 Task: Find connections with filter location Teófilo Otoni with filter topic #Startupcompanywith filter profile language French with filter current company PD Consulting Engineers Pvt. Ltd. with filter school Thiagarajar College of Engineering with filter industry Physicians with filter service category Wealth Management with filter keywords title Market Development Manager
Action: Mouse scrolled (759, 728) with delta (0, 1)
Screenshot: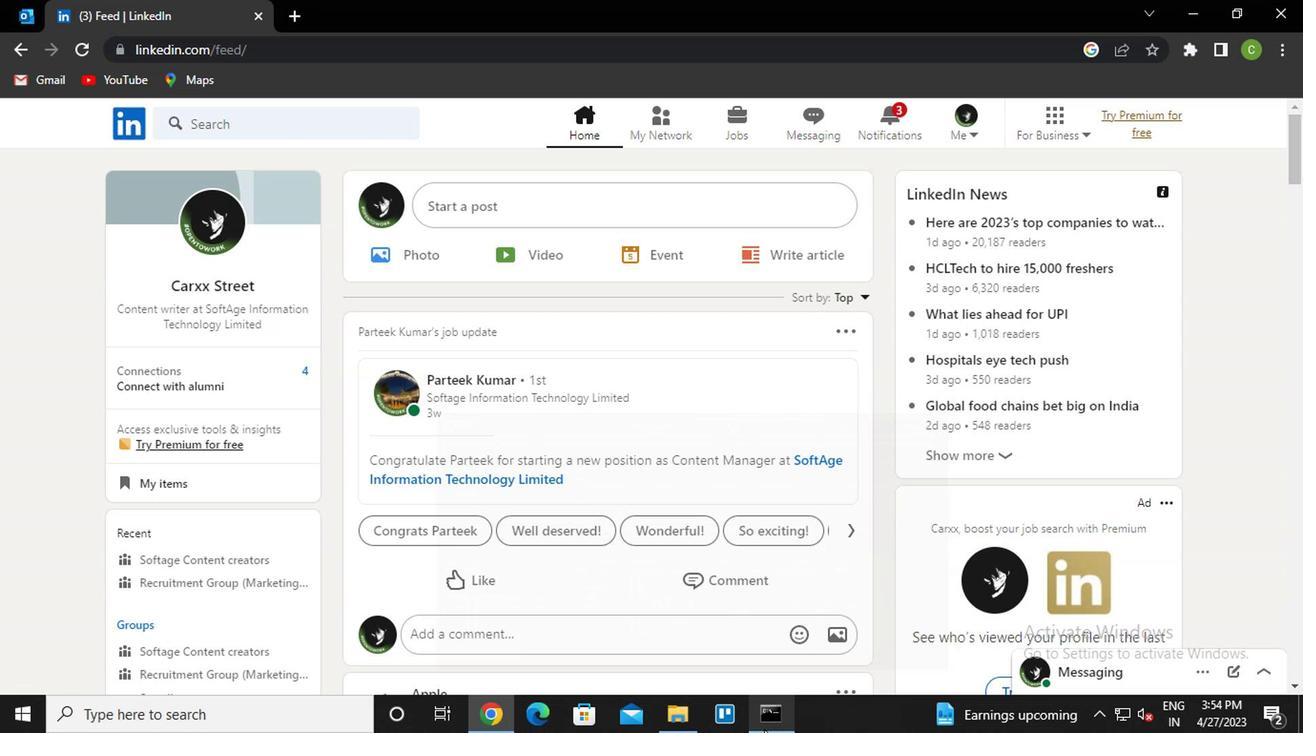 
Action: Mouse scrolled (759, 728) with delta (0, 1)
Screenshot: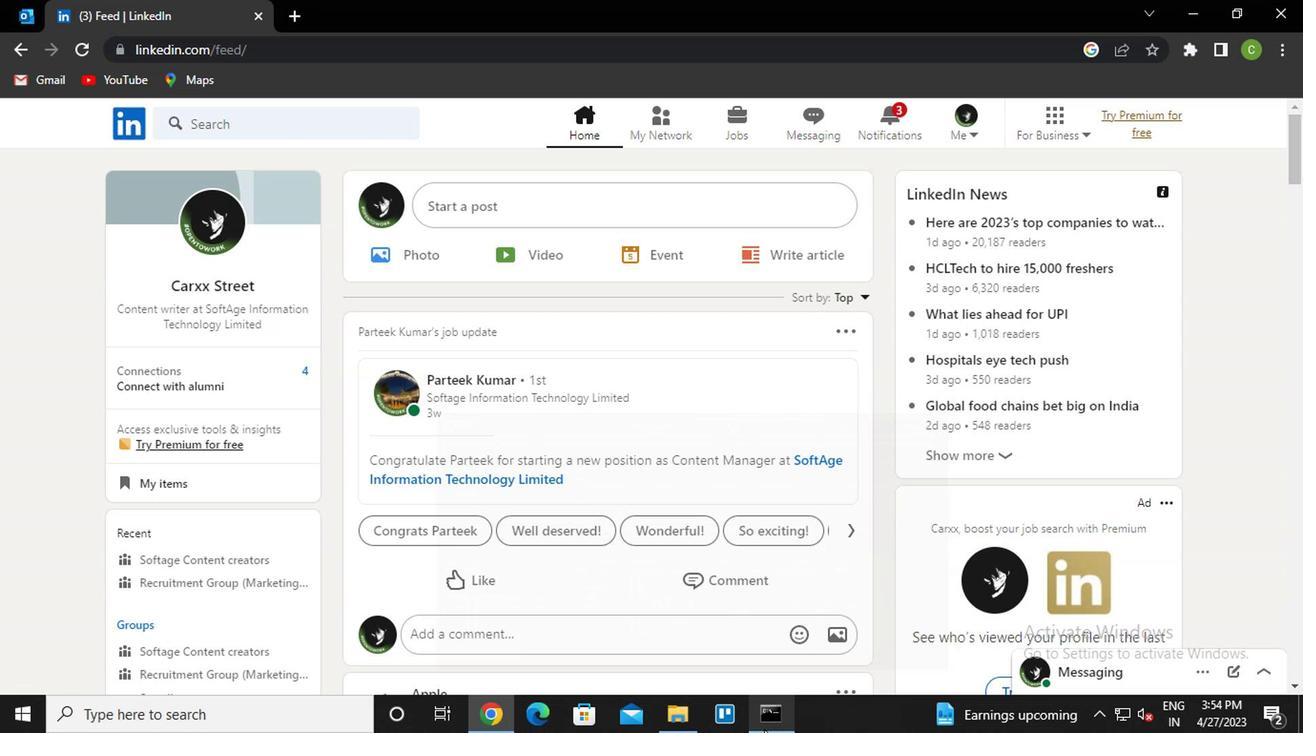 
Action: Mouse moved to (662, 135)
Screenshot: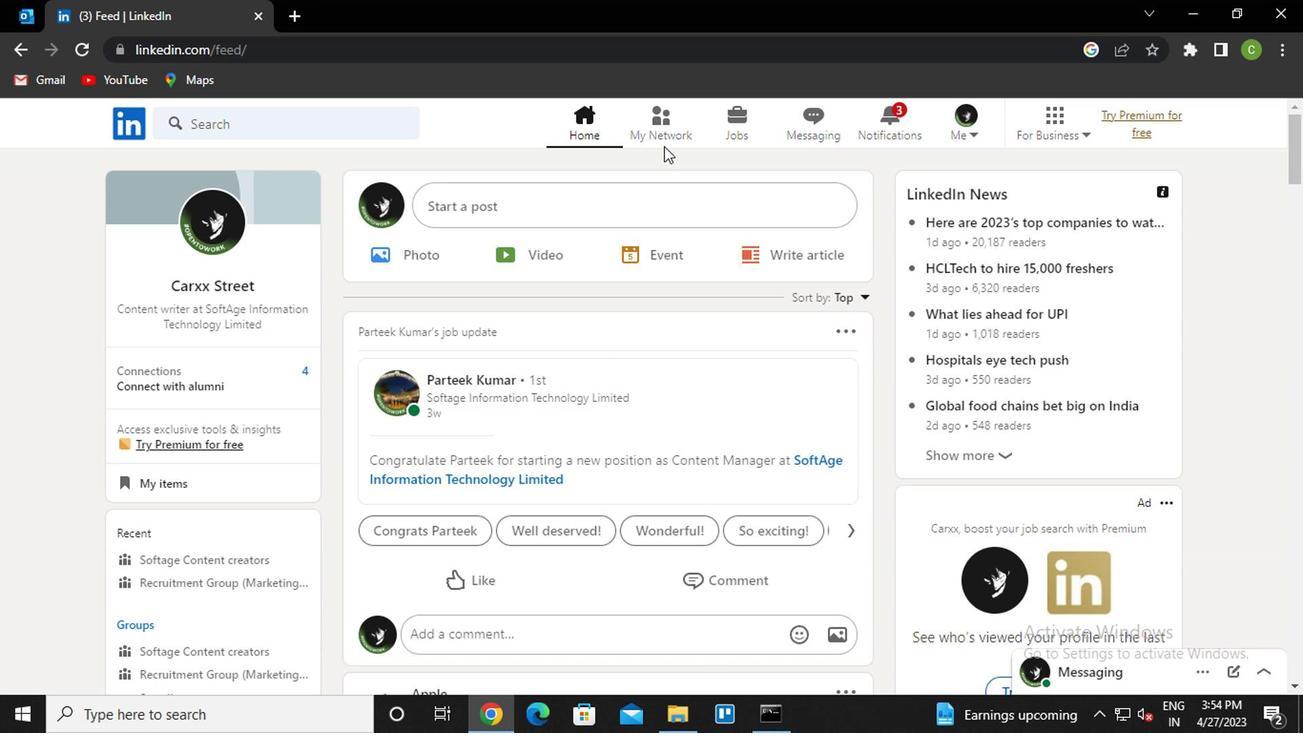 
Action: Mouse pressed left at (662, 135)
Screenshot: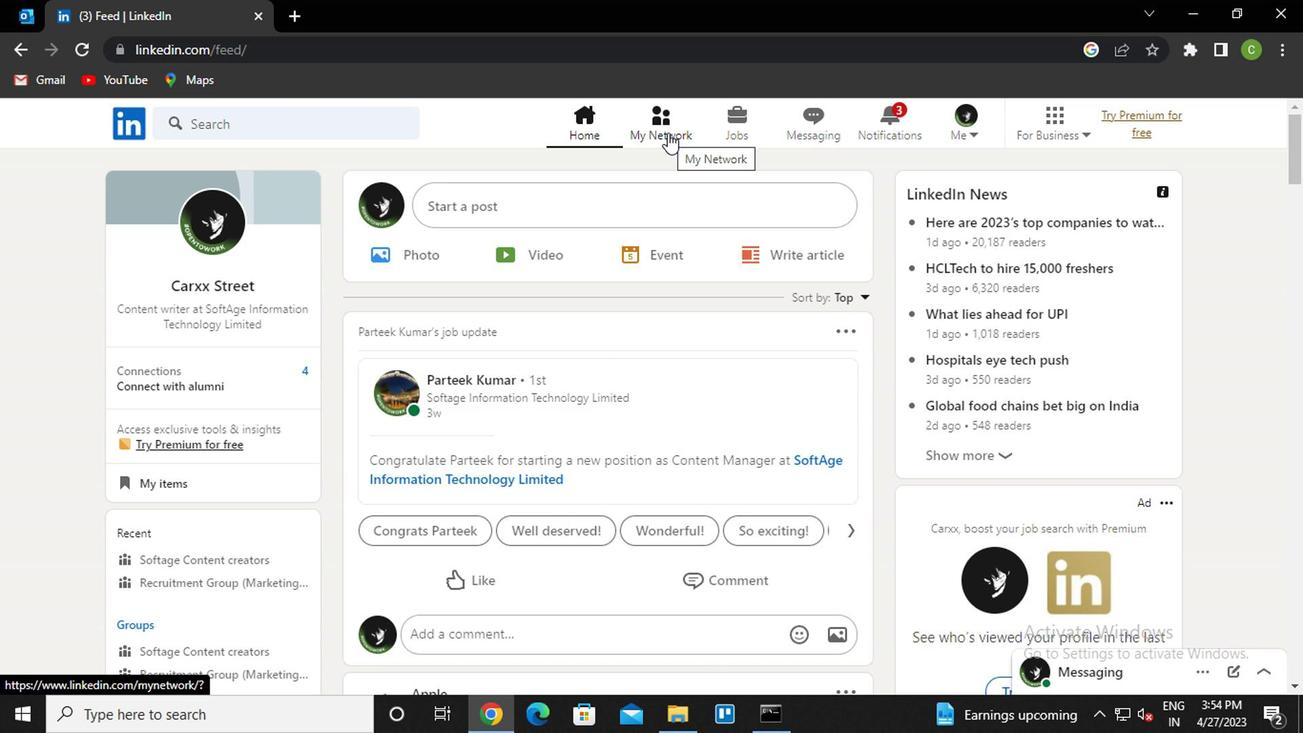 
Action: Mouse moved to (266, 248)
Screenshot: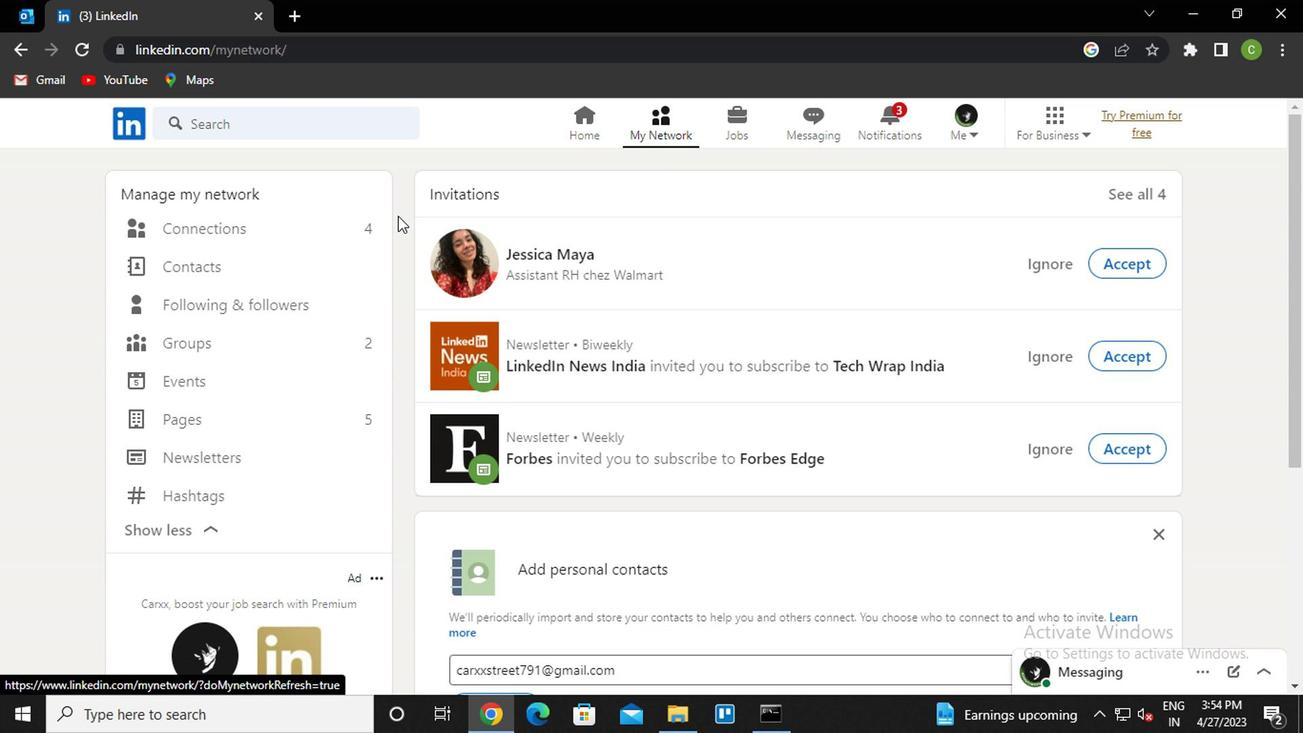 
Action: Mouse pressed left at (266, 248)
Screenshot: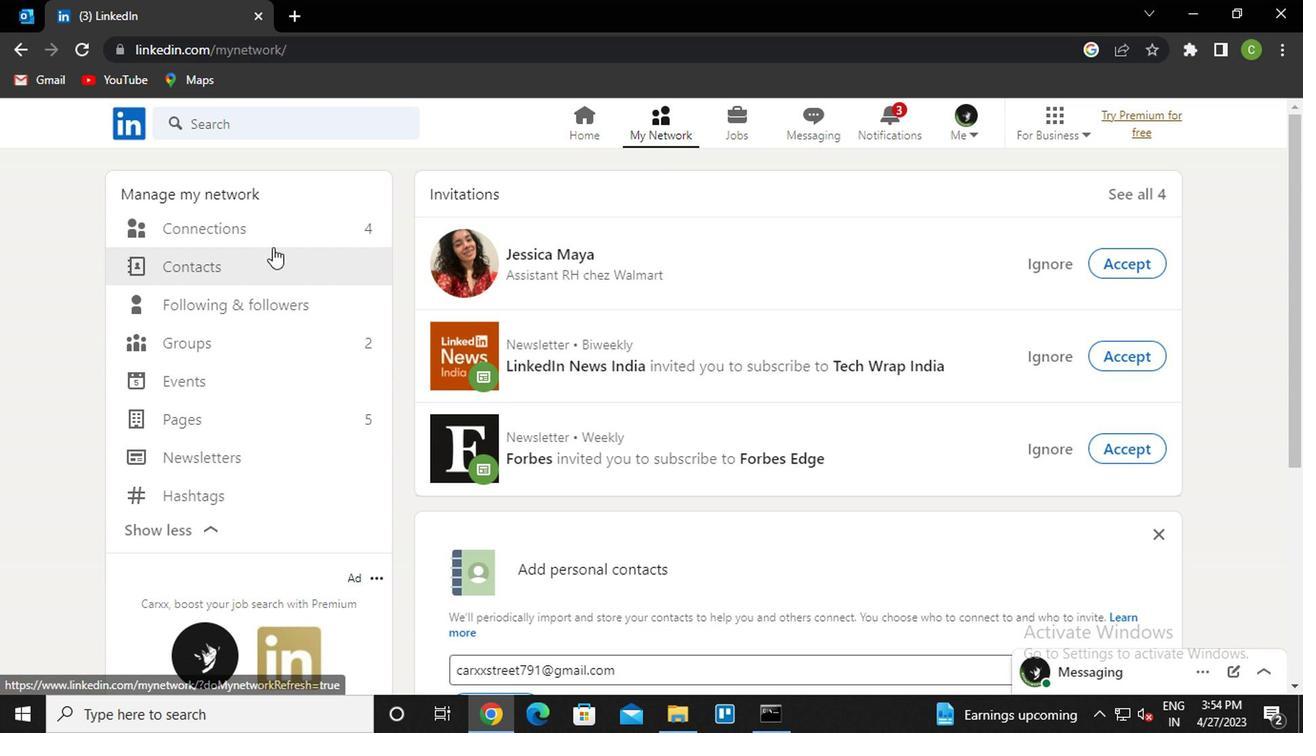 
Action: Mouse moved to (276, 241)
Screenshot: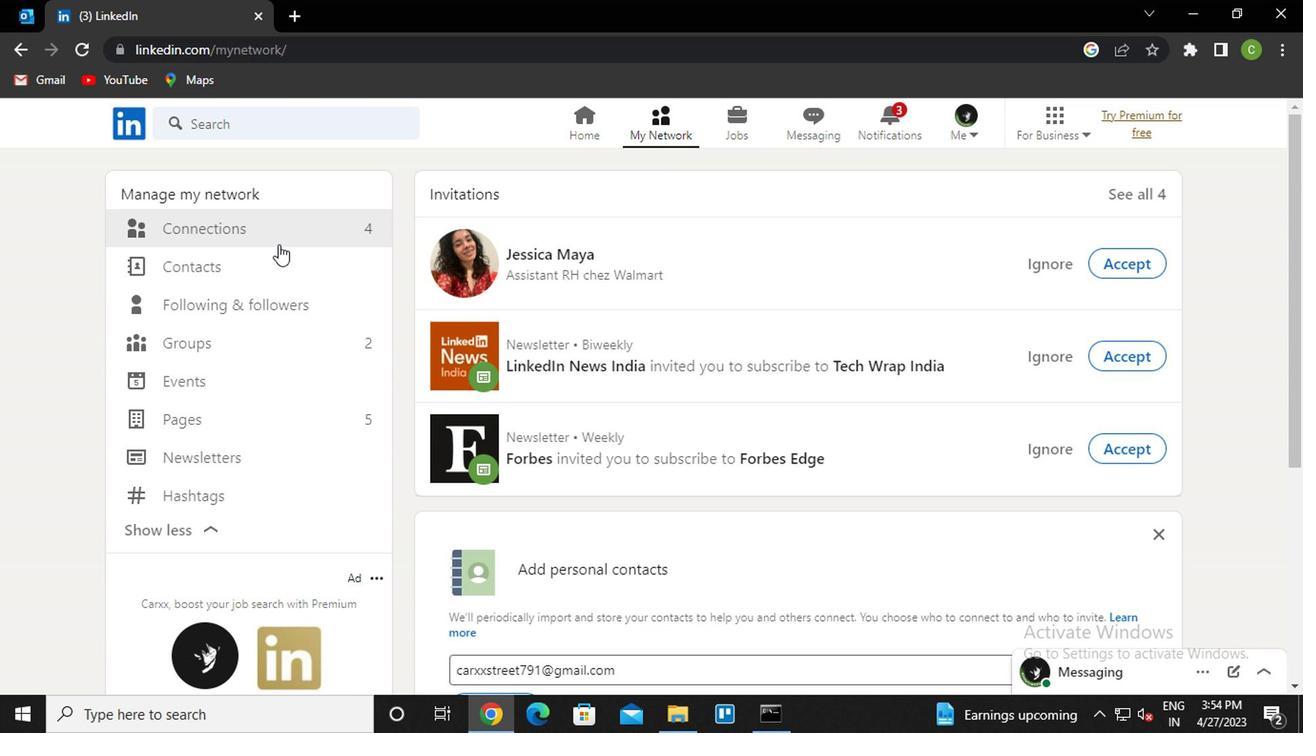 
Action: Mouse pressed left at (276, 241)
Screenshot: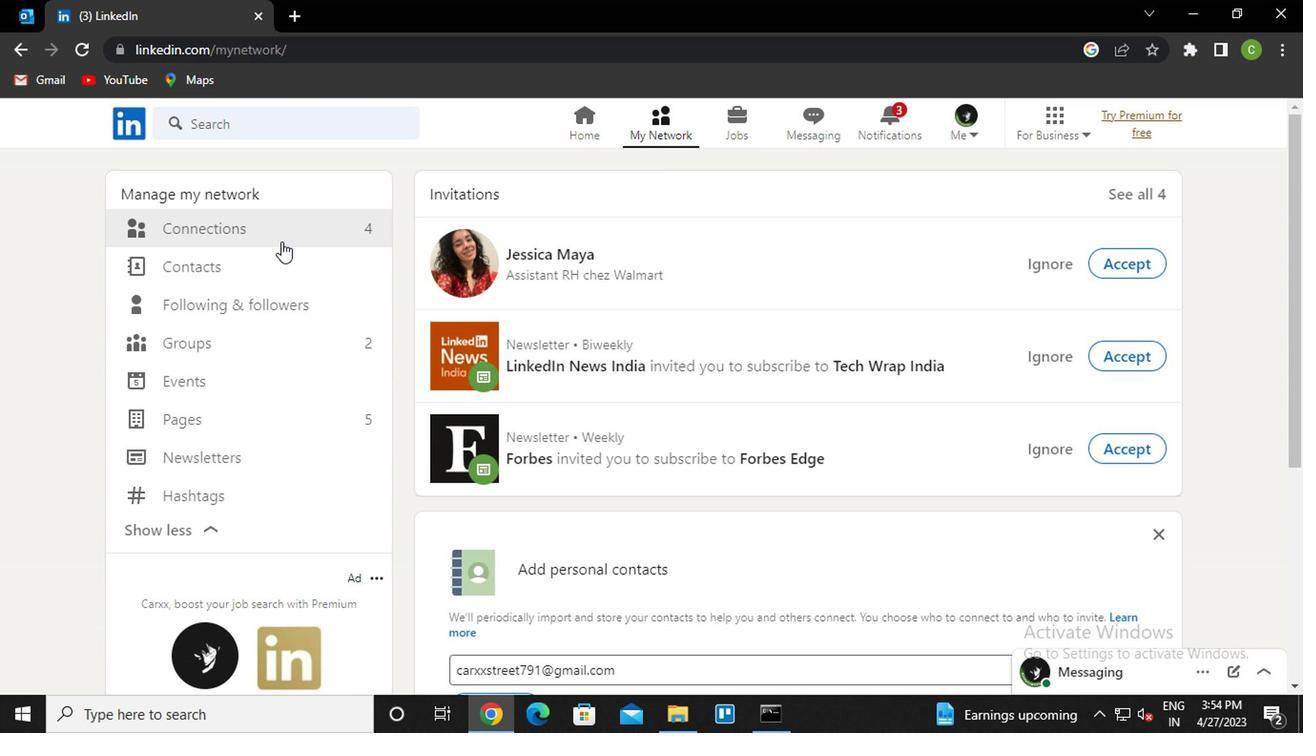 
Action: Mouse moved to (281, 220)
Screenshot: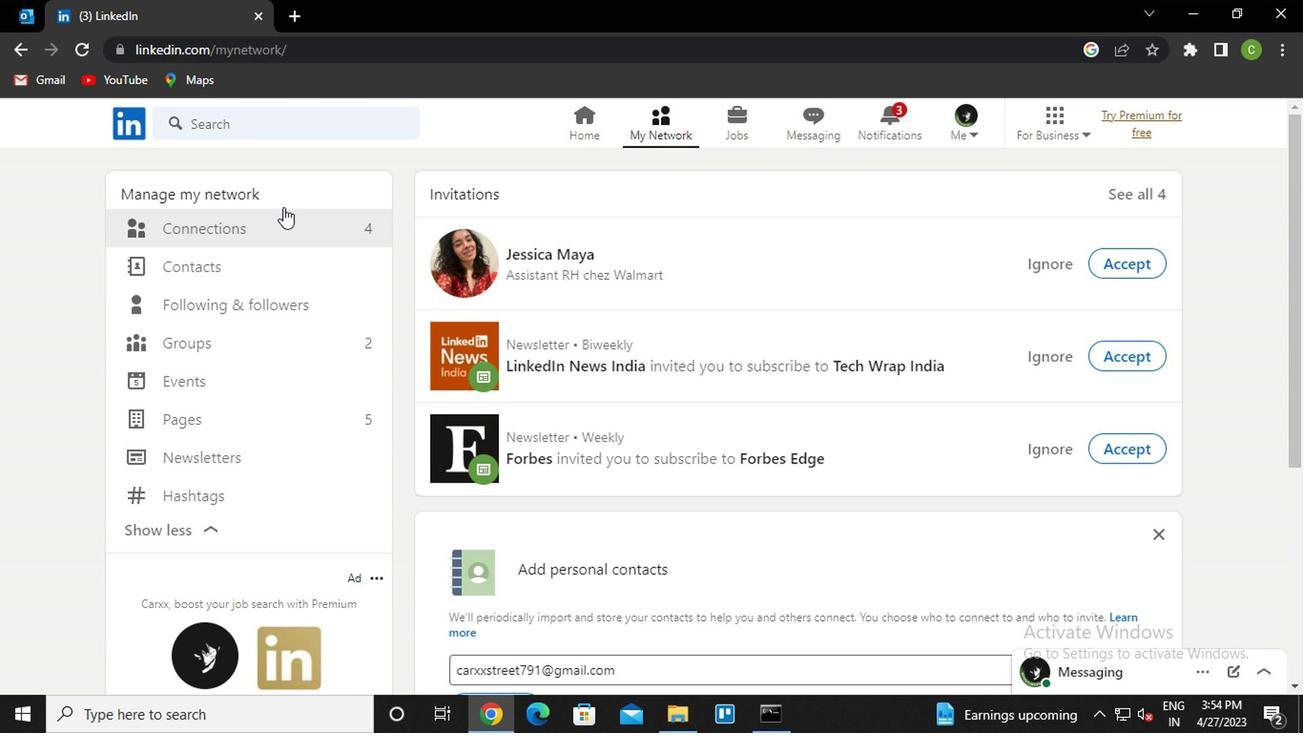 
Action: Mouse pressed left at (281, 220)
Screenshot: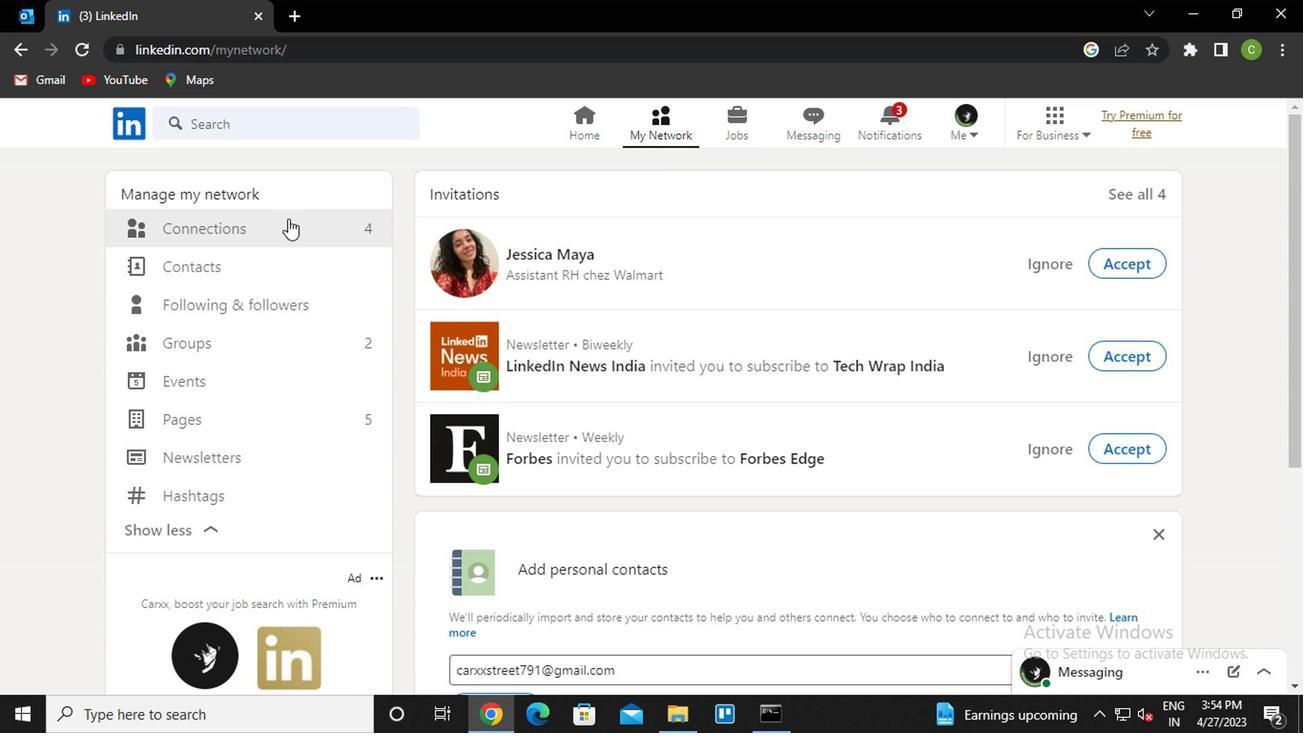 
Action: Mouse moved to (790, 224)
Screenshot: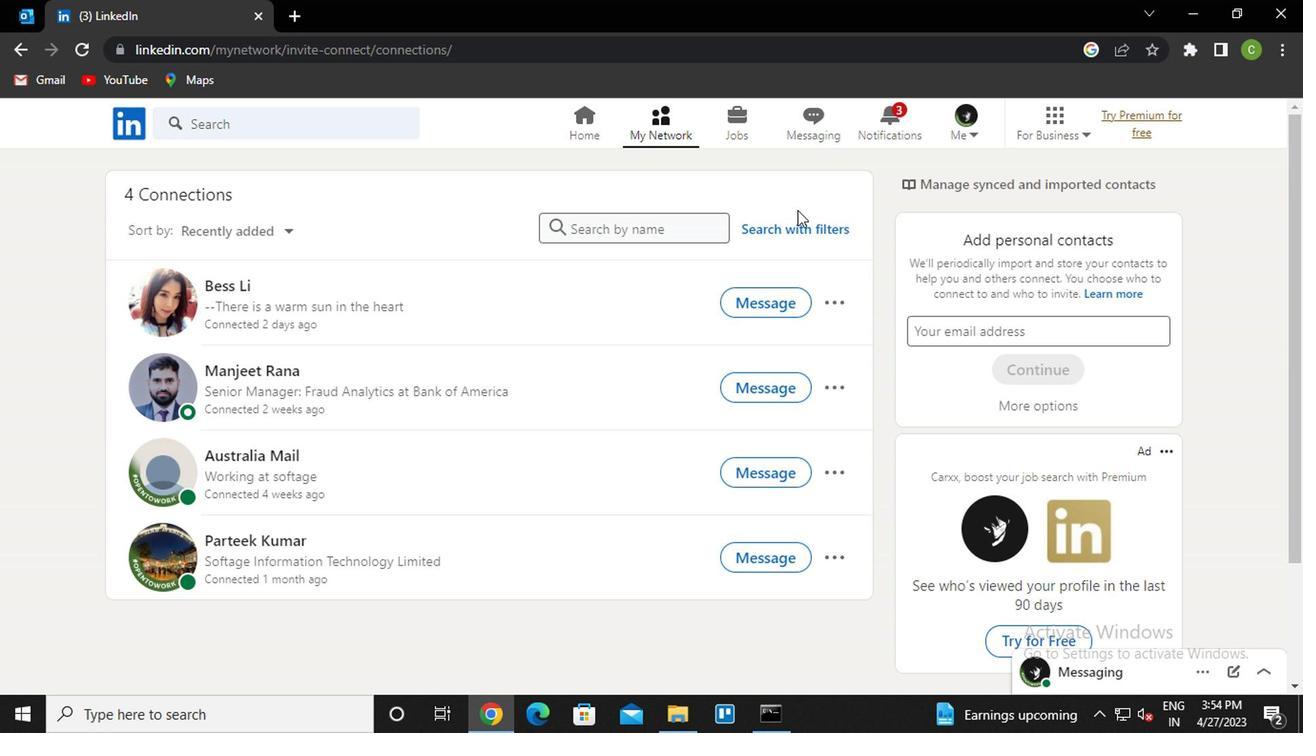 
Action: Mouse pressed left at (790, 224)
Screenshot: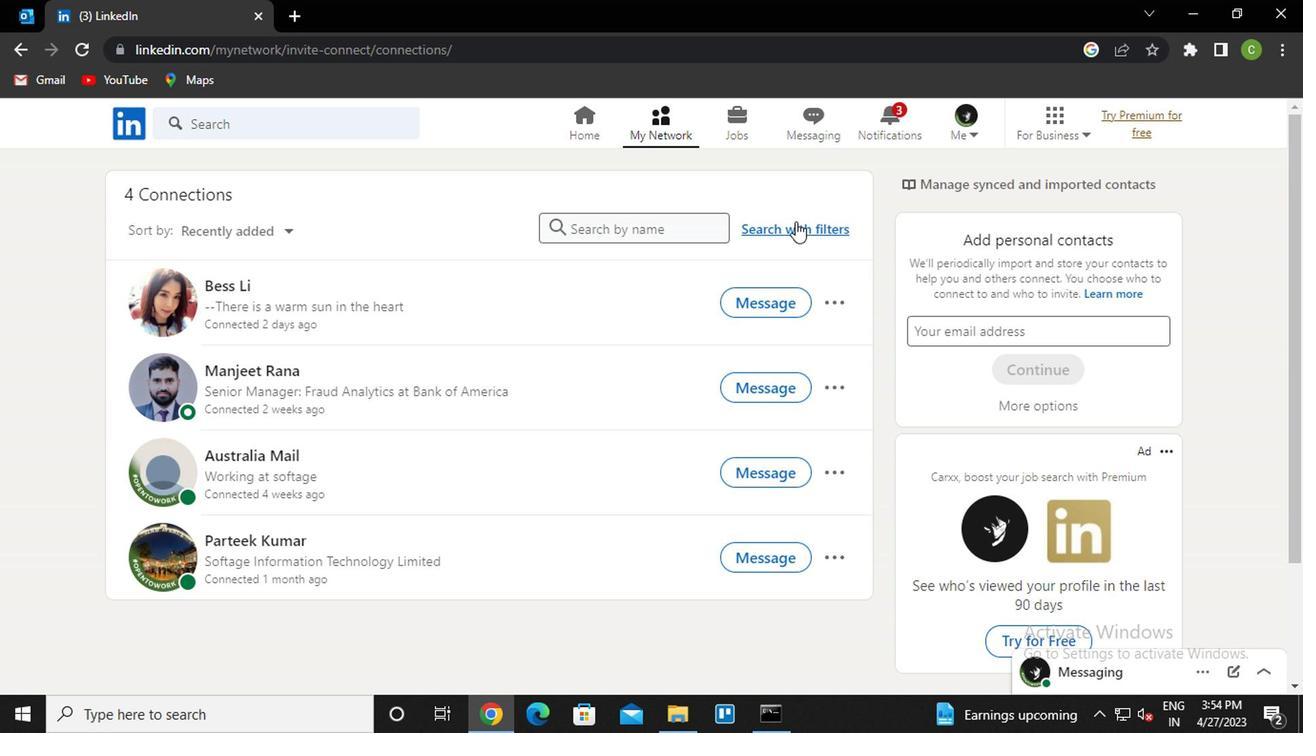 
Action: Mouse moved to (717, 172)
Screenshot: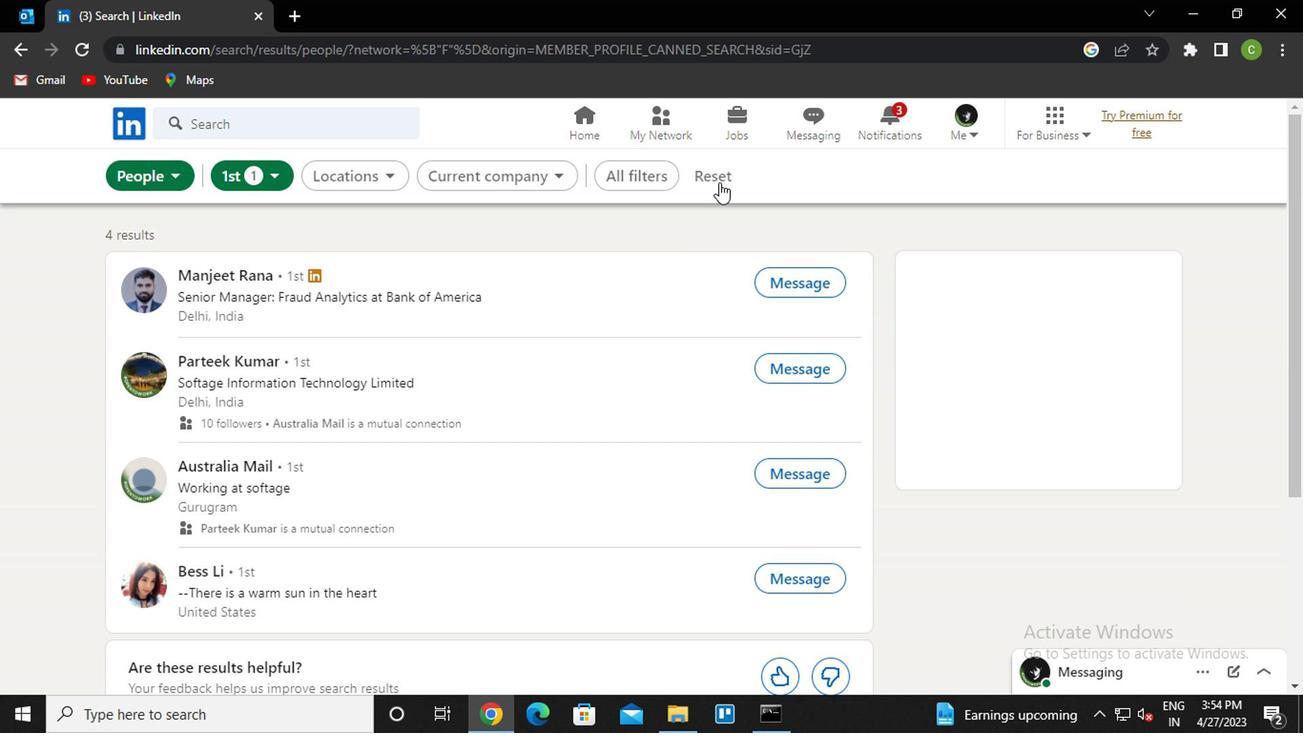 
Action: Mouse pressed left at (717, 172)
Screenshot: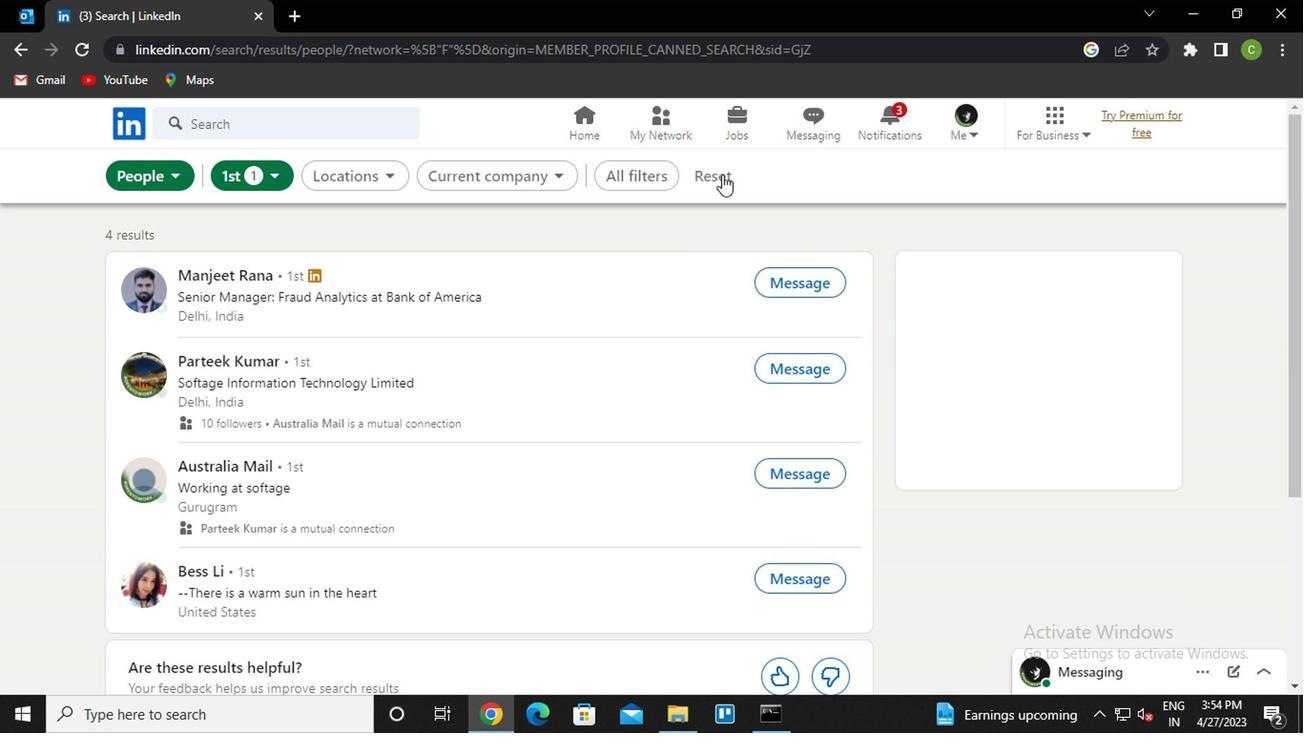 
Action: Mouse moved to (698, 188)
Screenshot: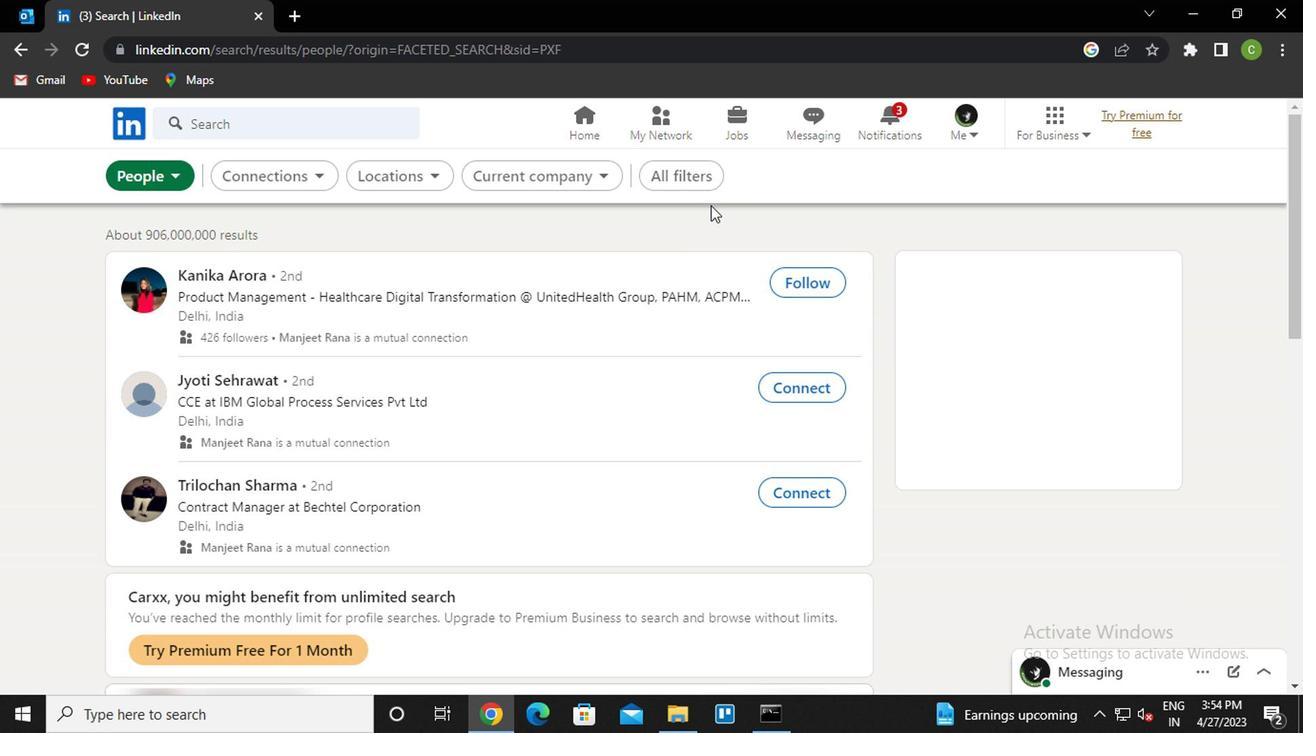 
Action: Mouse pressed left at (698, 188)
Screenshot: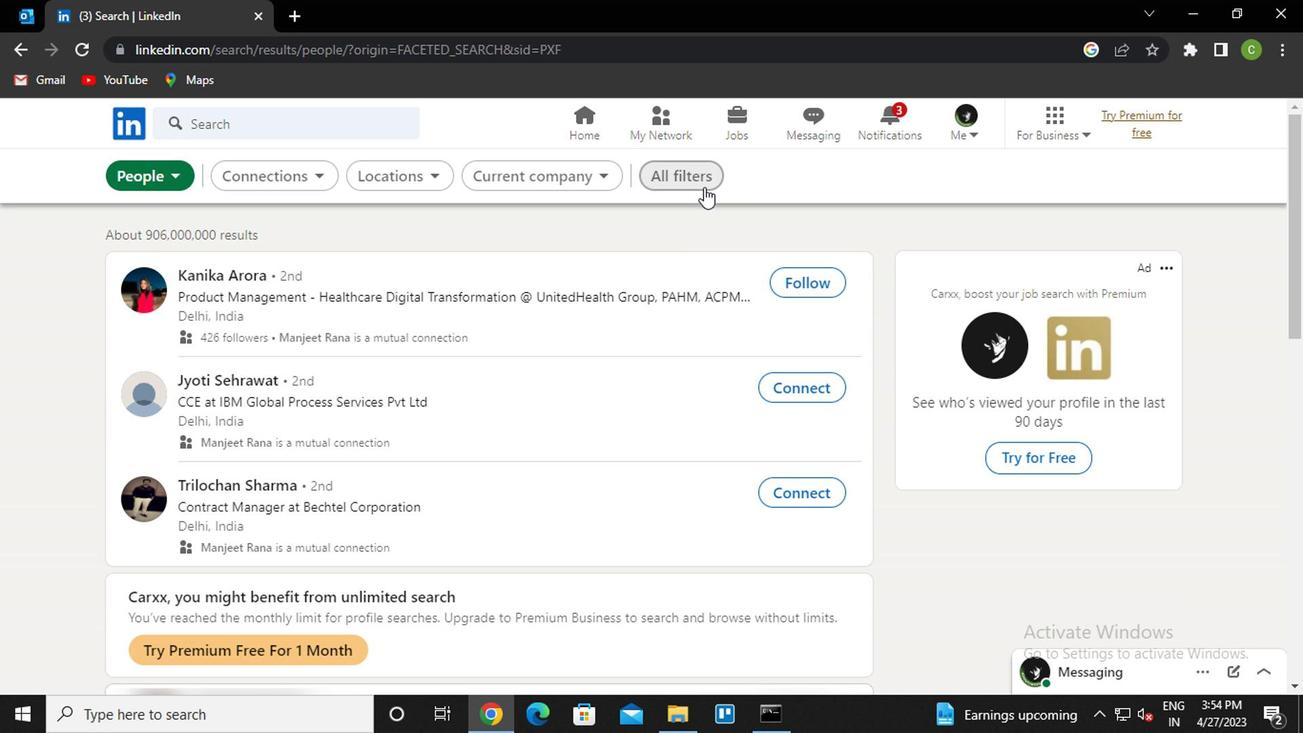 
Action: Mouse moved to (1003, 430)
Screenshot: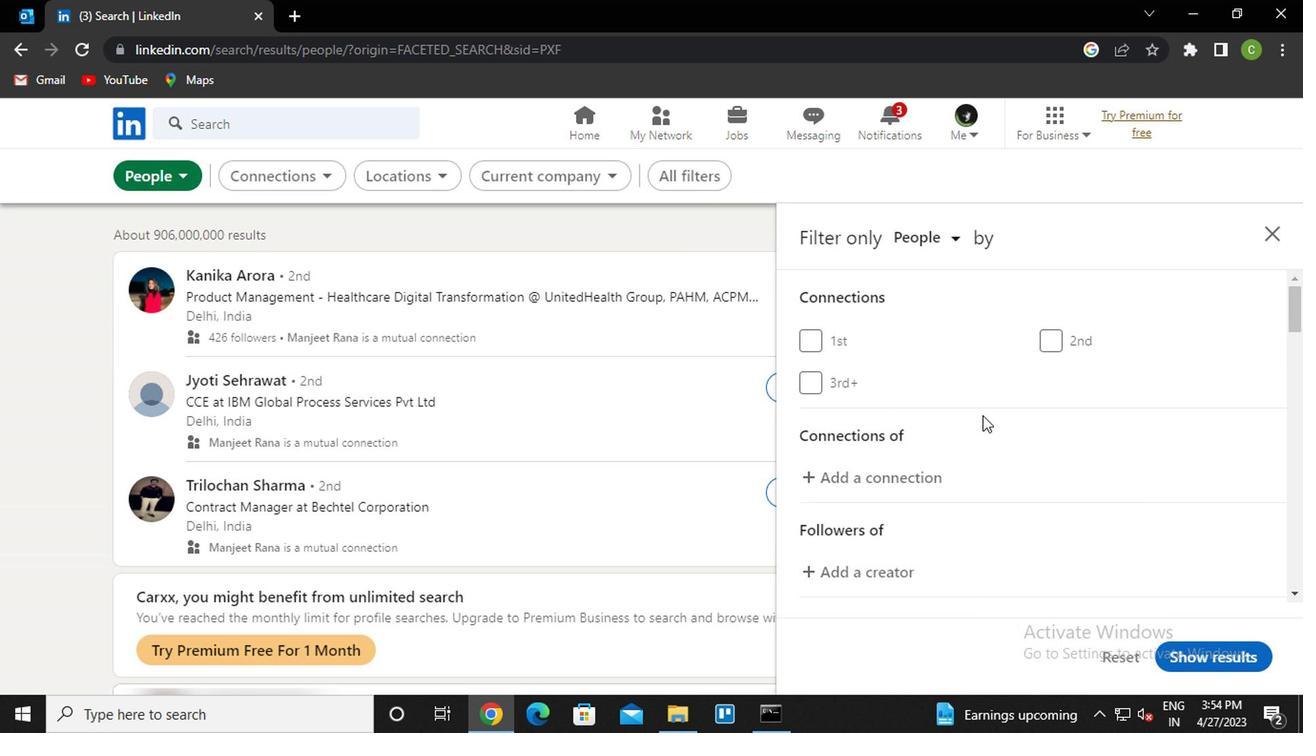 
Action: Mouse scrolled (1003, 429) with delta (0, 0)
Screenshot: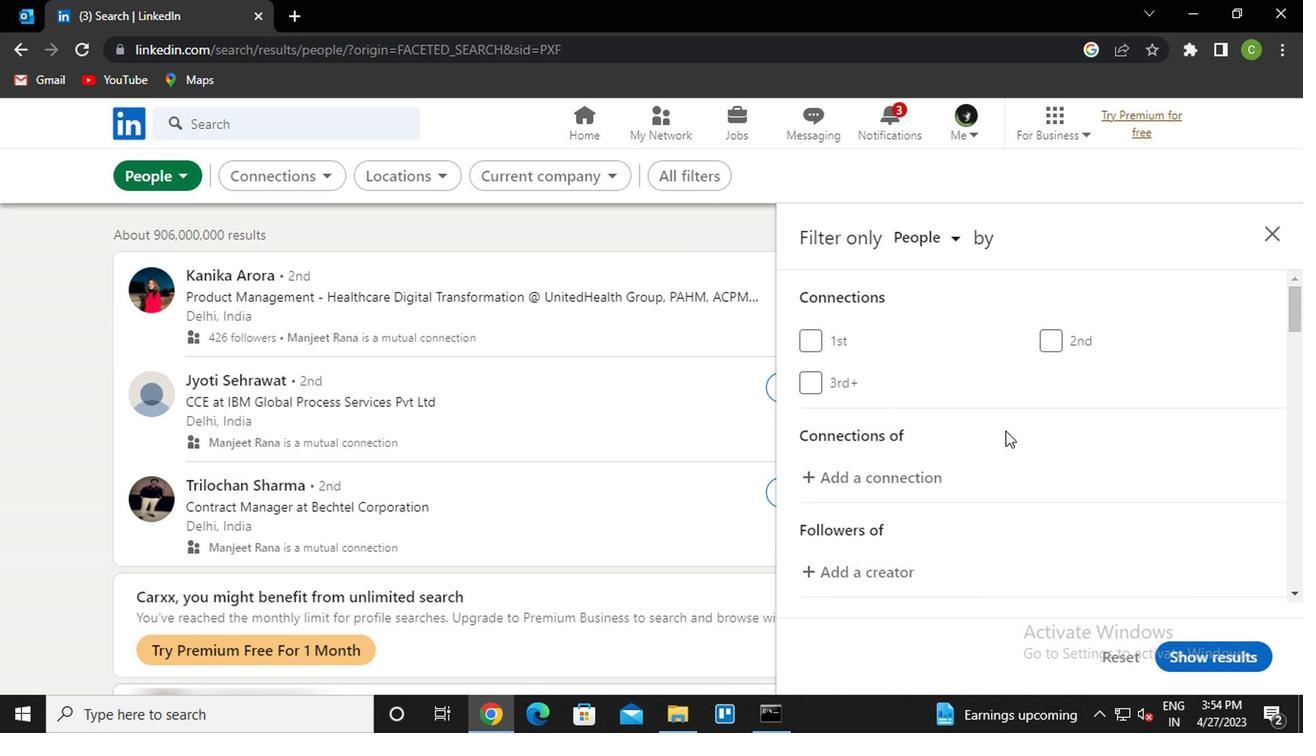 
Action: Mouse scrolled (1003, 429) with delta (0, 0)
Screenshot: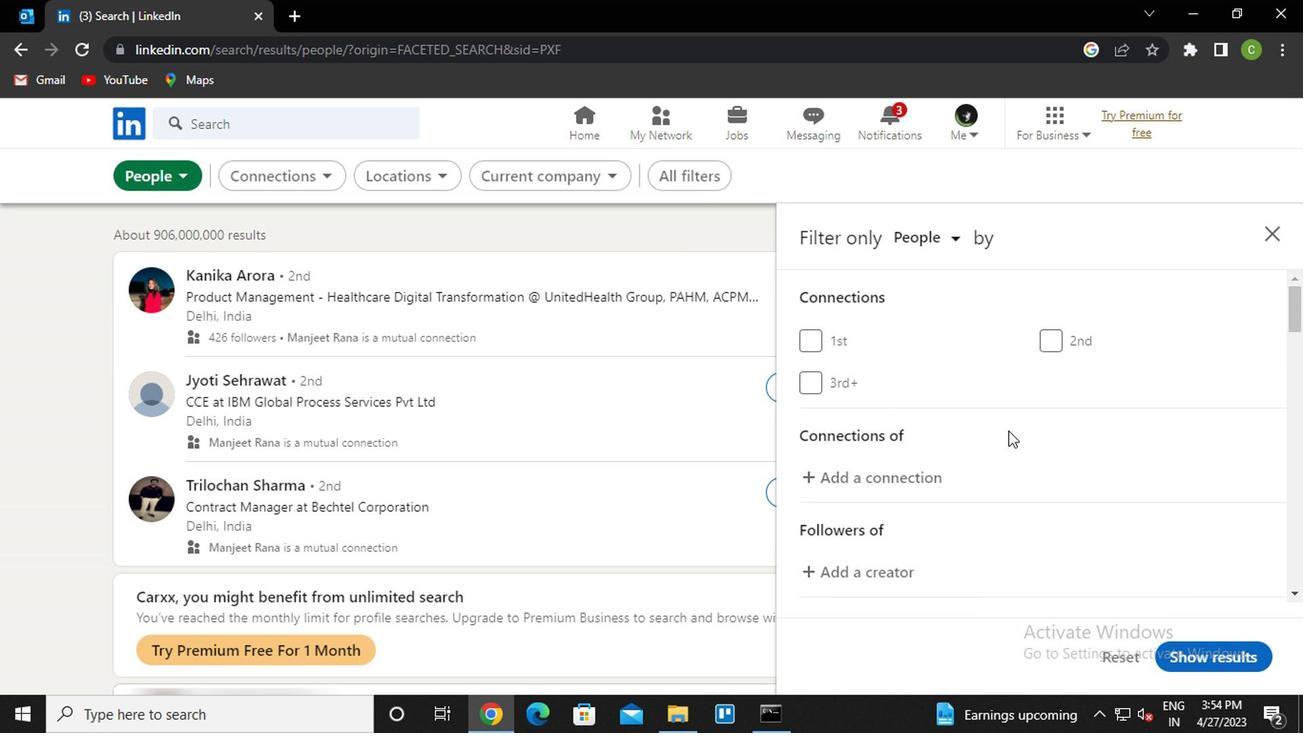 
Action: Mouse moved to (994, 436)
Screenshot: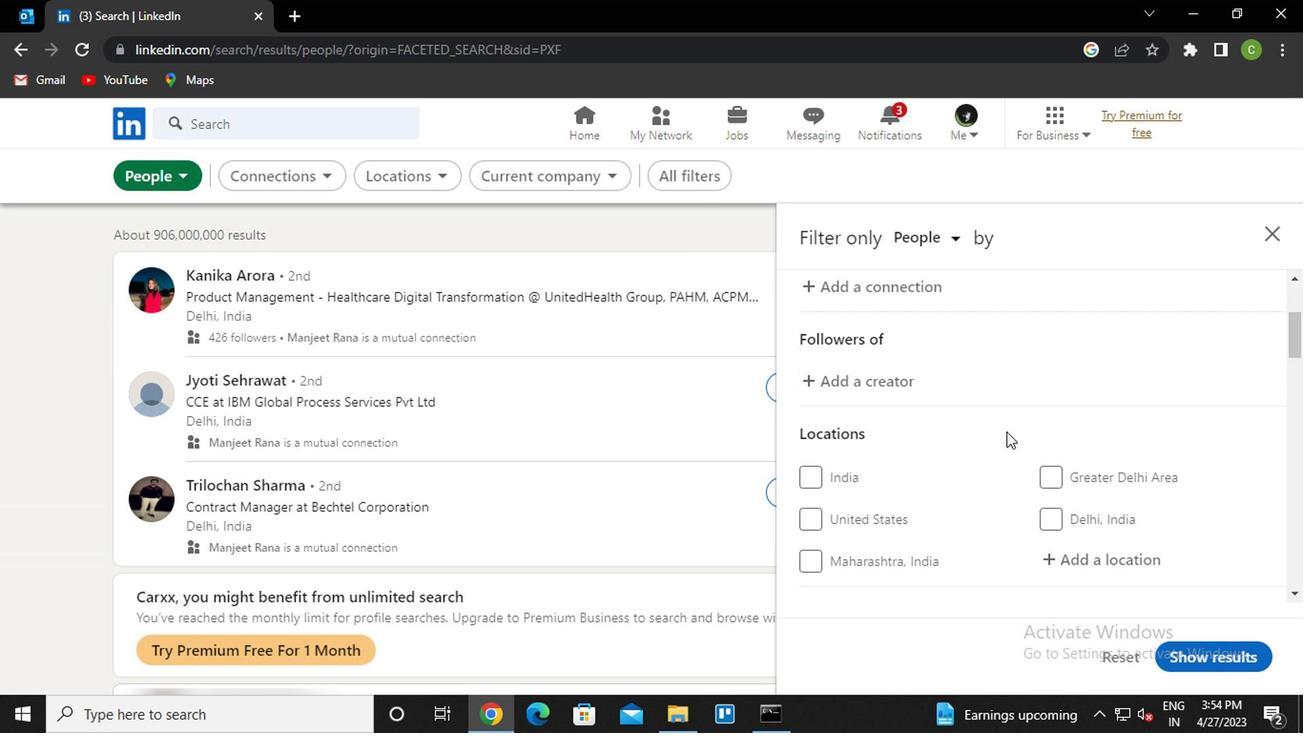 
Action: Mouse scrolled (994, 435) with delta (0, -1)
Screenshot: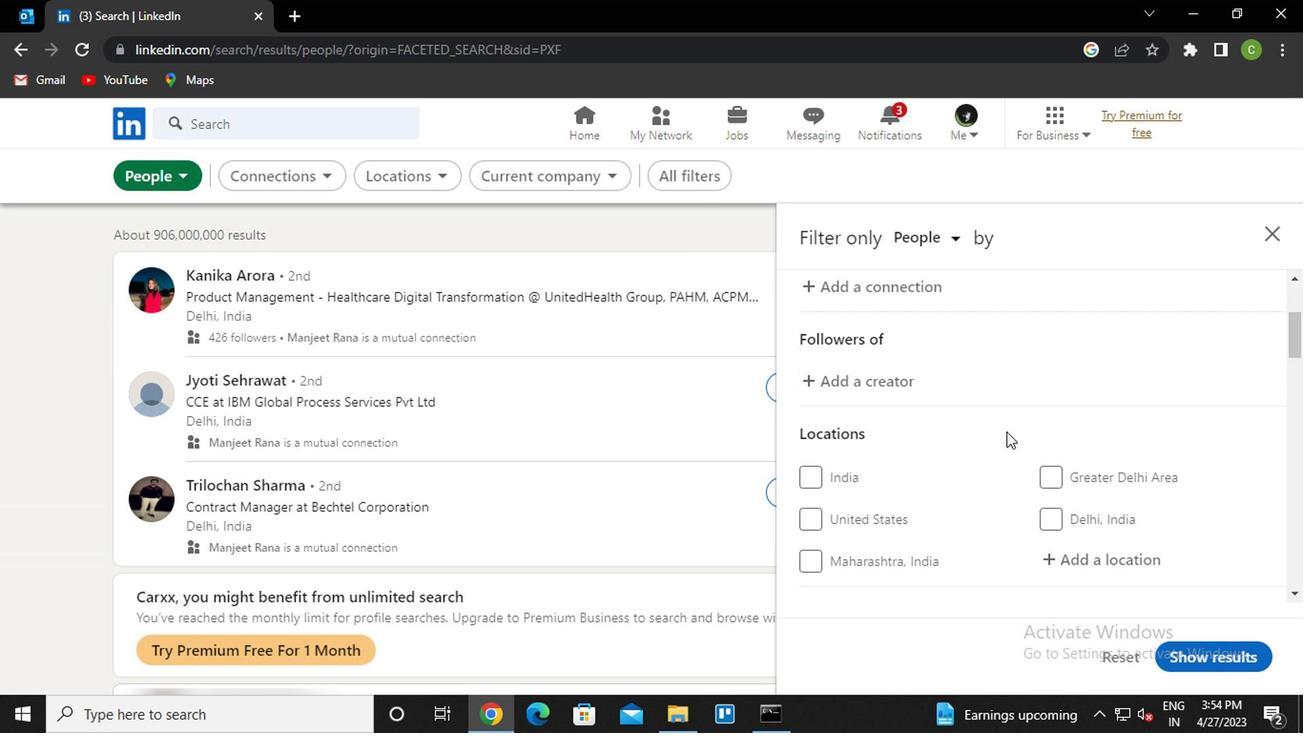 
Action: Mouse moved to (993, 438)
Screenshot: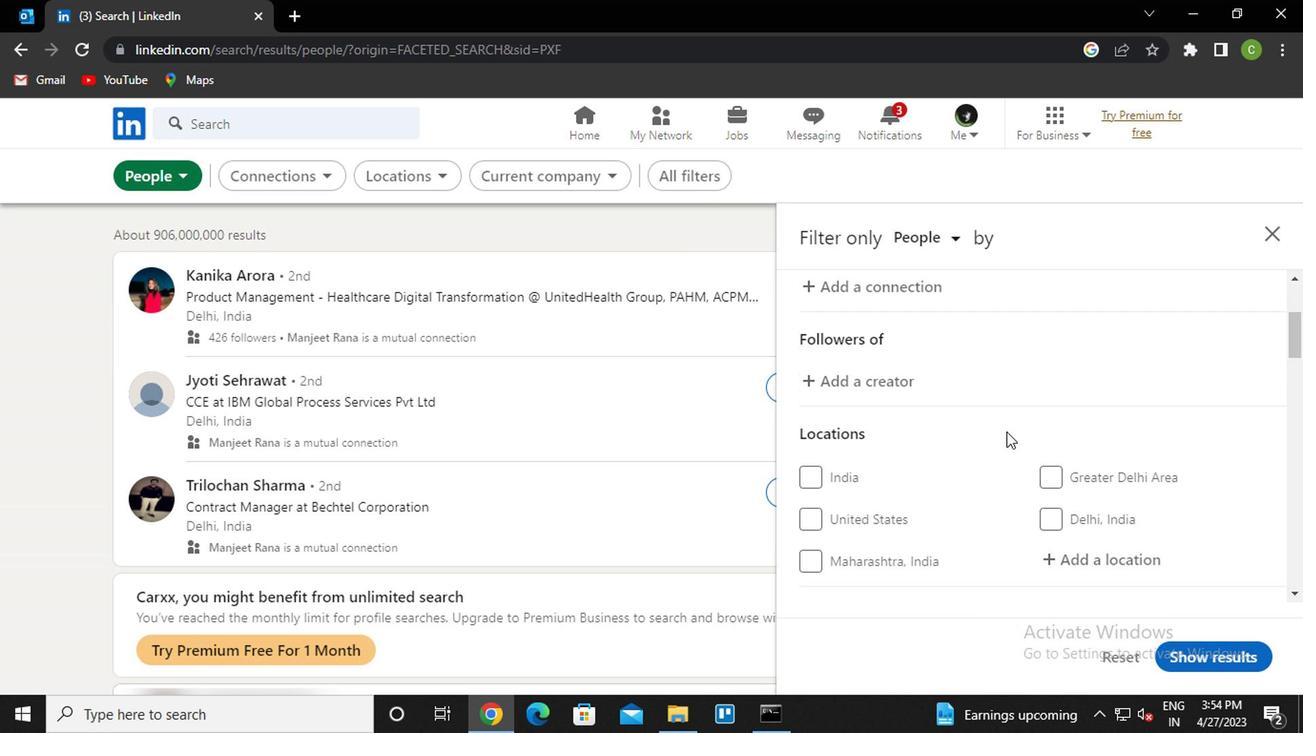 
Action: Mouse scrolled (993, 437) with delta (0, 0)
Screenshot: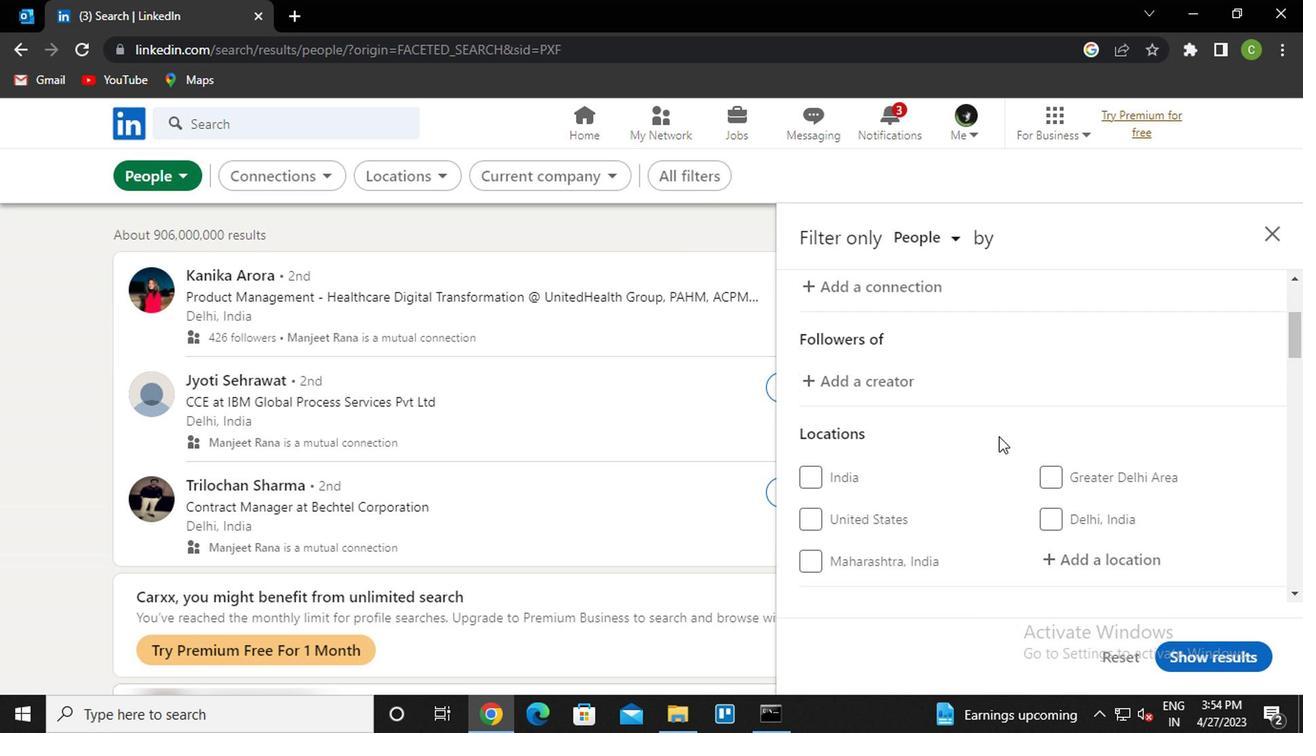 
Action: Mouse moved to (1118, 363)
Screenshot: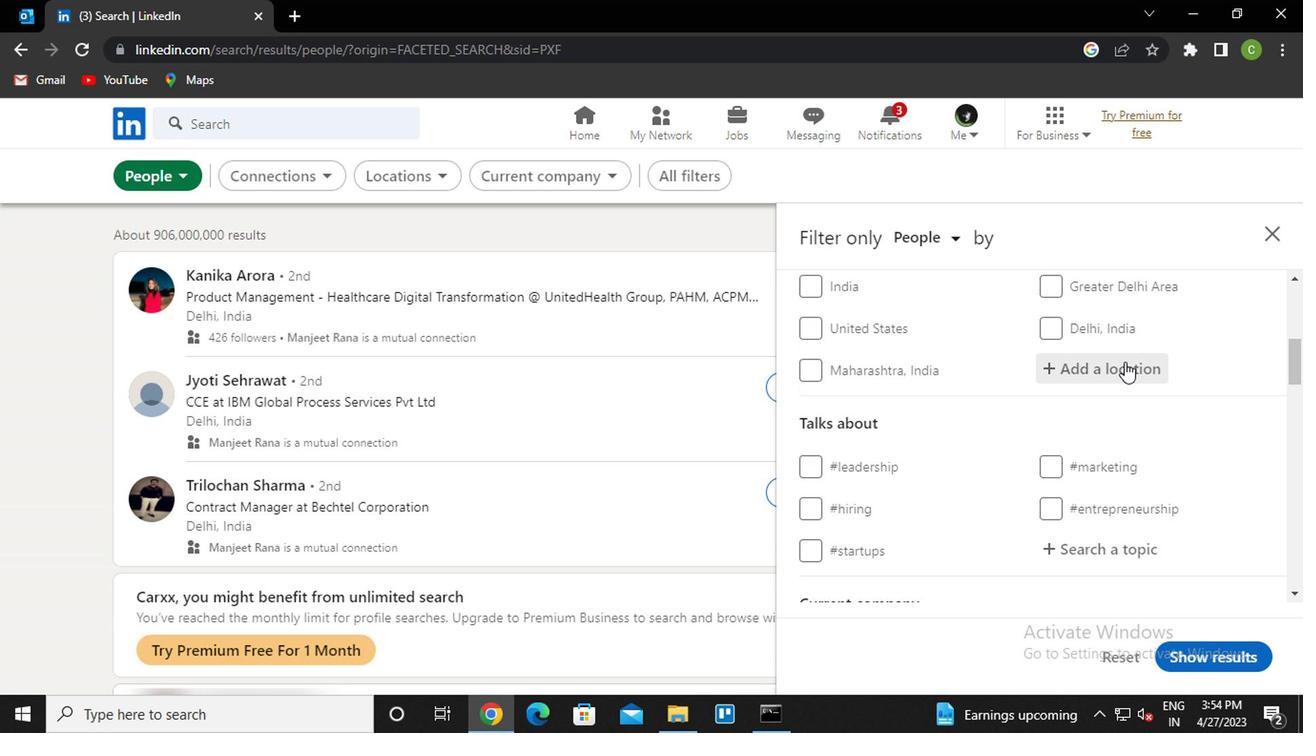 
Action: Mouse pressed left at (1118, 363)
Screenshot: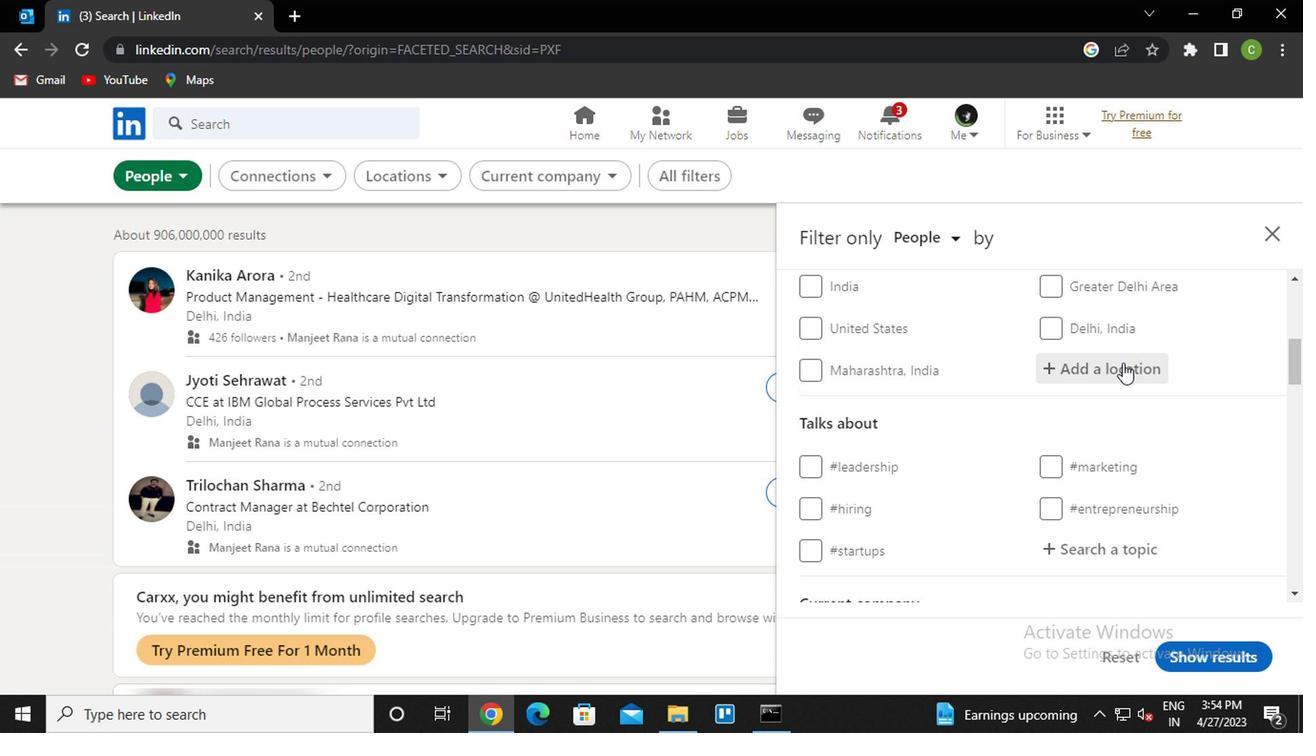 
Action: Key pressed <Key.caps_lock>t<Key.caps_lock>oefilo<Key.backspace><Key.backspace><Key.backspace><Key.backspace><Key.backspace><Key.backspace>eof<Key.down><Key.enter>
Screenshot: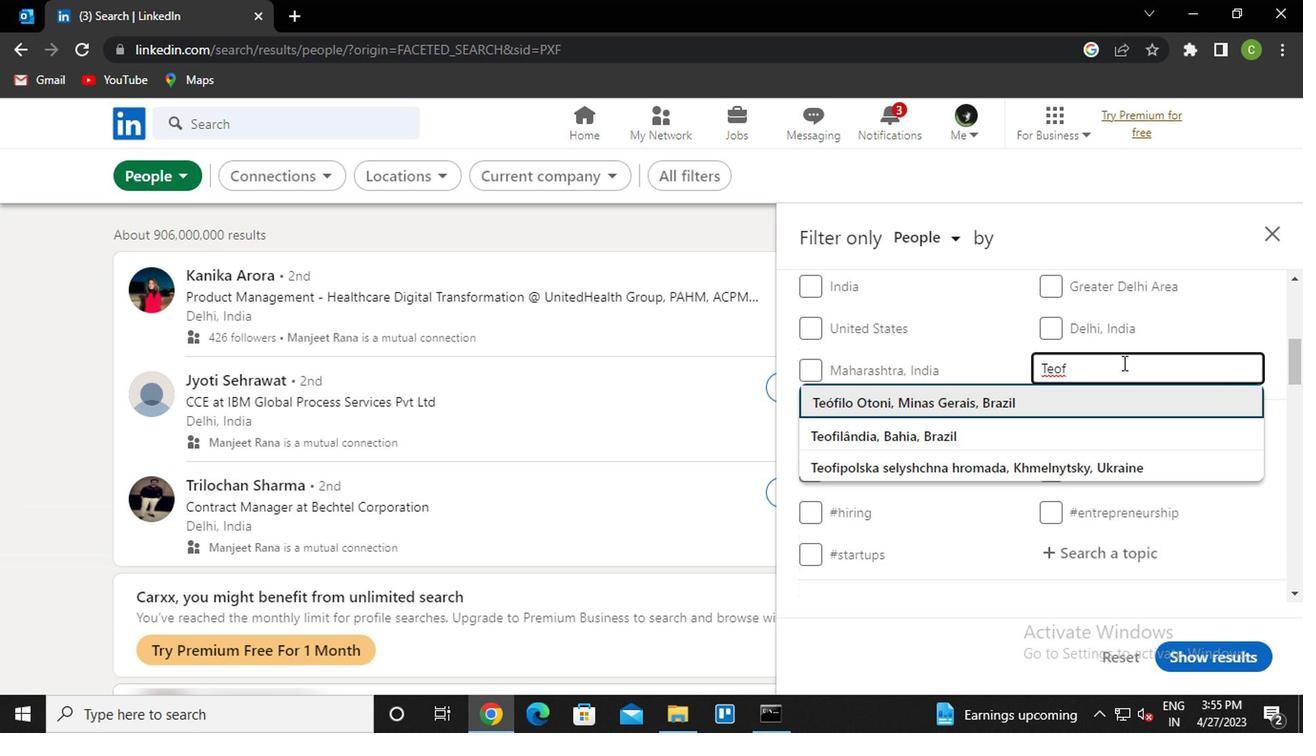
Action: Mouse moved to (1117, 363)
Screenshot: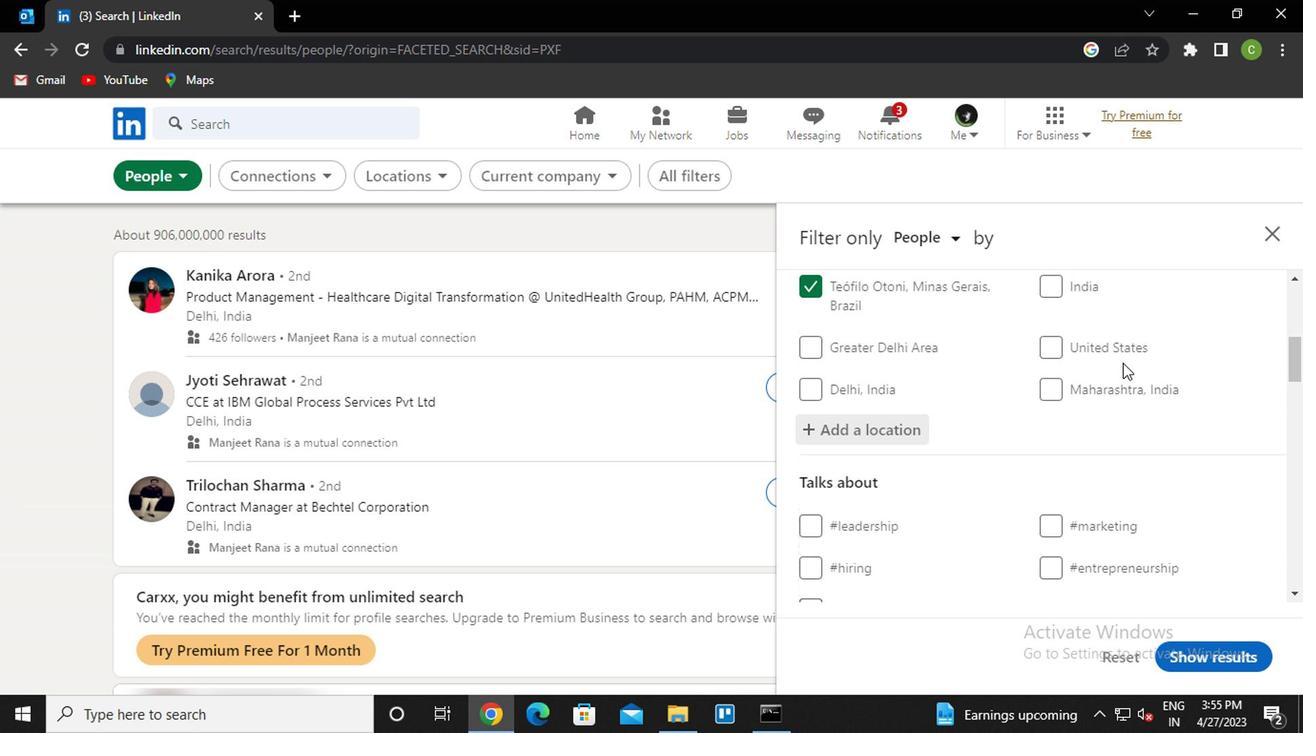 
Action: Mouse scrolled (1117, 362) with delta (0, 0)
Screenshot: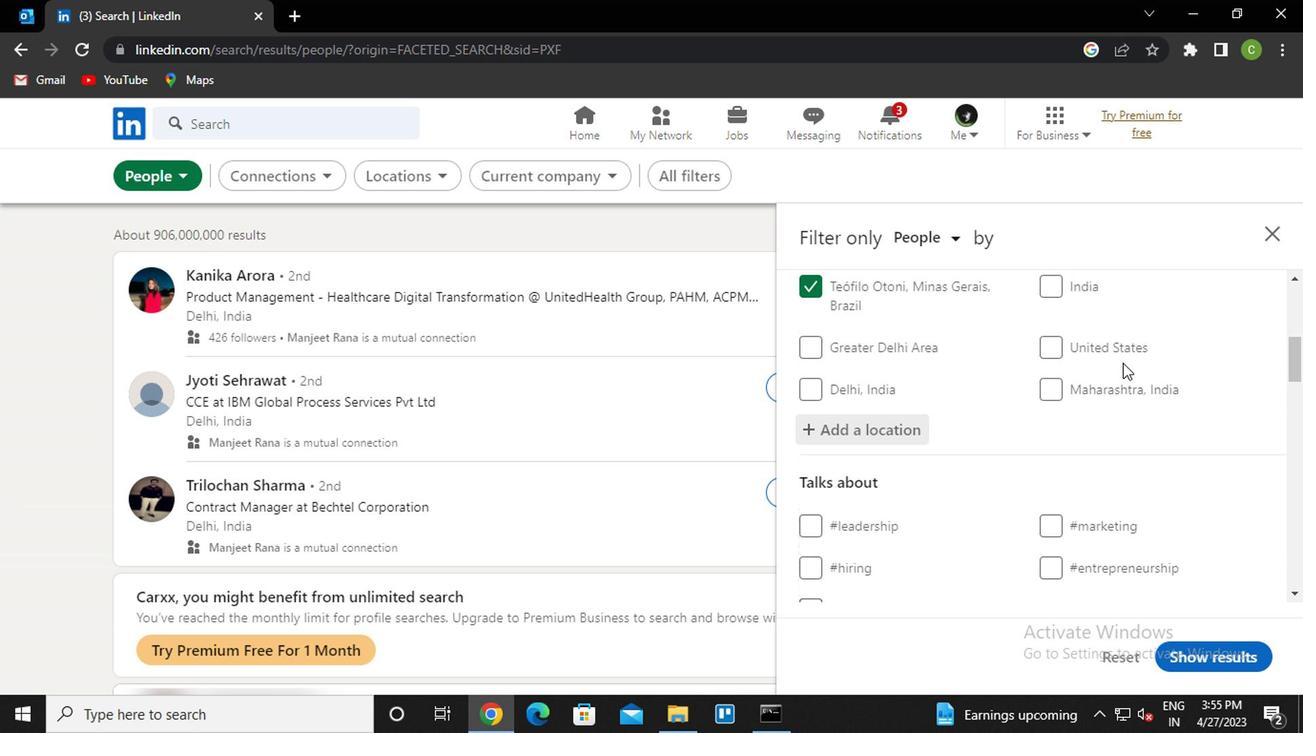 
Action: Mouse moved to (1113, 364)
Screenshot: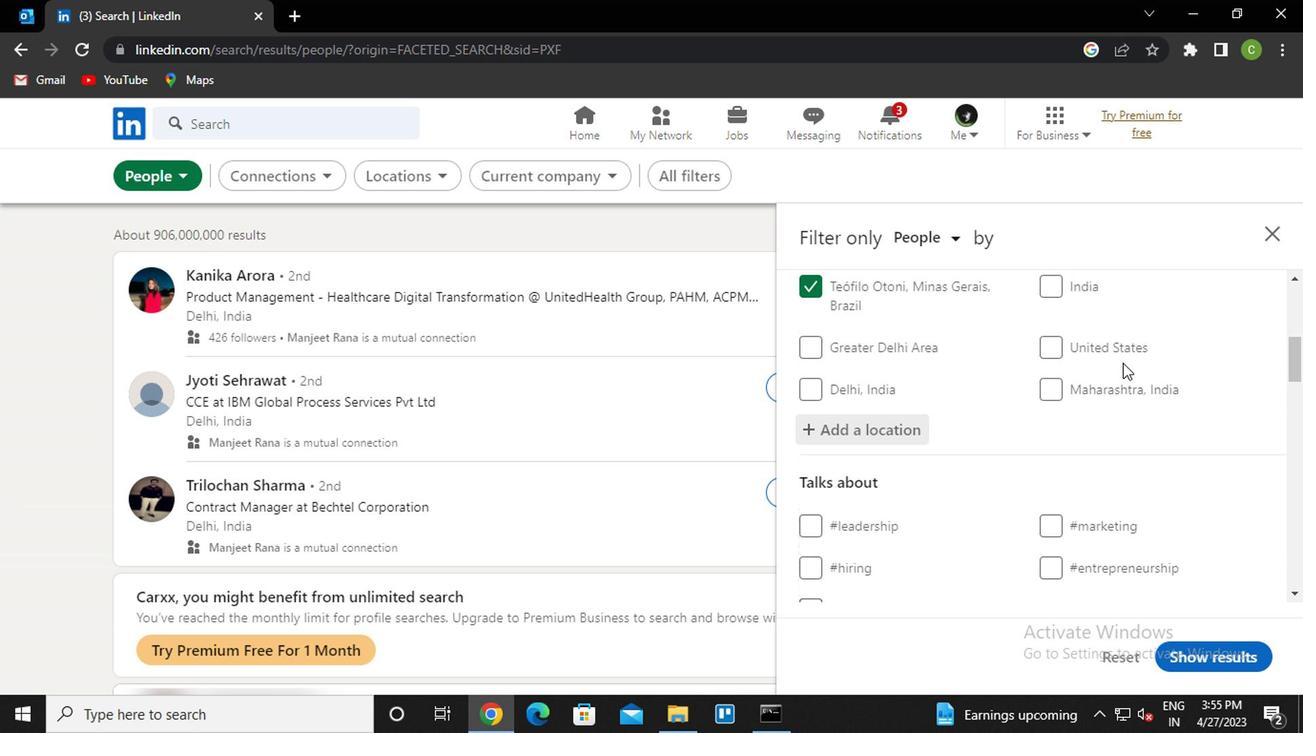 
Action: Mouse scrolled (1113, 363) with delta (0, -1)
Screenshot: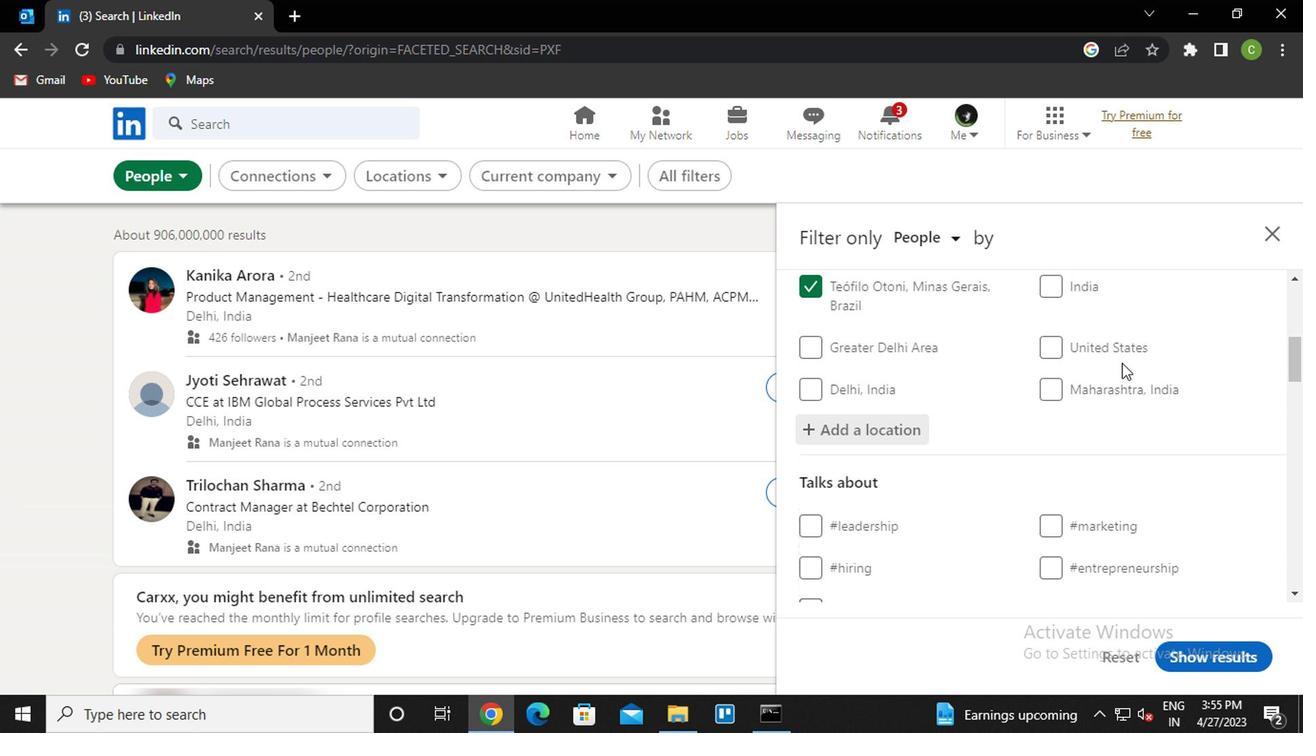 
Action: Mouse moved to (1096, 411)
Screenshot: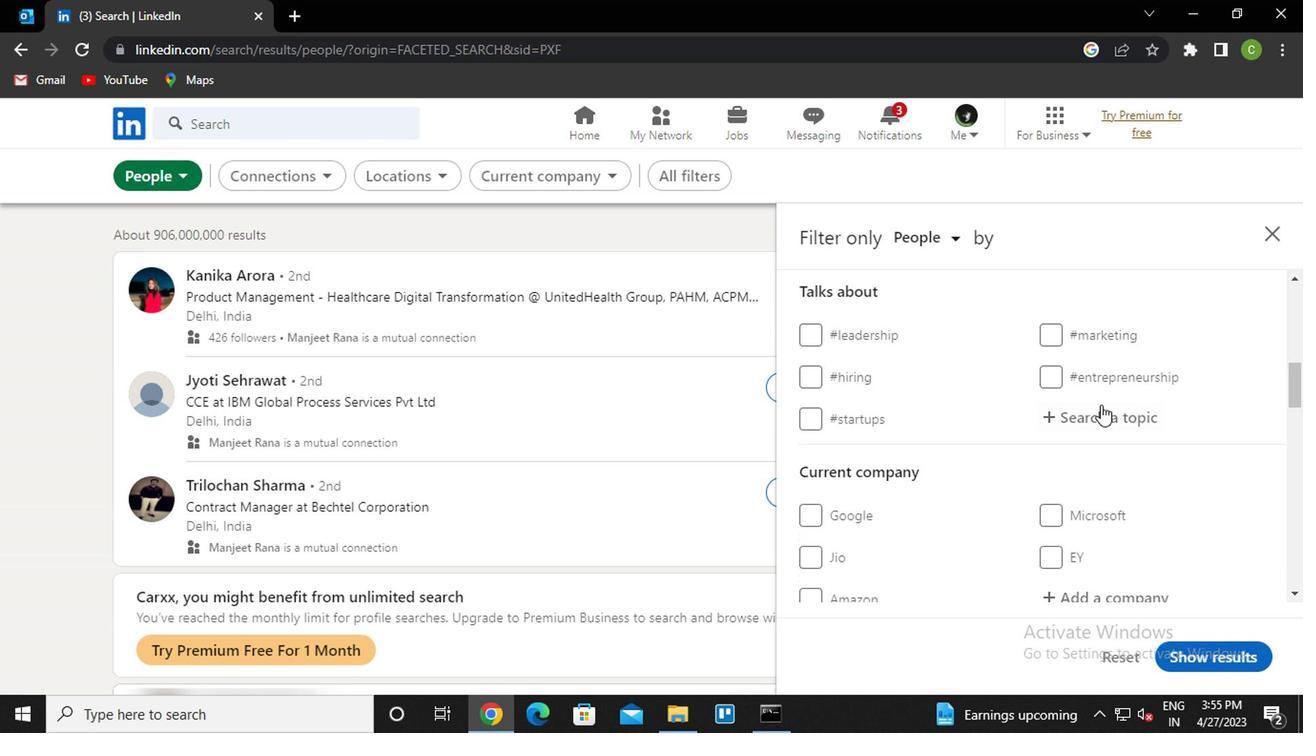 
Action: Mouse pressed left at (1096, 411)
Screenshot: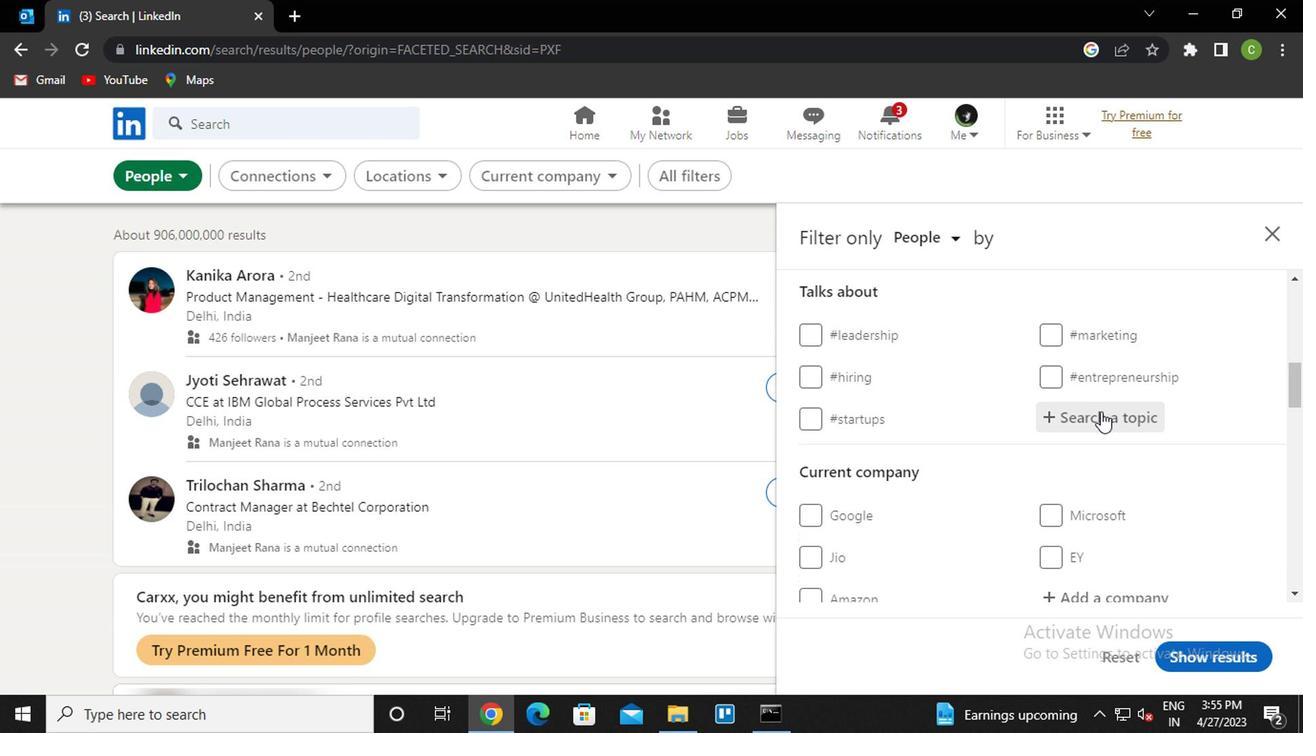 
Action: Key pressed <Key.caps_lock>s<Key.caps_lock>tartupcom<Key.down><Key.down><Key.enter>
Screenshot: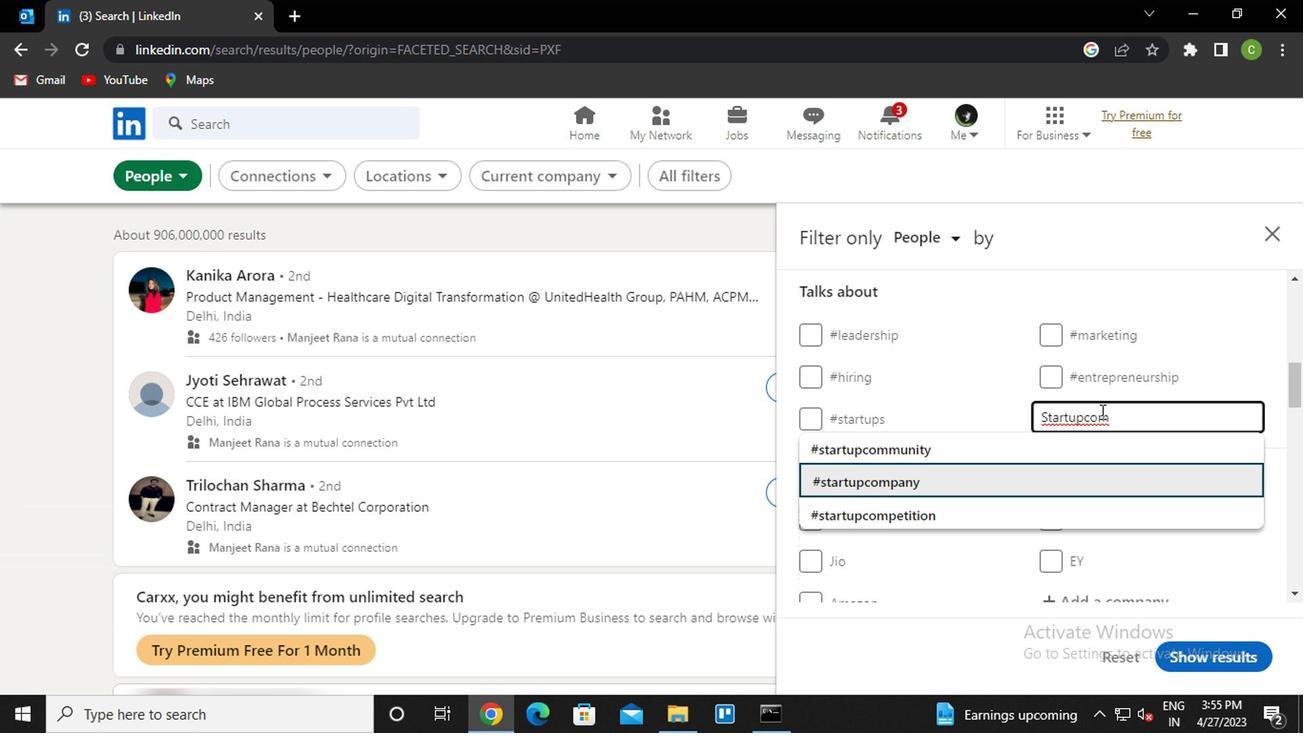 
Action: Mouse scrolled (1096, 410) with delta (0, 0)
Screenshot: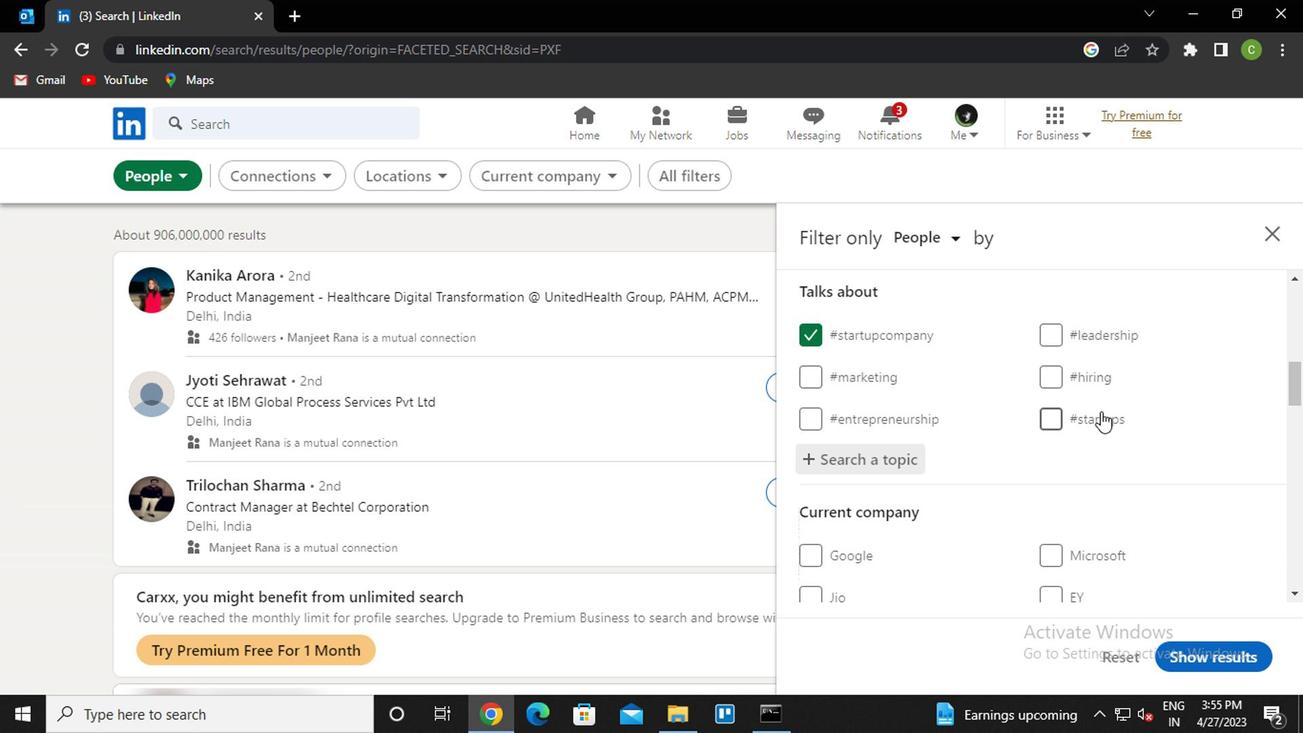 
Action: Mouse scrolled (1096, 410) with delta (0, 0)
Screenshot: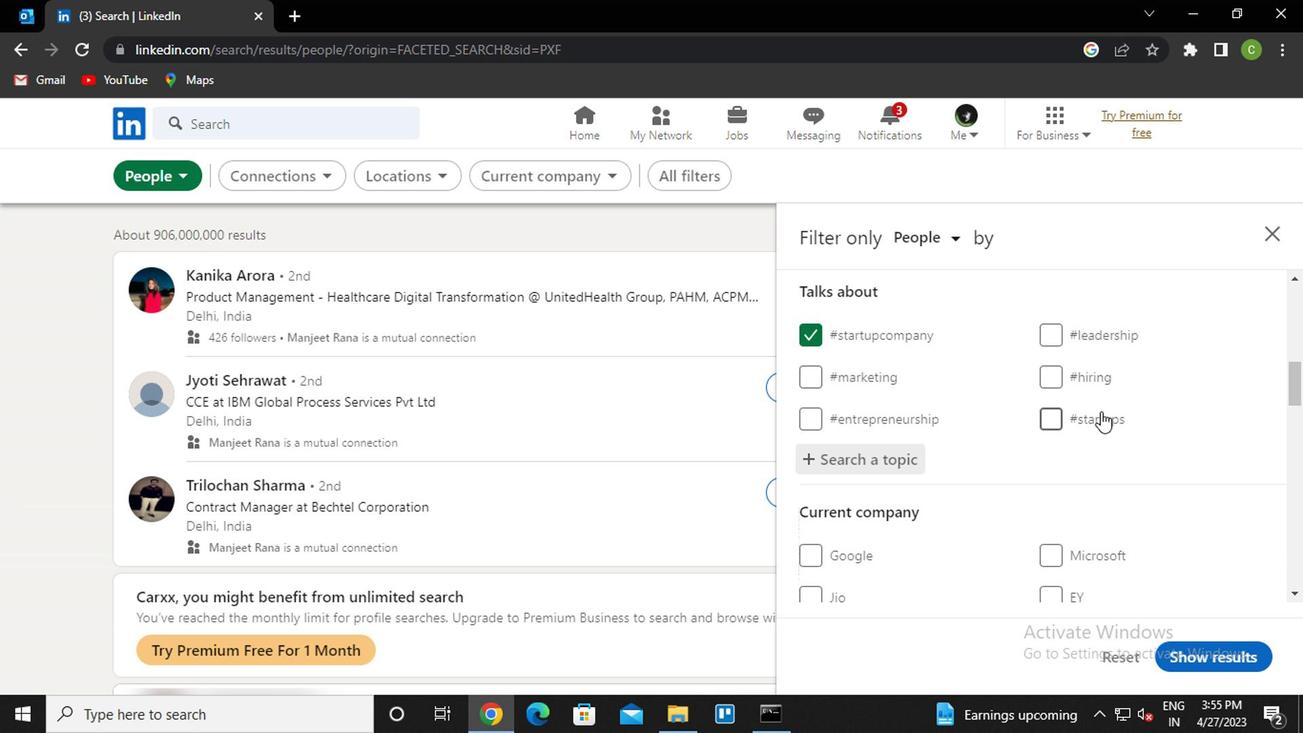 
Action: Mouse scrolled (1096, 410) with delta (0, 0)
Screenshot: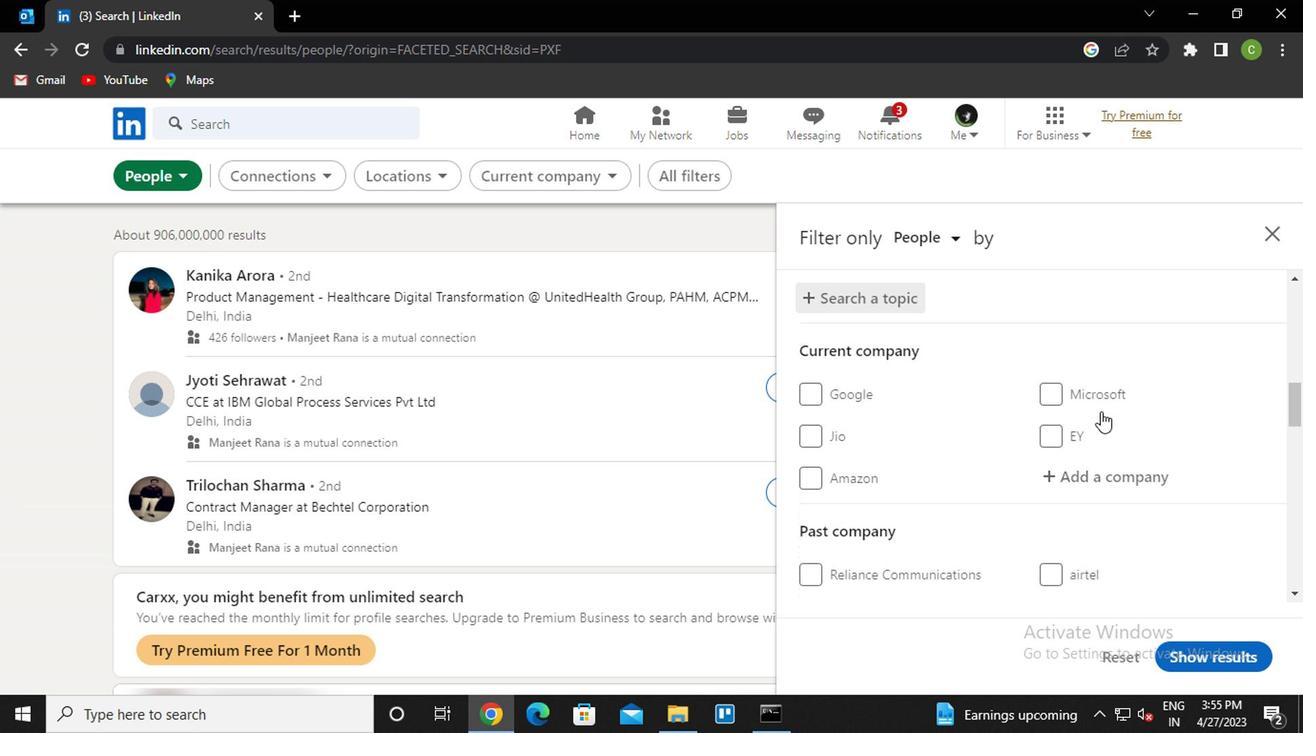 
Action: Mouse moved to (1010, 416)
Screenshot: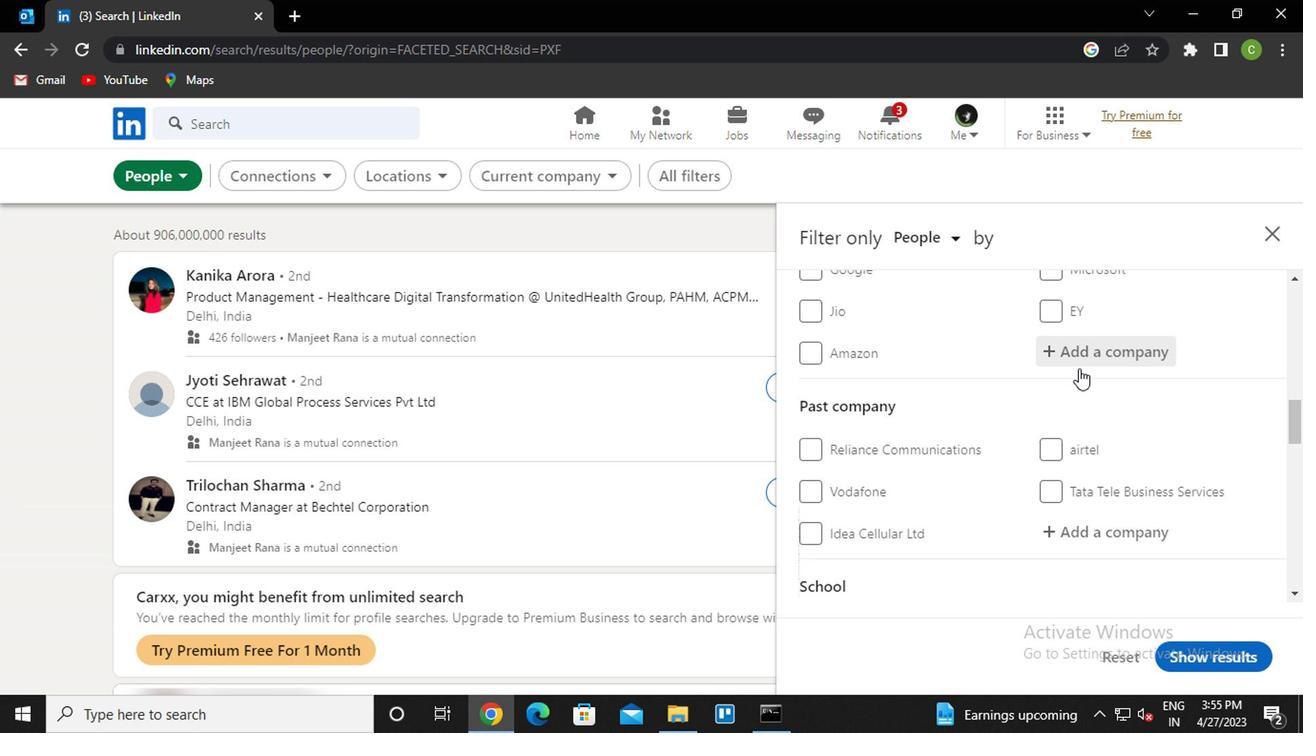 
Action: Mouse scrolled (1010, 415) with delta (0, 0)
Screenshot: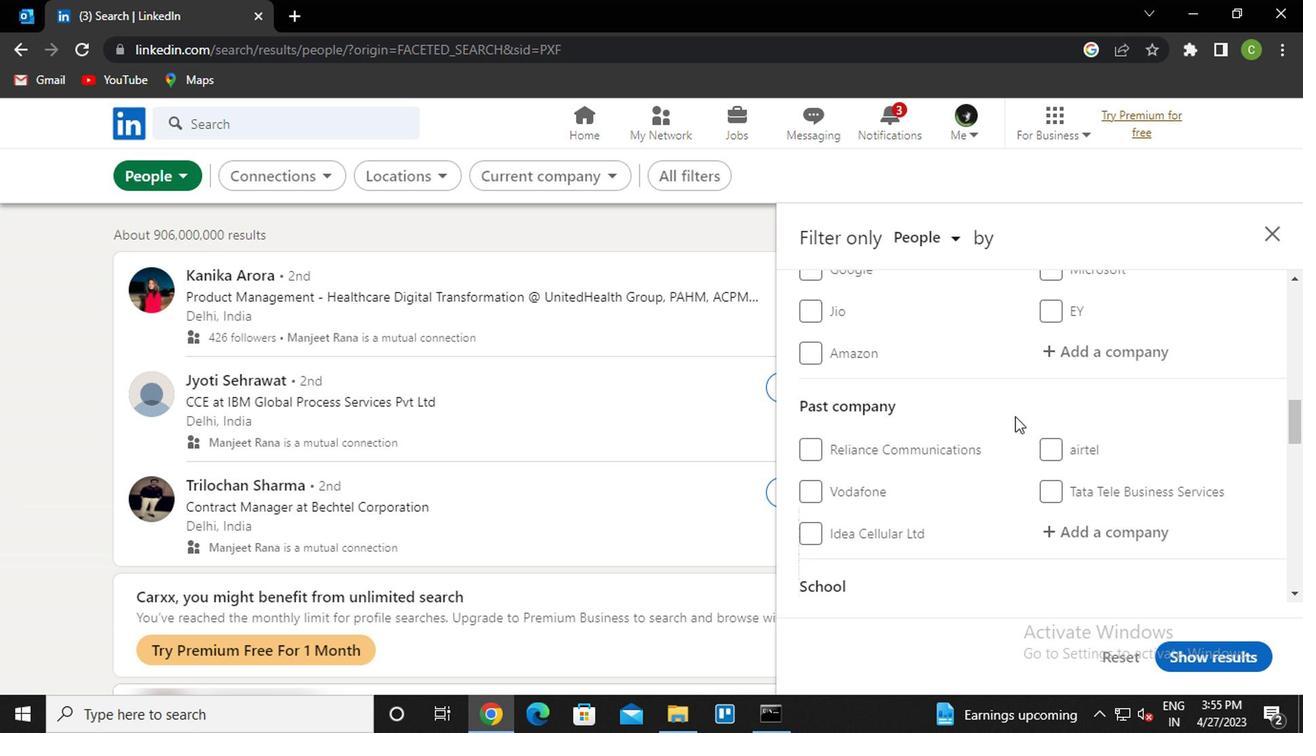 
Action: Mouse scrolled (1010, 415) with delta (0, 0)
Screenshot: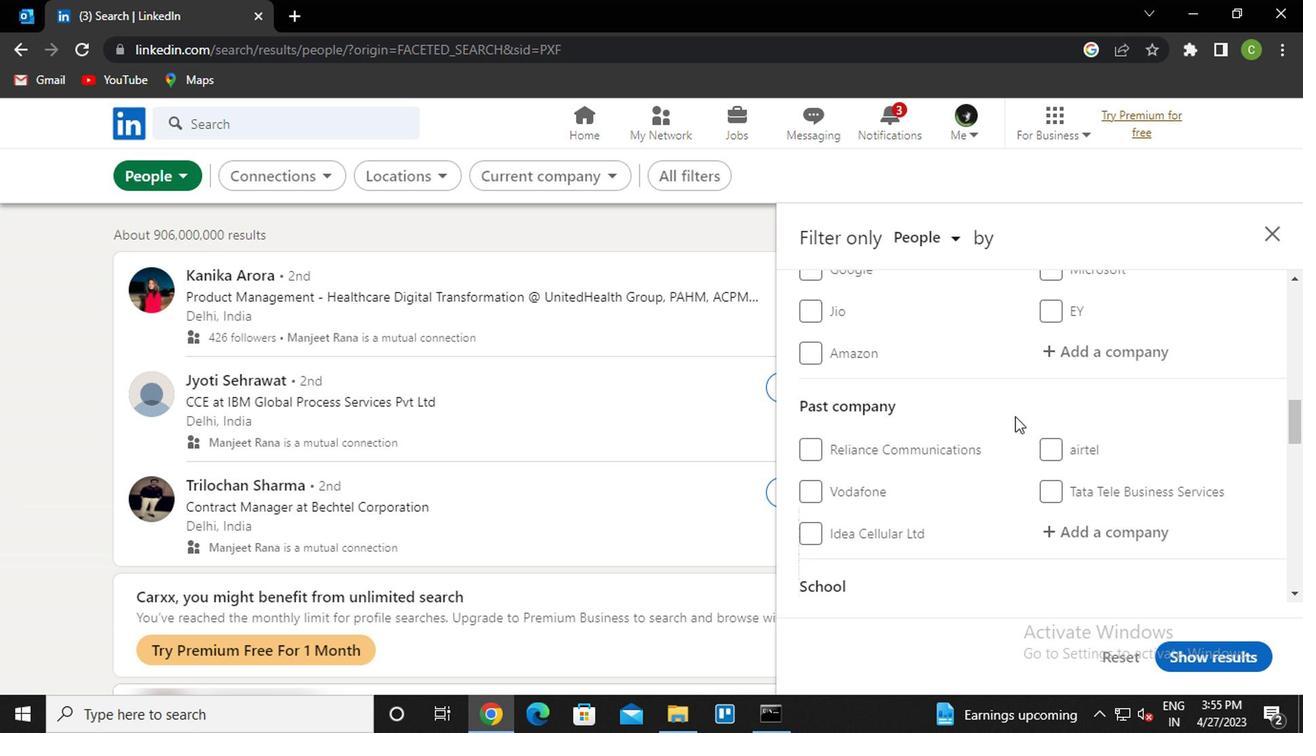 
Action: Mouse scrolled (1010, 415) with delta (0, 0)
Screenshot: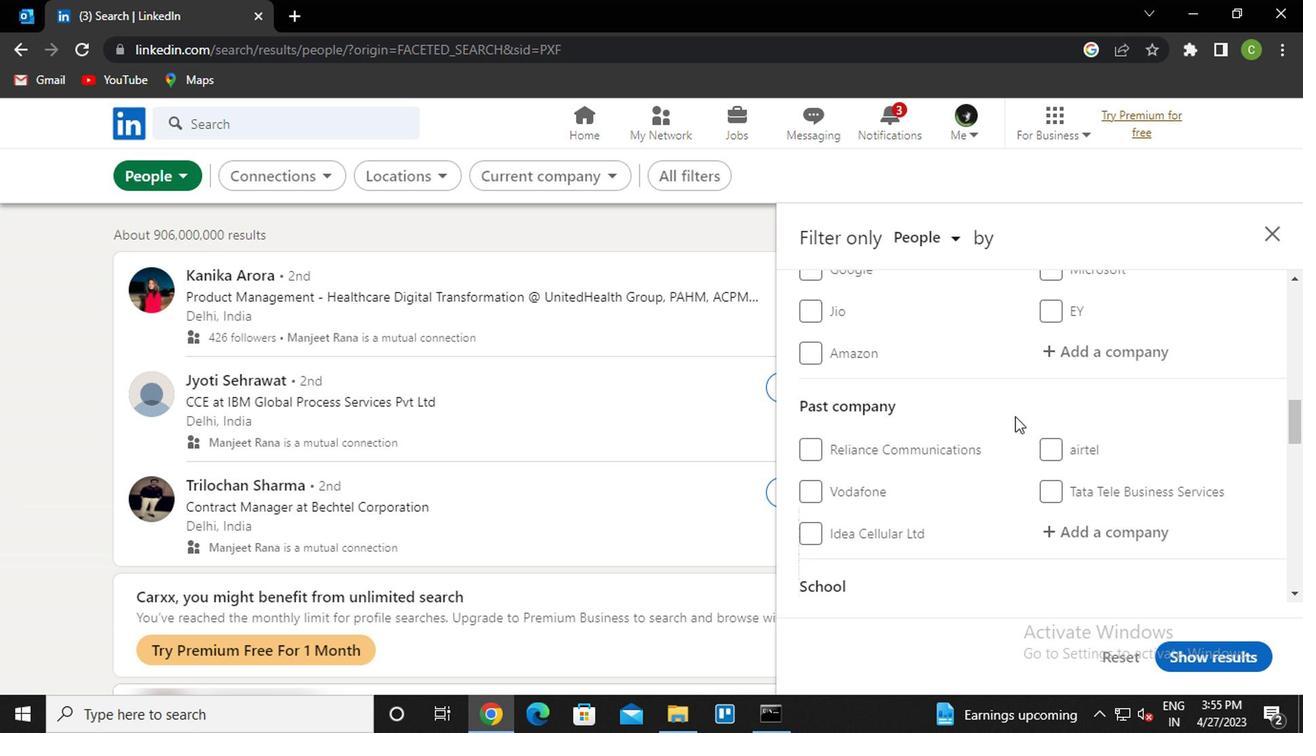 
Action: Mouse scrolled (1010, 415) with delta (0, 0)
Screenshot: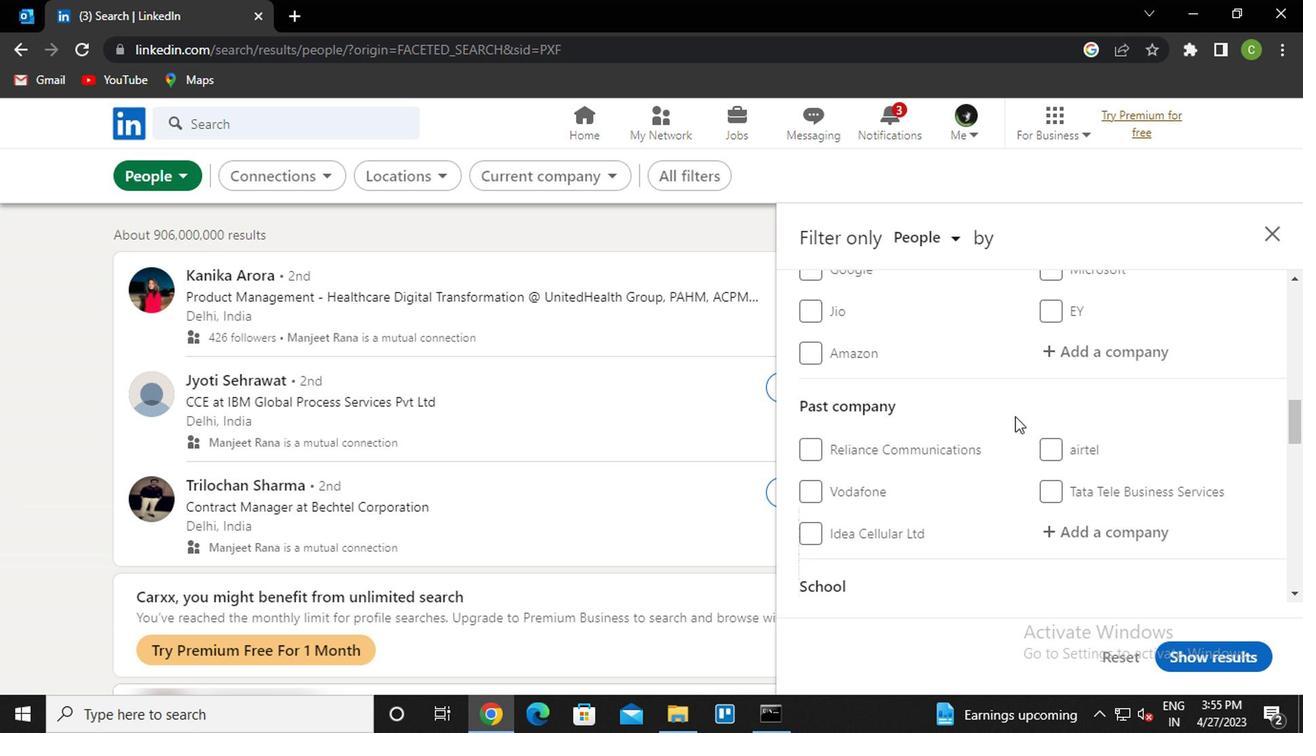 
Action: Mouse scrolled (1010, 415) with delta (0, 0)
Screenshot: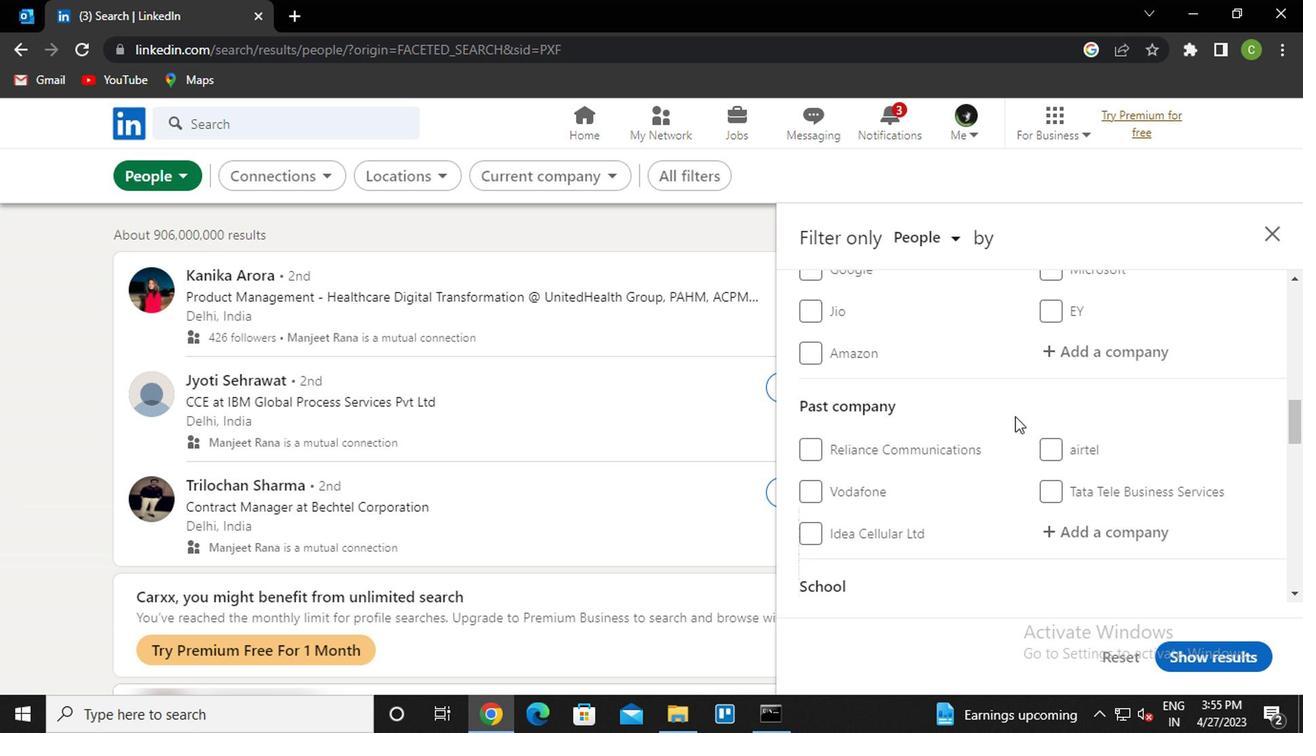 
Action: Mouse scrolled (1010, 415) with delta (0, 0)
Screenshot: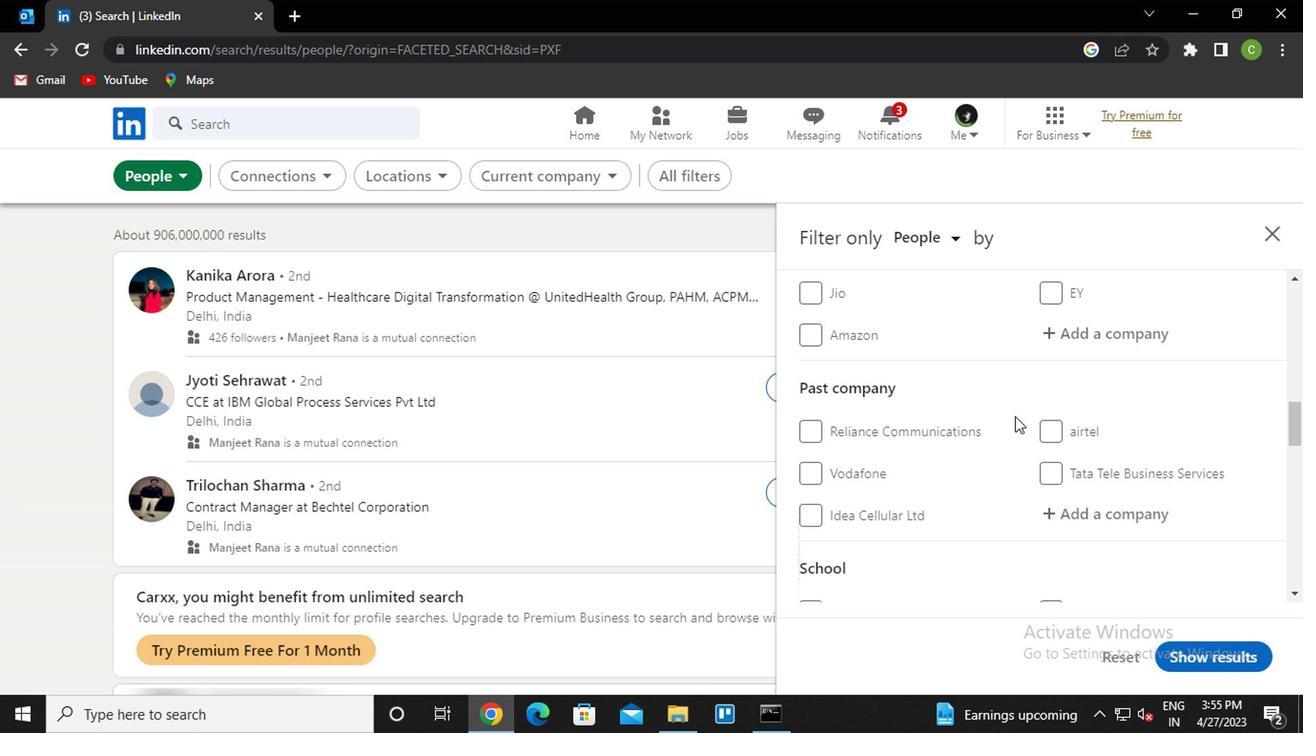 
Action: Mouse moved to (998, 442)
Screenshot: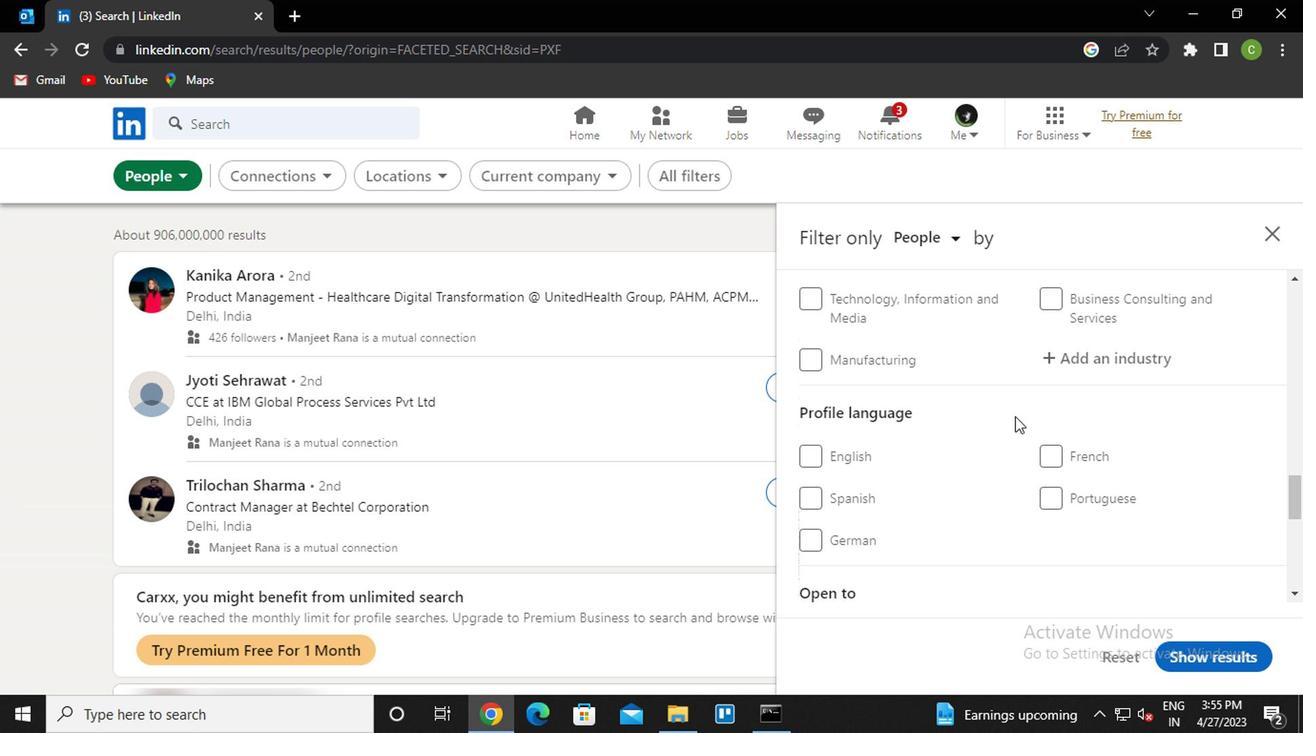 
Action: Mouse scrolled (998, 442) with delta (0, 0)
Screenshot: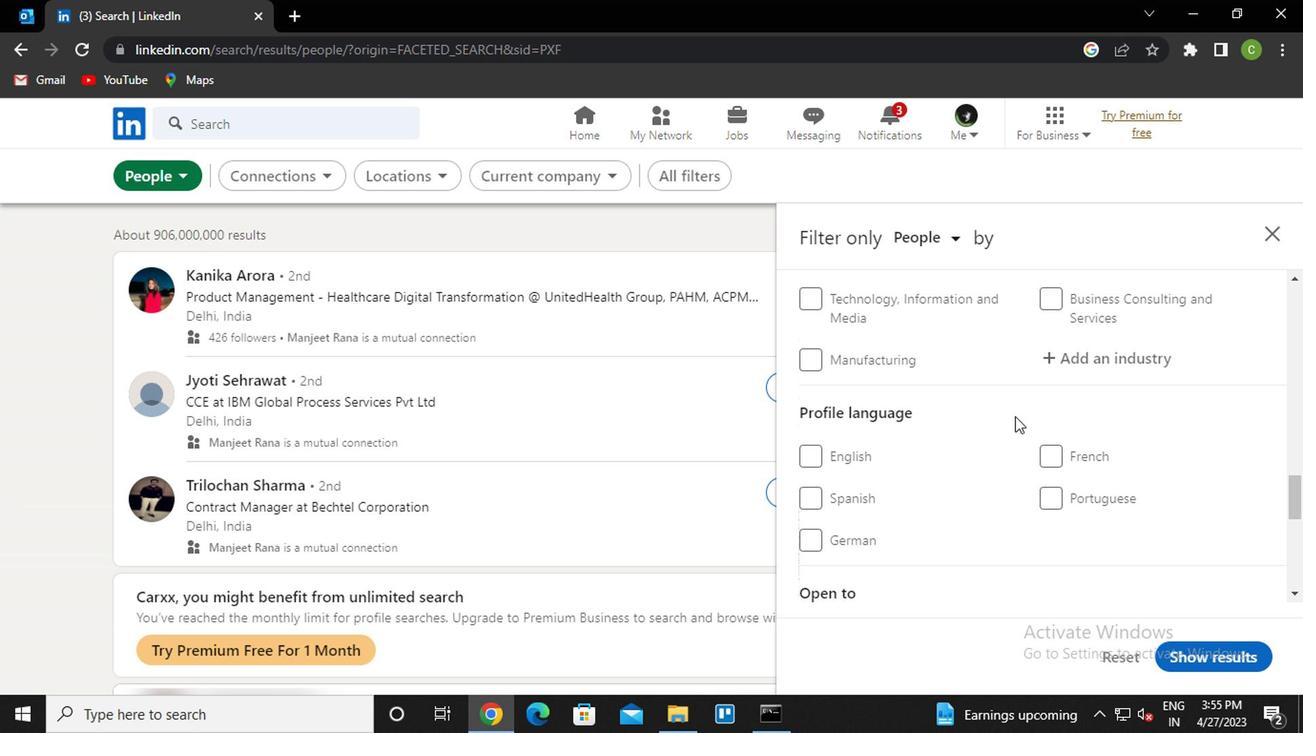 
Action: Mouse moved to (1061, 355)
Screenshot: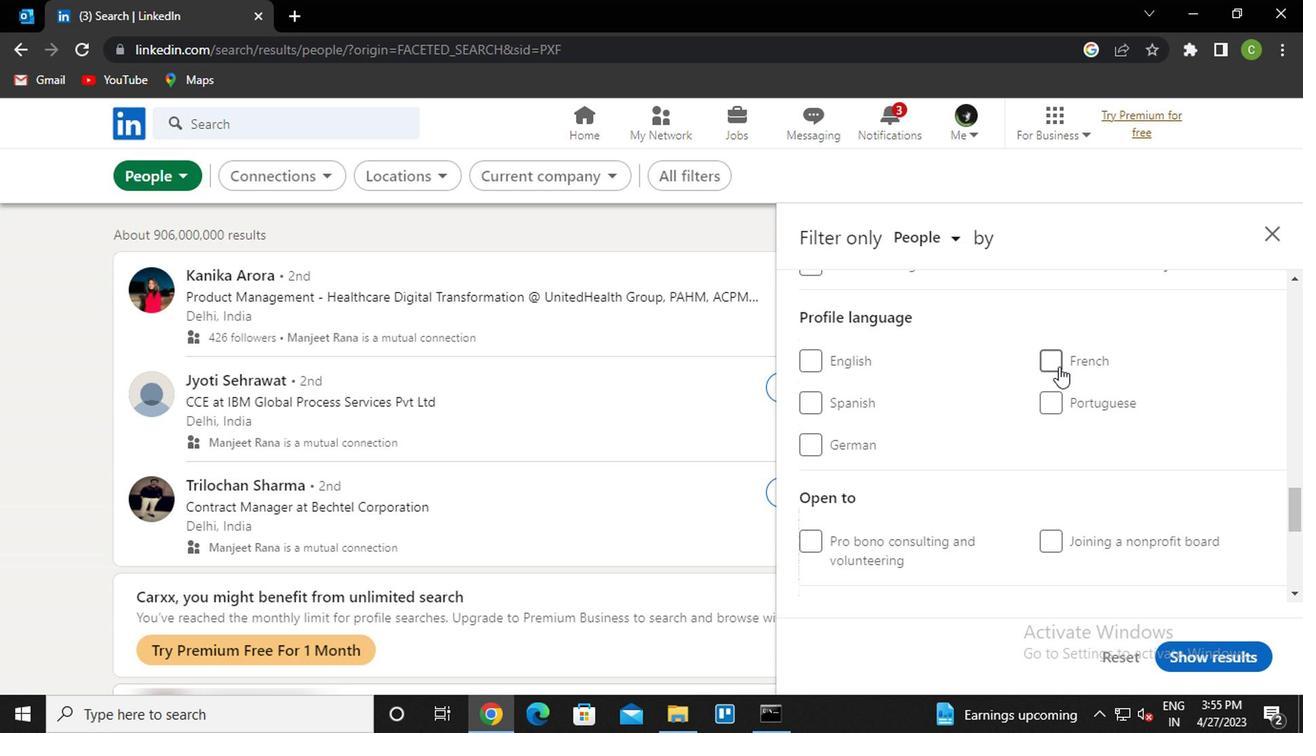 
Action: Mouse pressed left at (1061, 355)
Screenshot: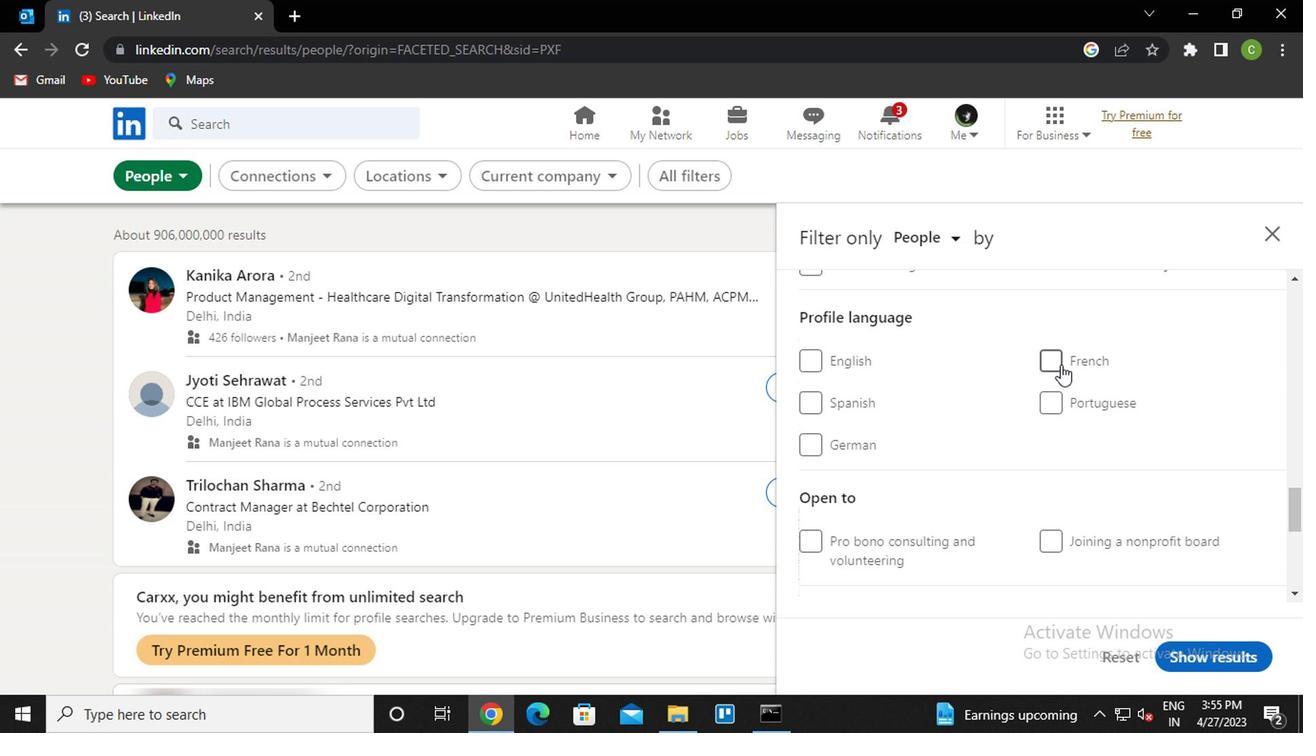 
Action: Mouse moved to (984, 421)
Screenshot: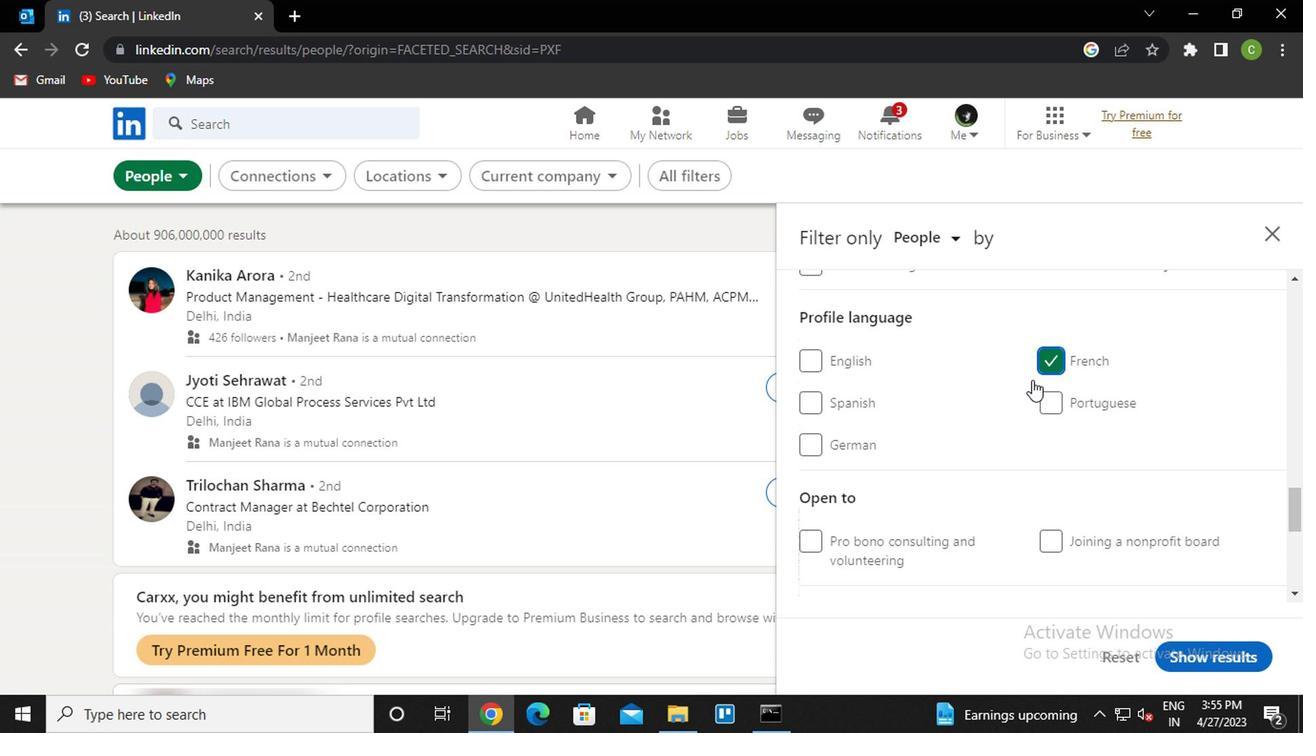 
Action: Mouse scrolled (984, 422) with delta (0, 1)
Screenshot: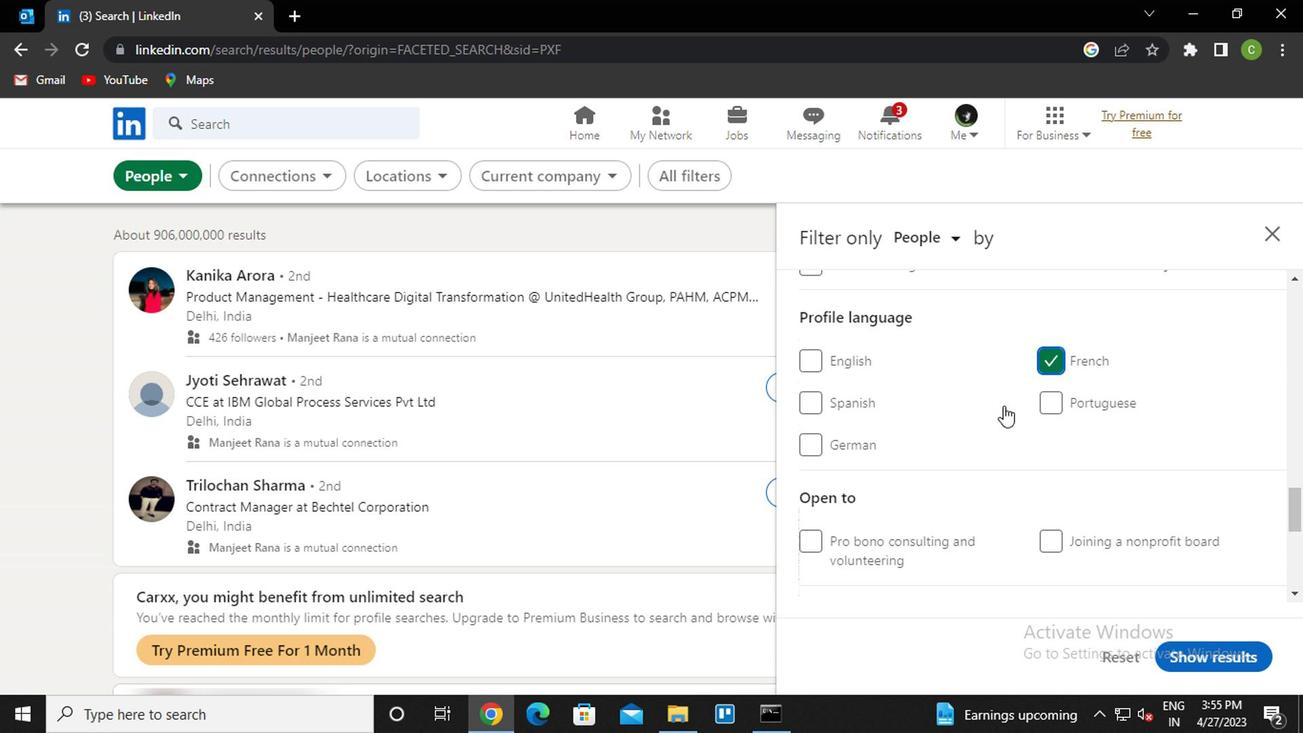 
Action: Mouse scrolled (984, 422) with delta (0, 1)
Screenshot: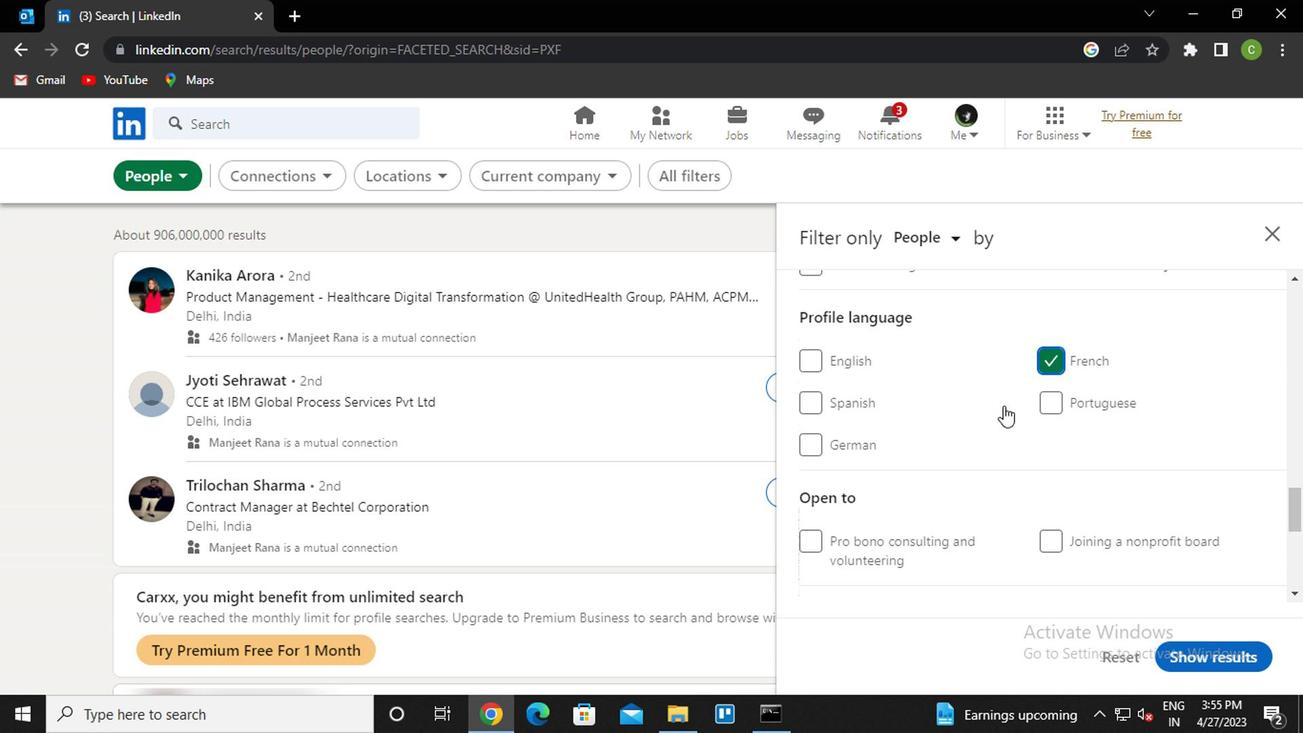 
Action: Mouse scrolled (984, 422) with delta (0, 1)
Screenshot: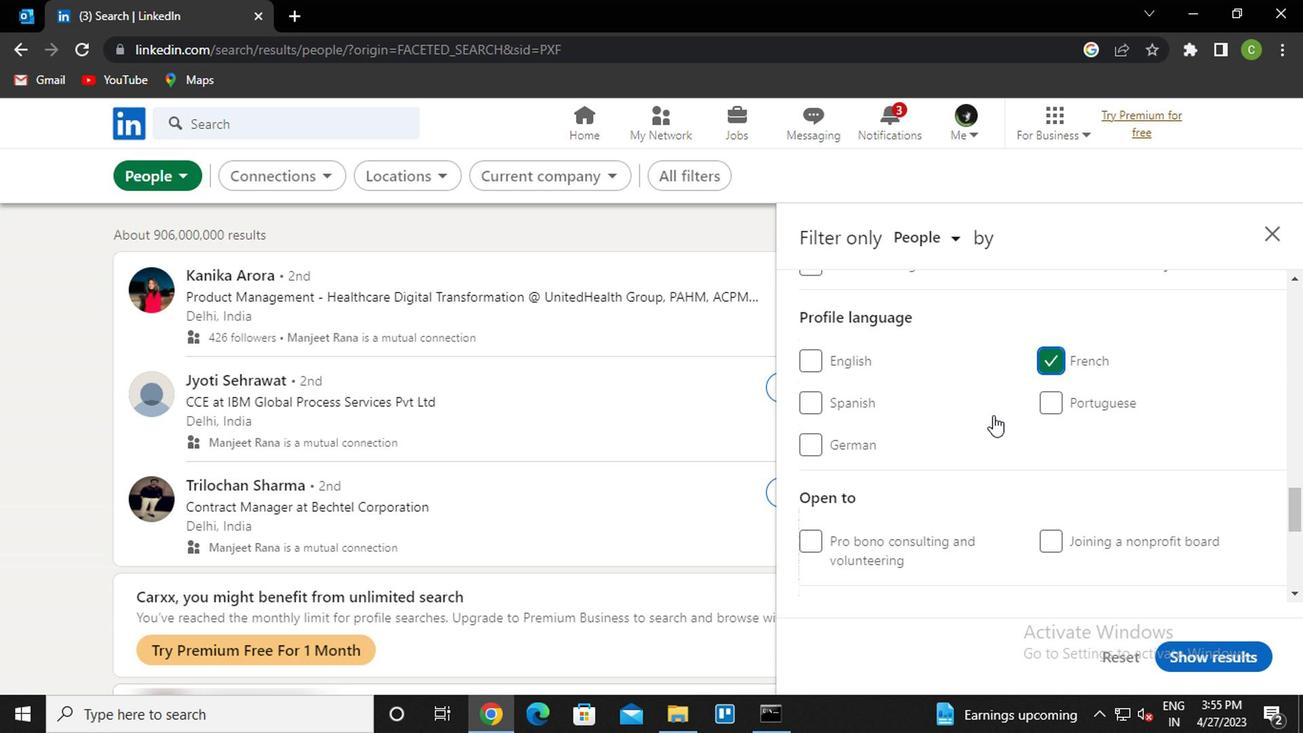 
Action: Mouse scrolled (984, 422) with delta (0, 1)
Screenshot: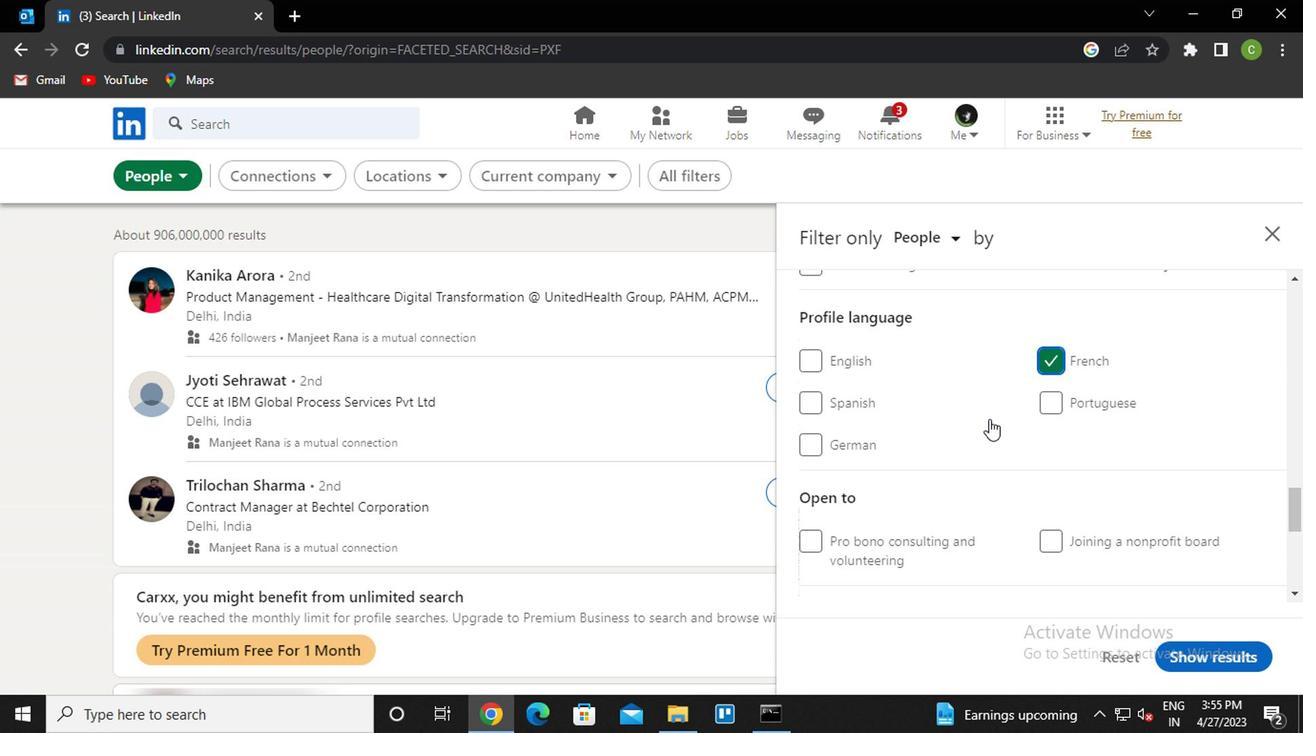 
Action: Mouse scrolled (984, 422) with delta (0, 1)
Screenshot: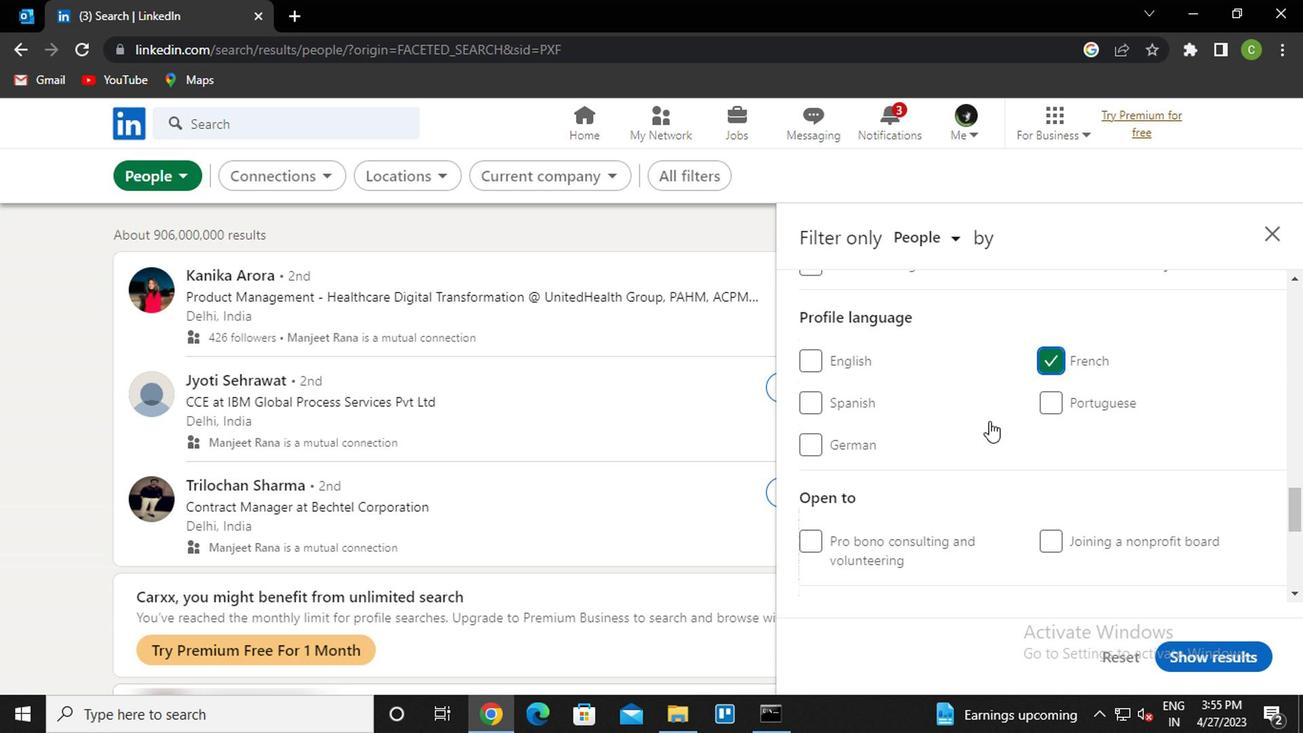 
Action: Mouse moved to (982, 422)
Screenshot: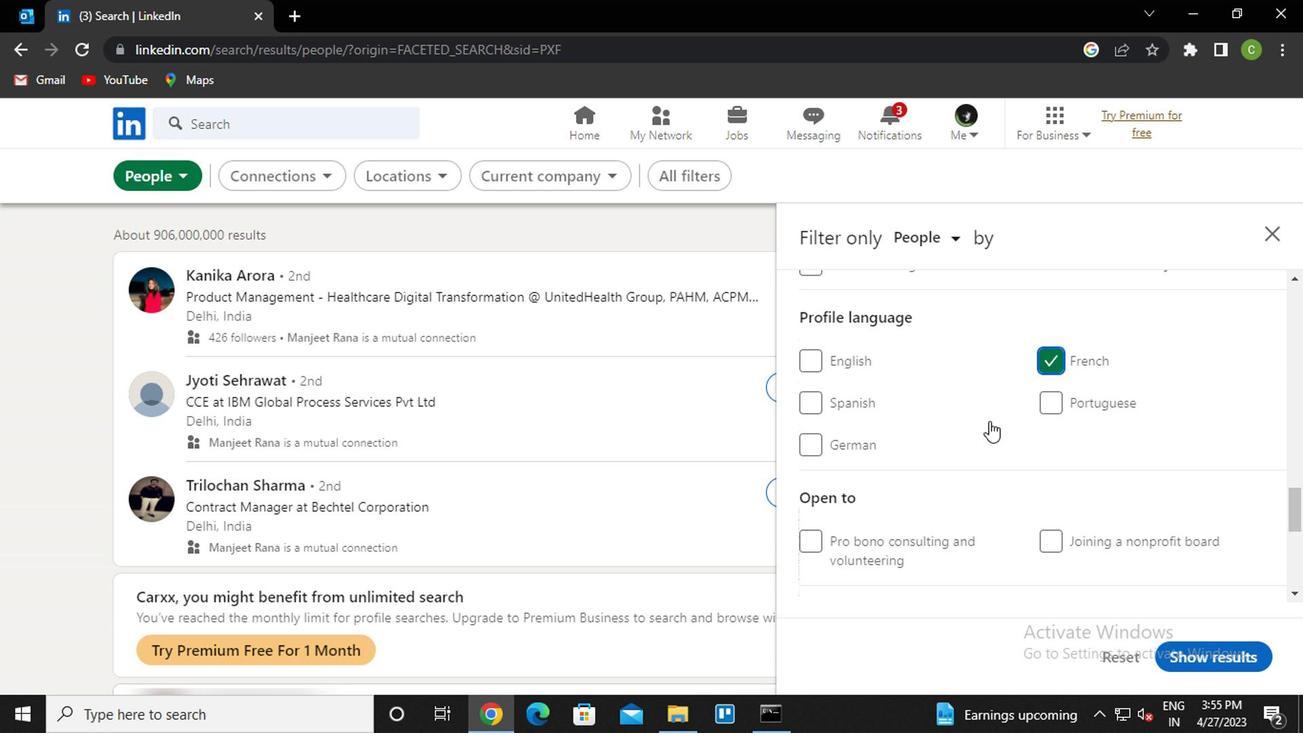 
Action: Mouse scrolled (982, 423) with delta (0, 0)
Screenshot: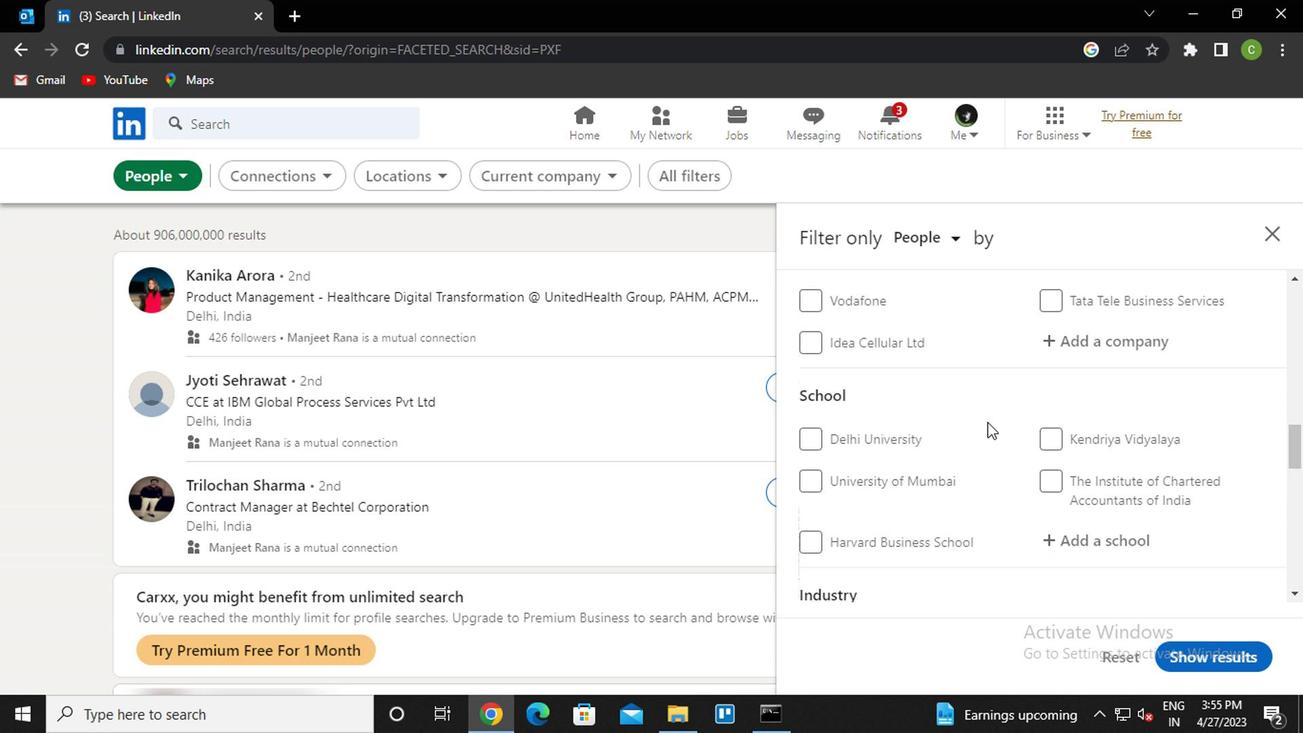 
Action: Mouse scrolled (982, 423) with delta (0, 0)
Screenshot: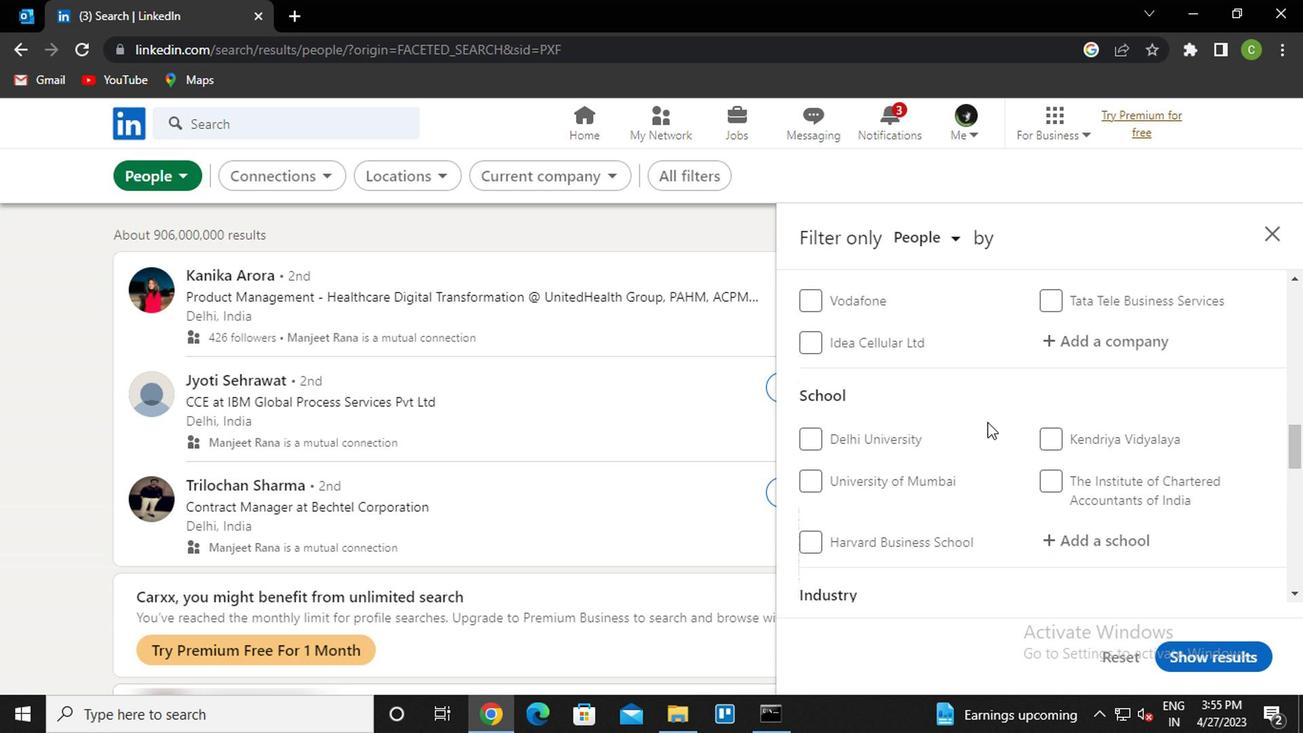 
Action: Mouse scrolled (982, 423) with delta (0, 0)
Screenshot: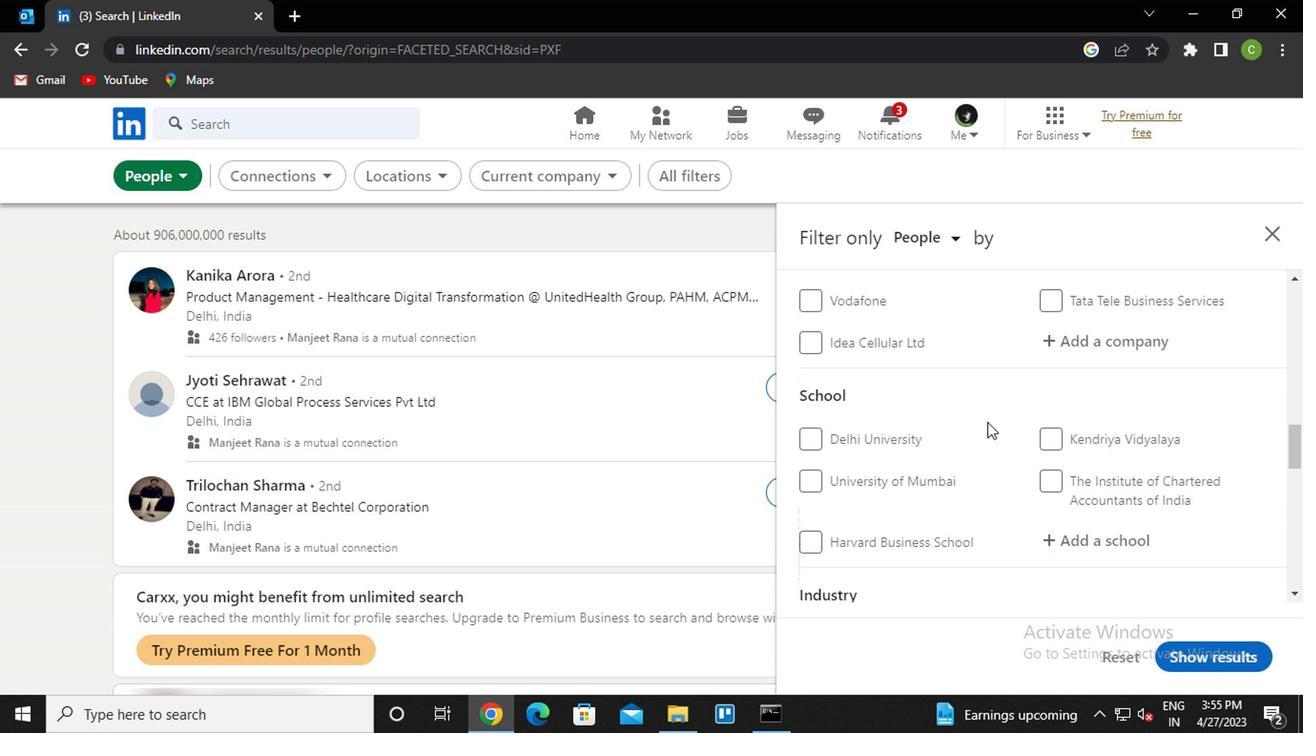 
Action: Mouse moved to (981, 442)
Screenshot: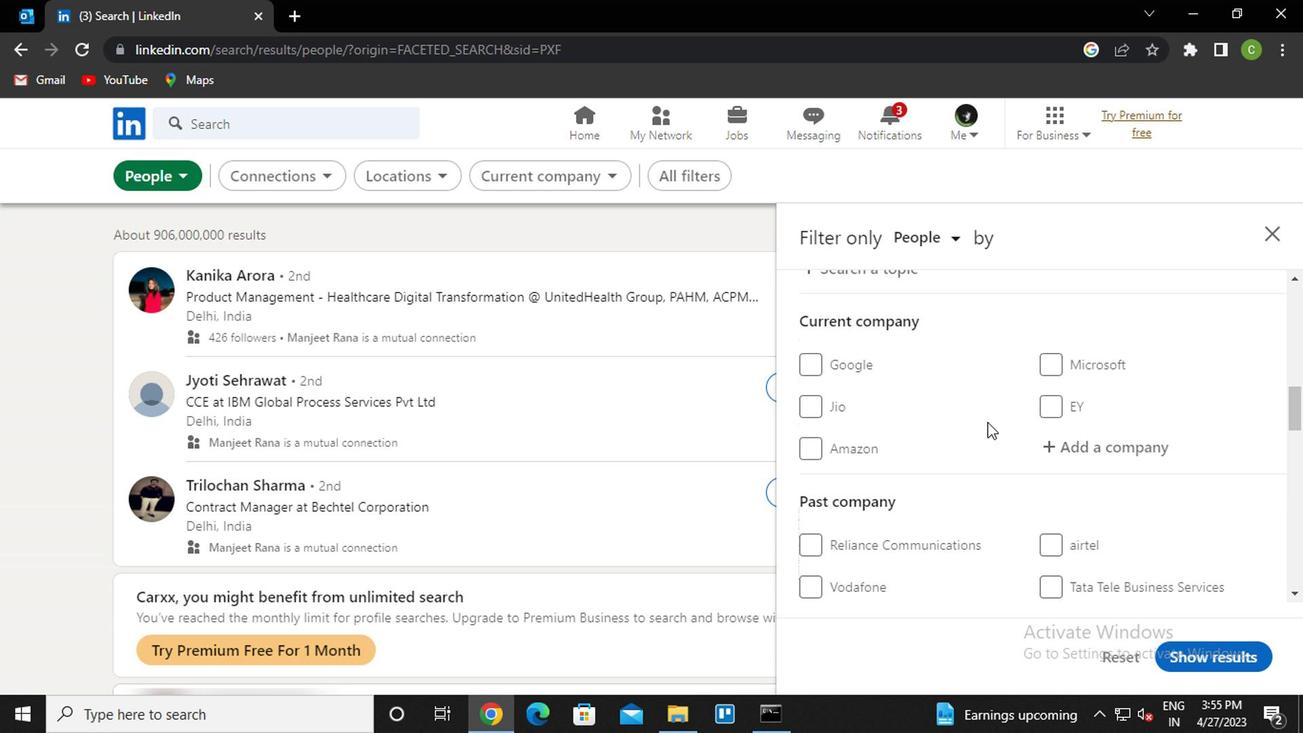 
Action: Mouse scrolled (981, 442) with delta (0, 0)
Screenshot: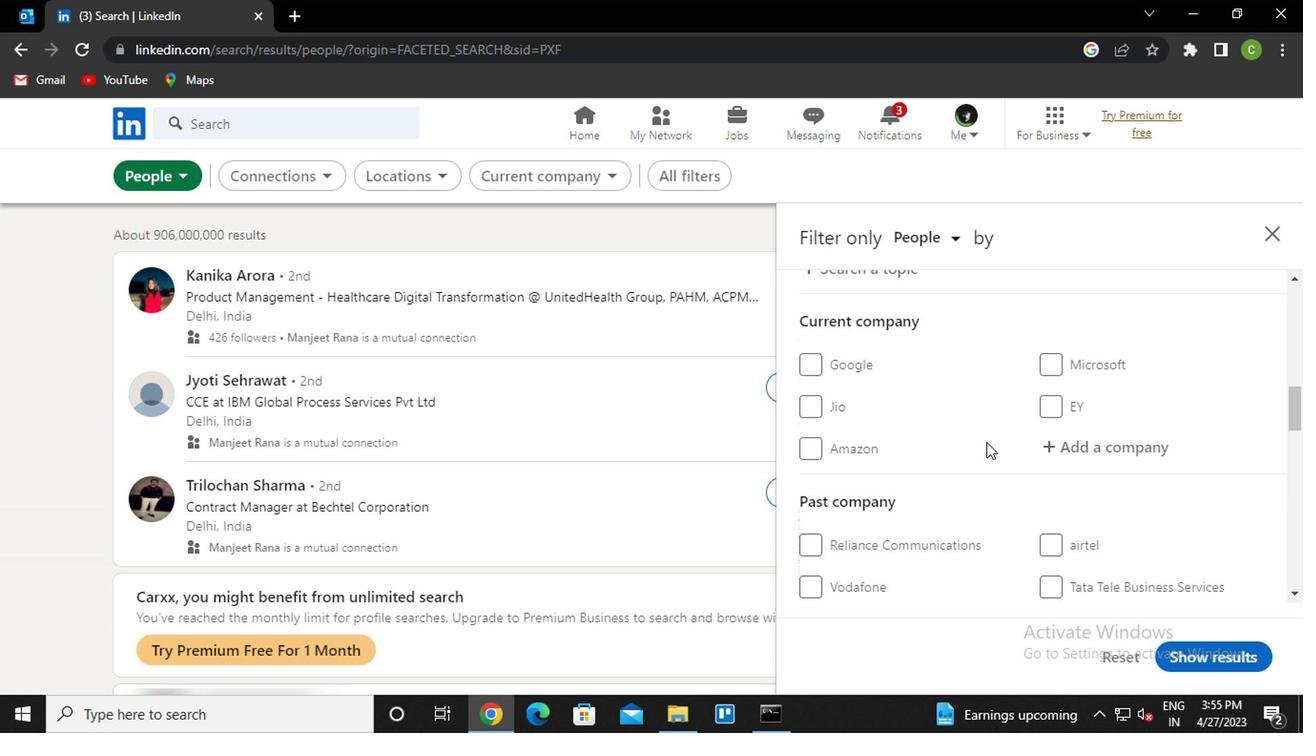 
Action: Mouse scrolled (981, 442) with delta (0, 0)
Screenshot: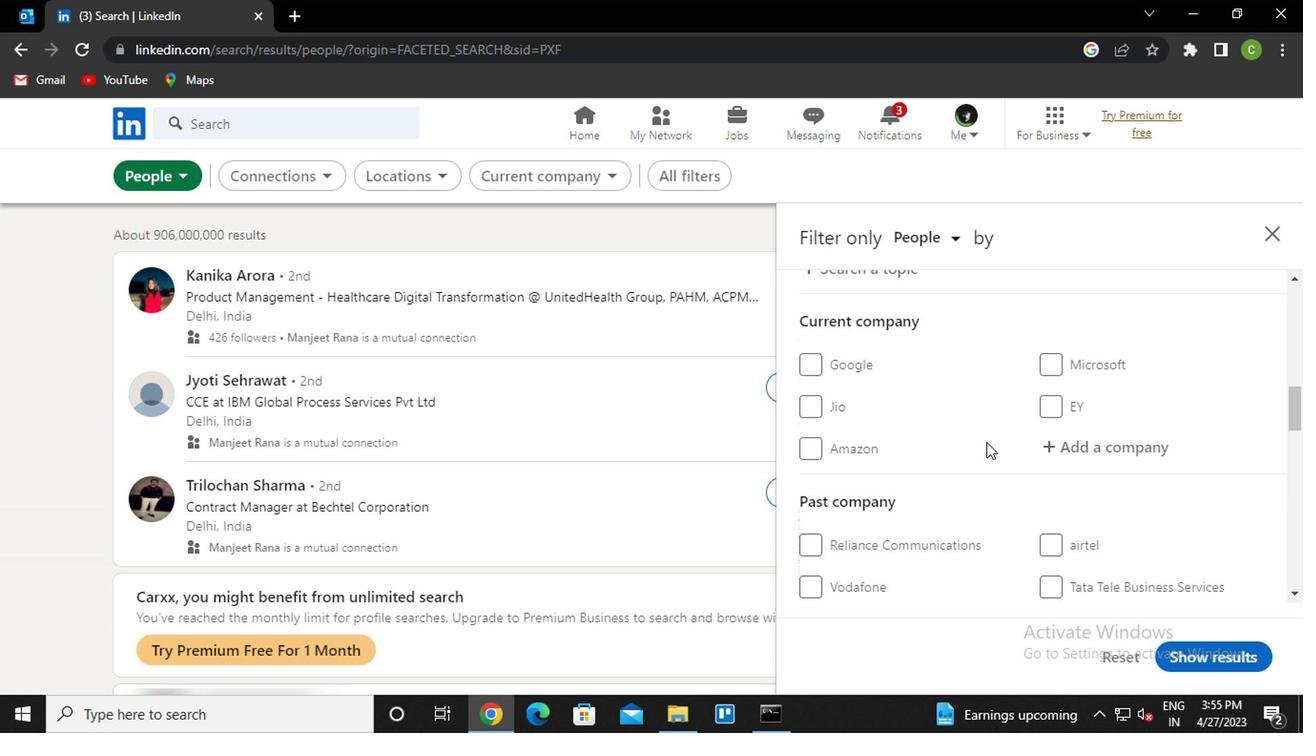 
Action: Mouse scrolled (981, 441) with delta (0, 0)
Screenshot: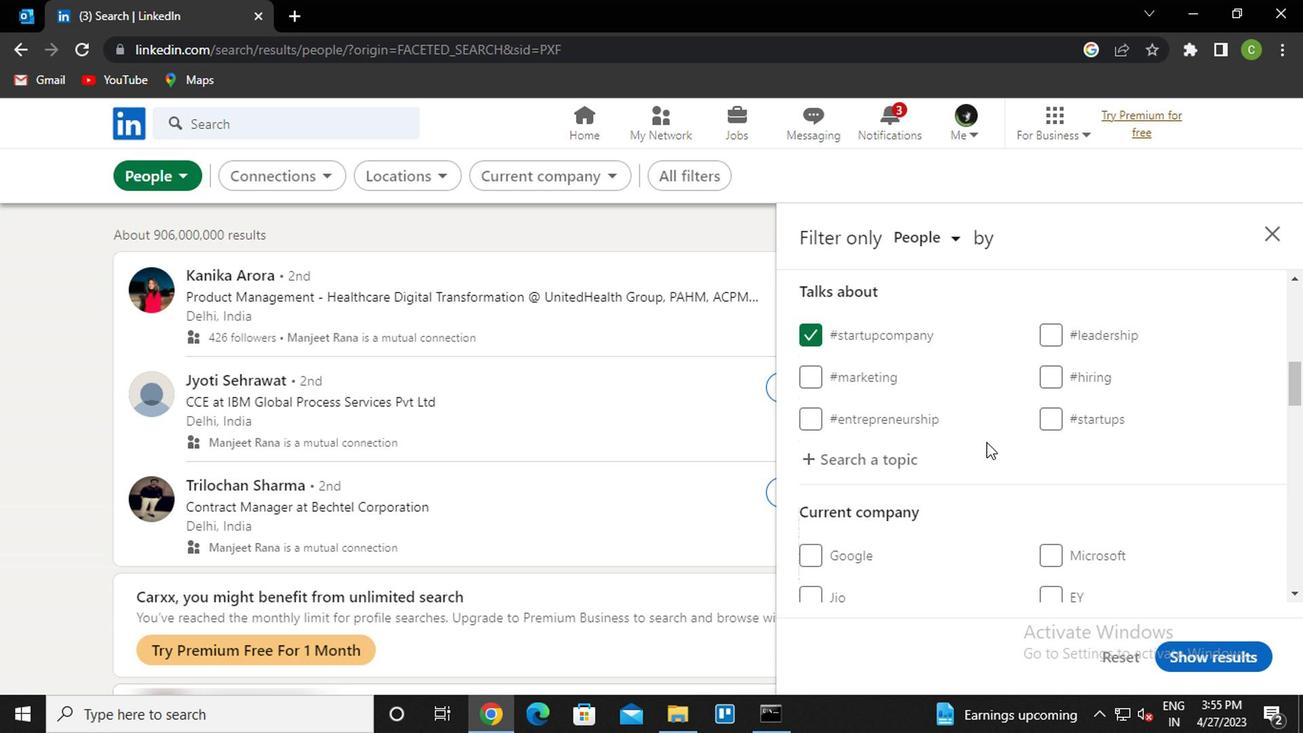 
Action: Mouse moved to (979, 444)
Screenshot: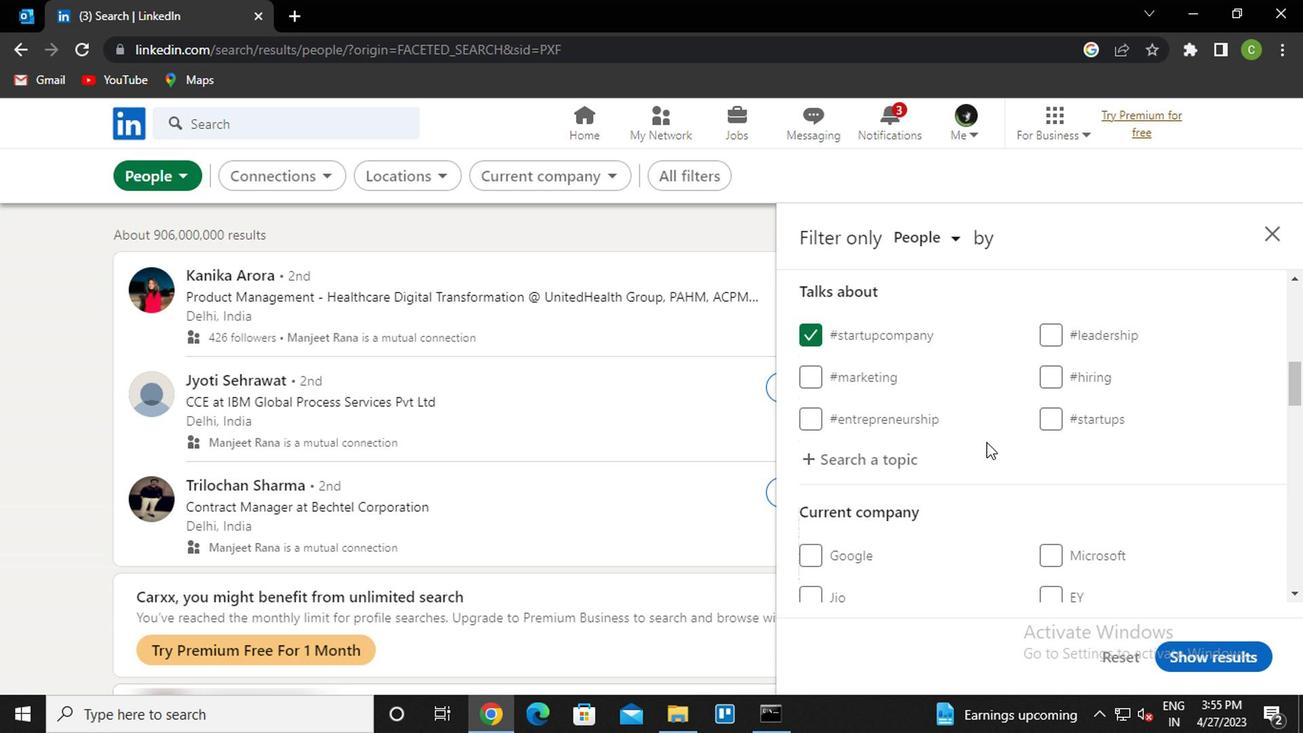 
Action: Mouse scrolled (979, 442) with delta (0, -1)
Screenshot: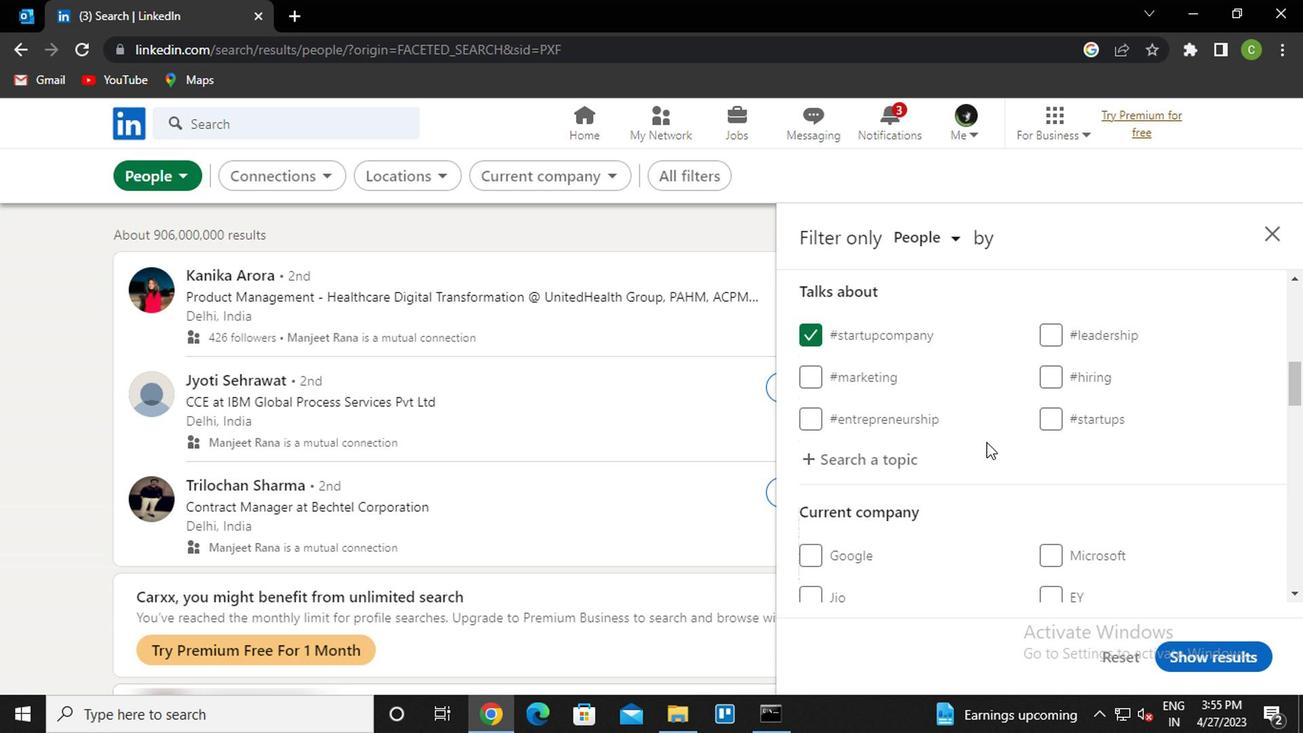 
Action: Mouse moved to (1087, 449)
Screenshot: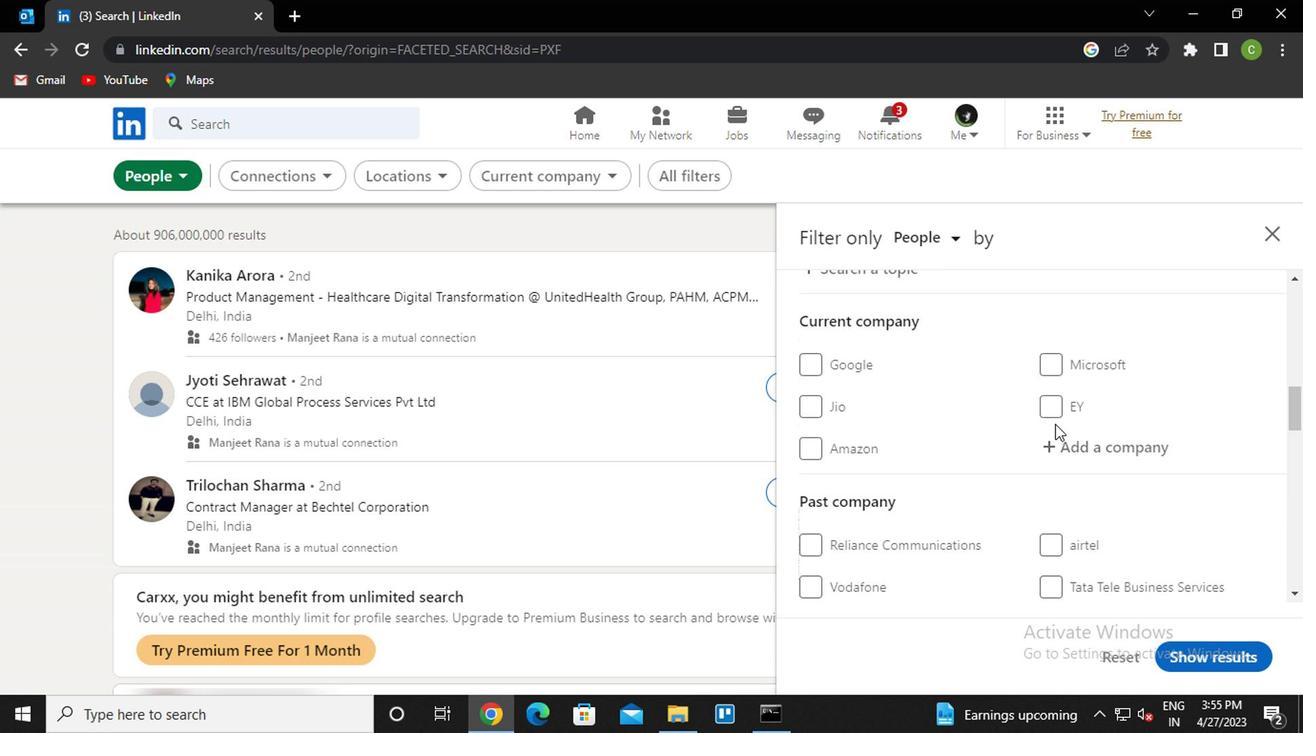 
Action: Mouse pressed left at (1087, 449)
Screenshot: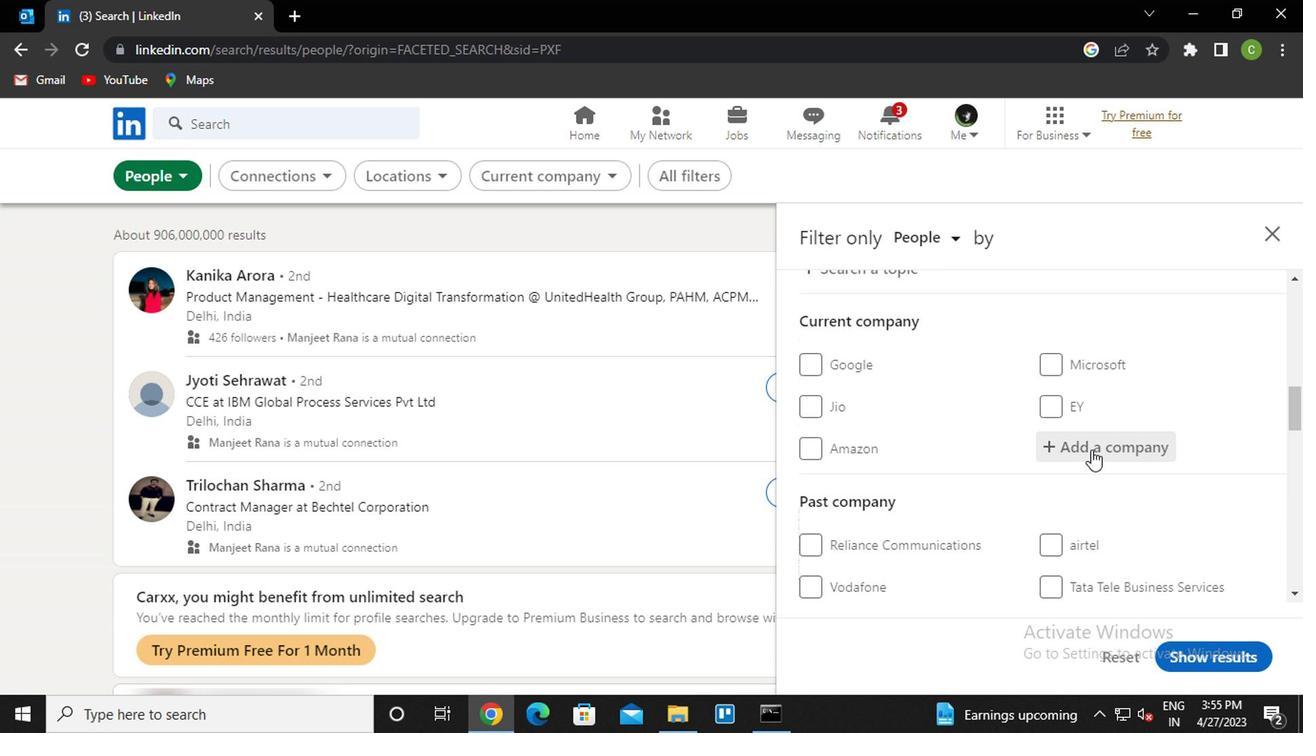 
Action: Key pressed <Key.caps_lock>pd<Key.space>c<Key.caps_lock>onsul<Key.down><Key.enter>
Screenshot: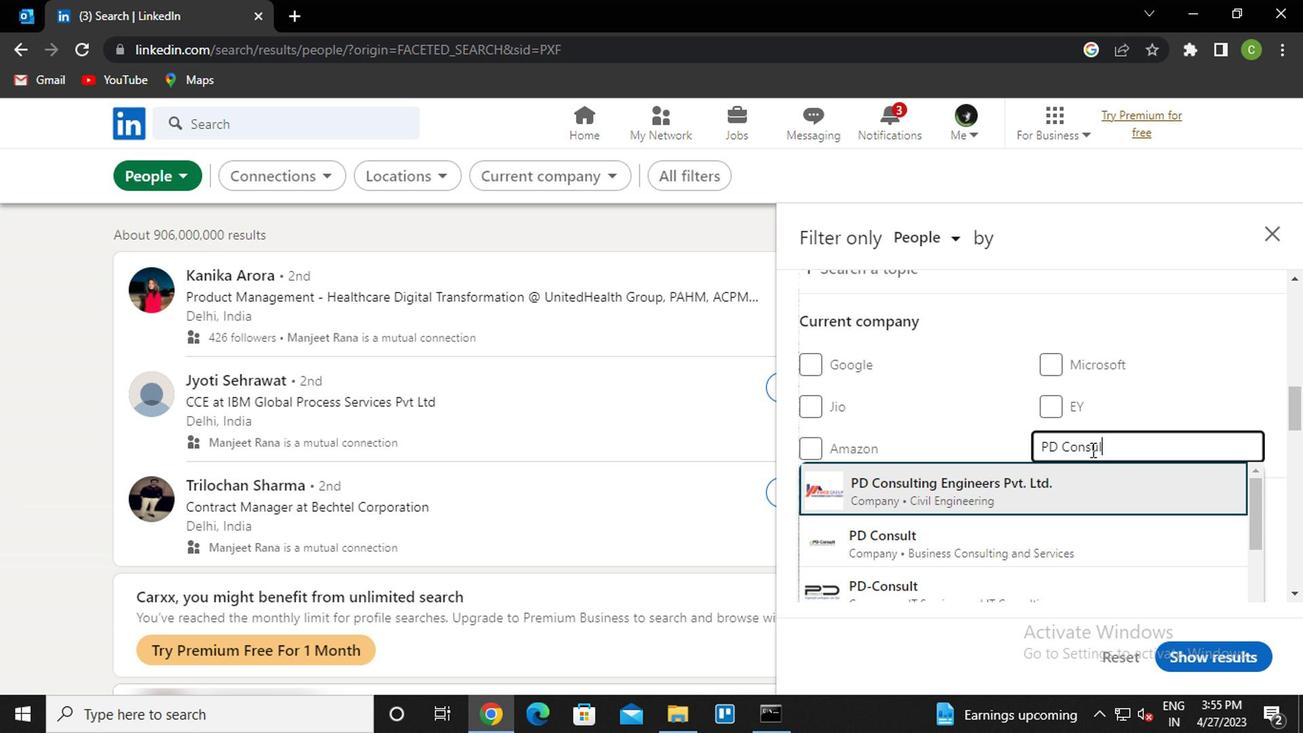 
Action: Mouse scrolled (1087, 448) with delta (0, 0)
Screenshot: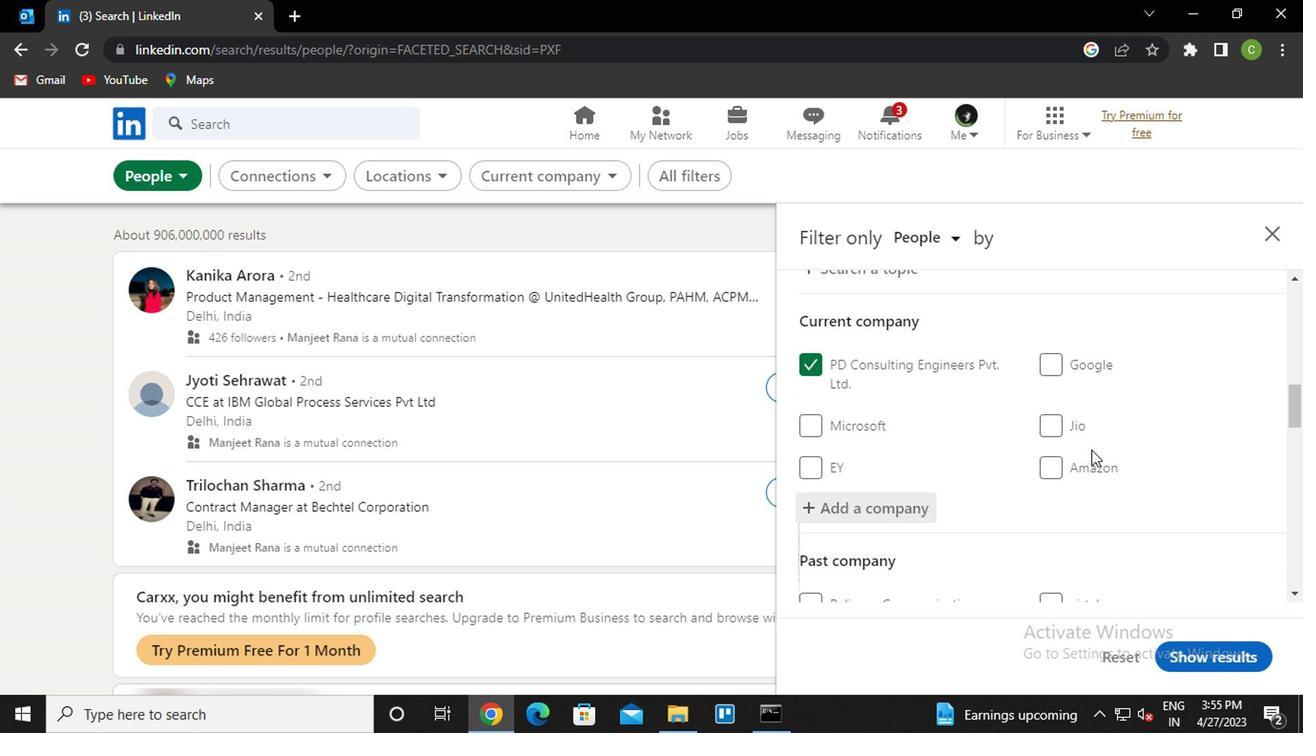 
Action: Mouse moved to (996, 436)
Screenshot: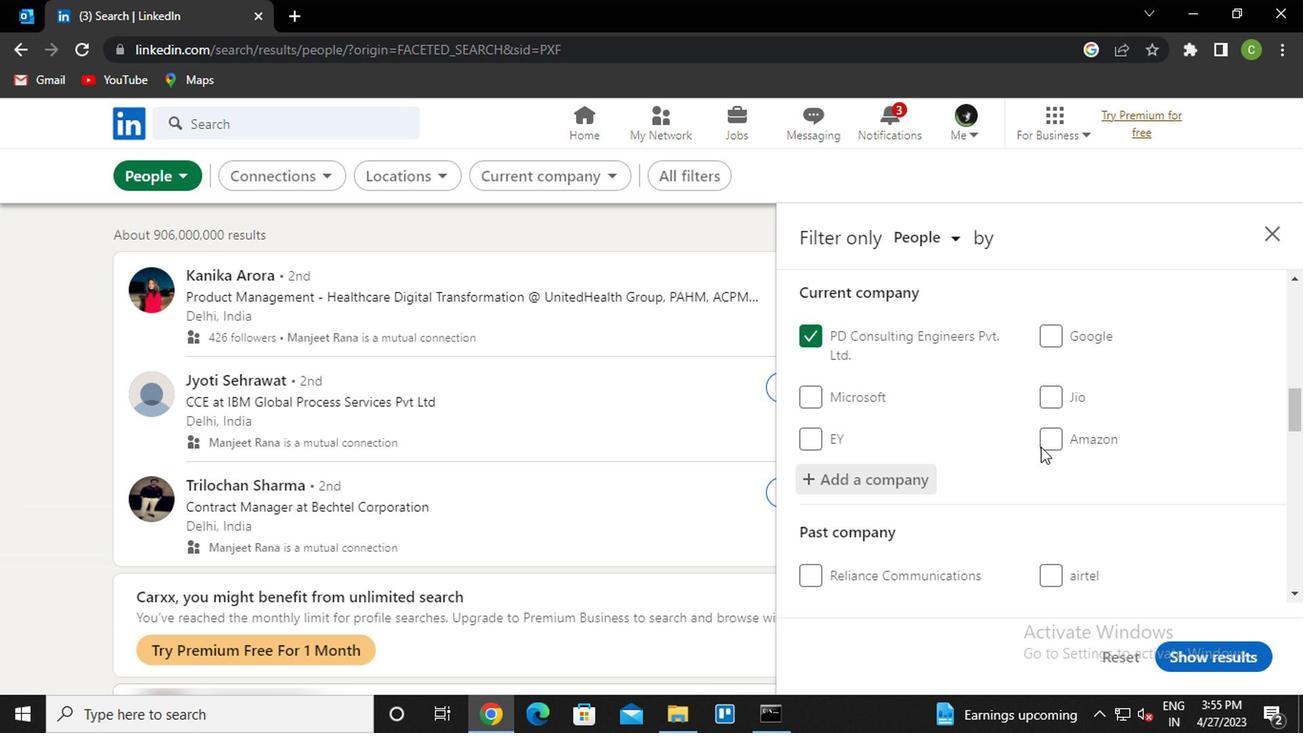 
Action: Mouse scrolled (996, 435) with delta (0, -1)
Screenshot: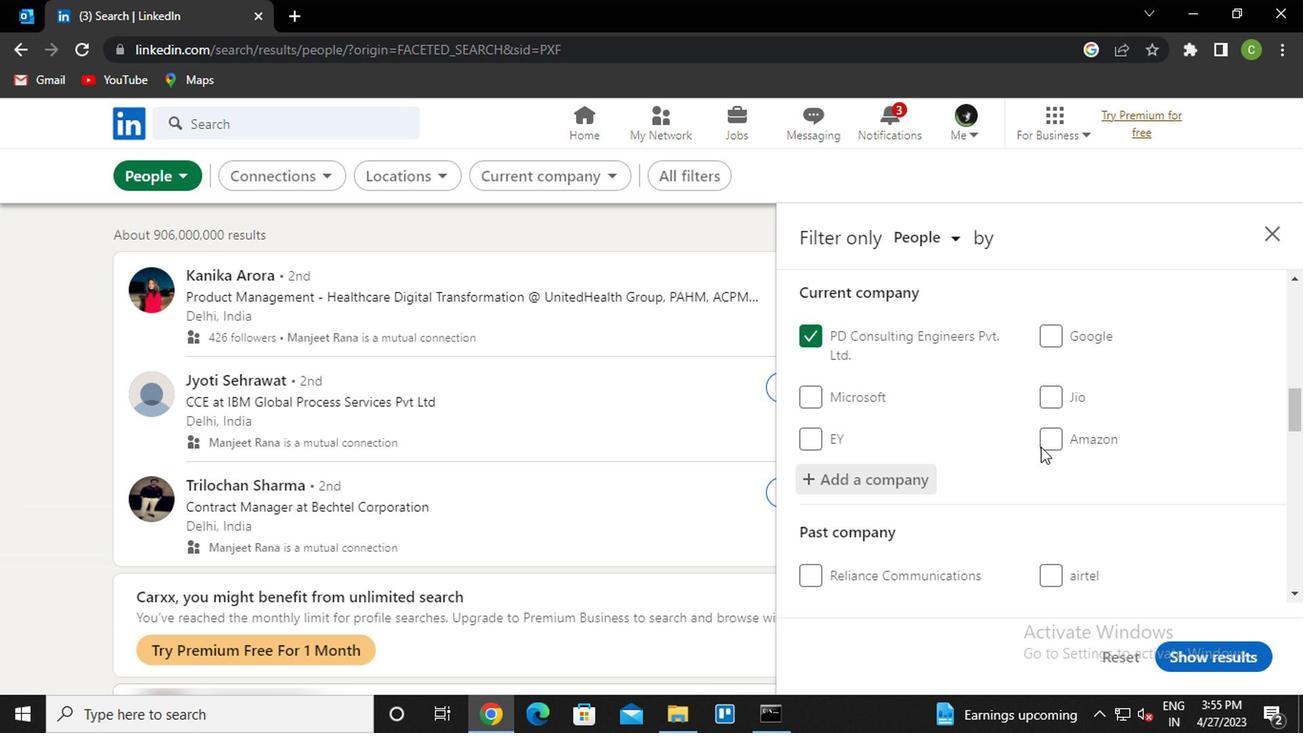 
Action: Mouse moved to (988, 435)
Screenshot: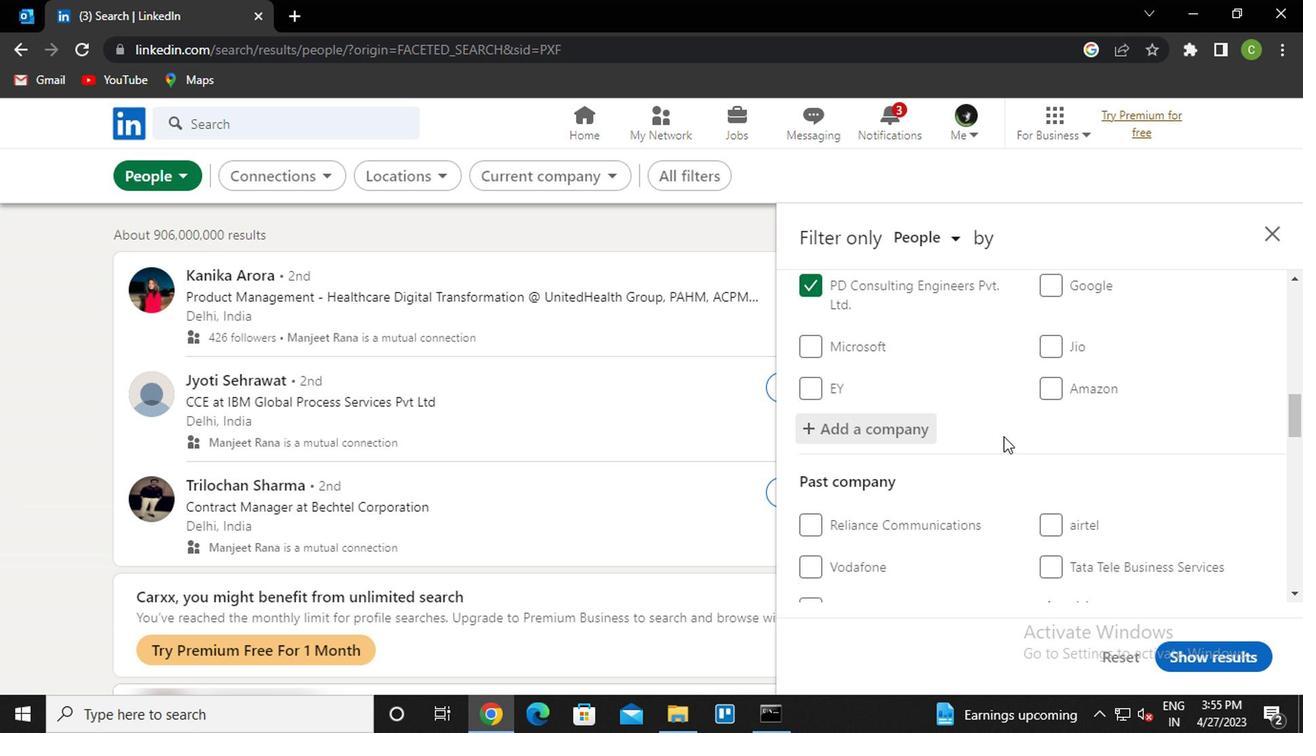 
Action: Mouse scrolled (988, 434) with delta (0, 0)
Screenshot: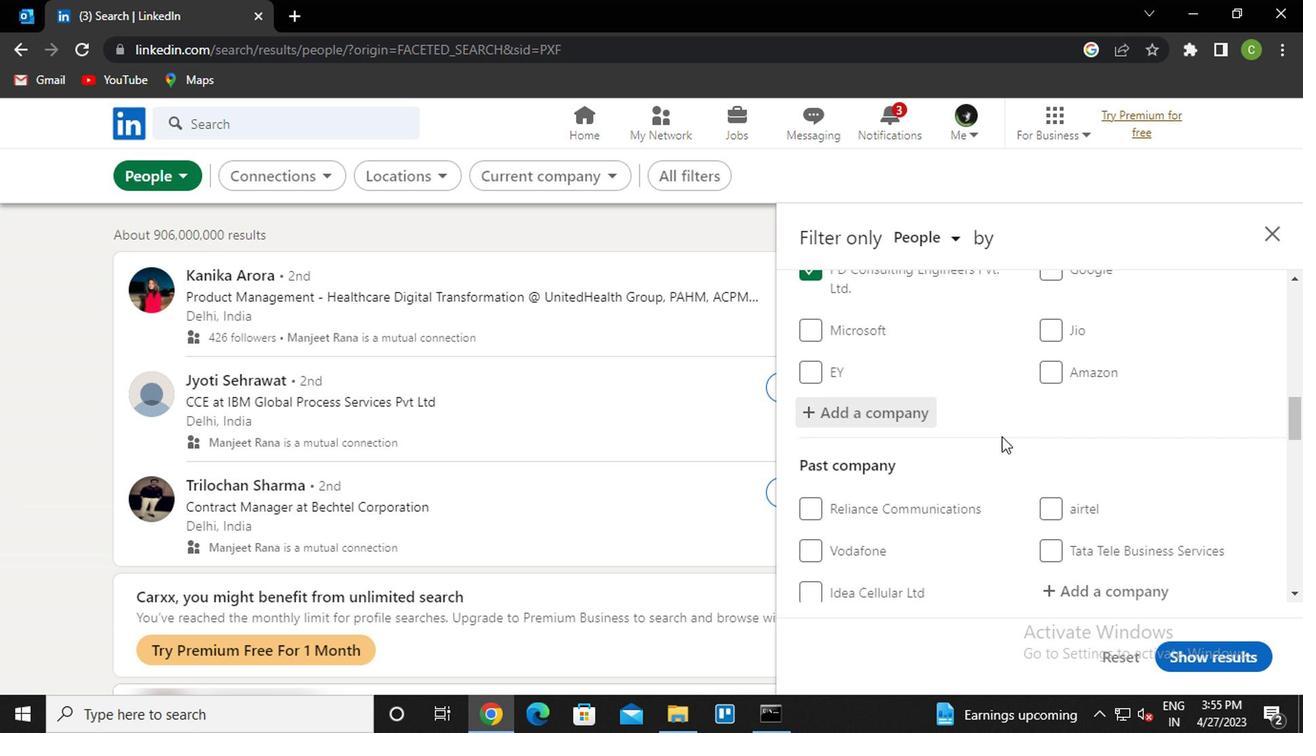 
Action: Mouse moved to (1051, 411)
Screenshot: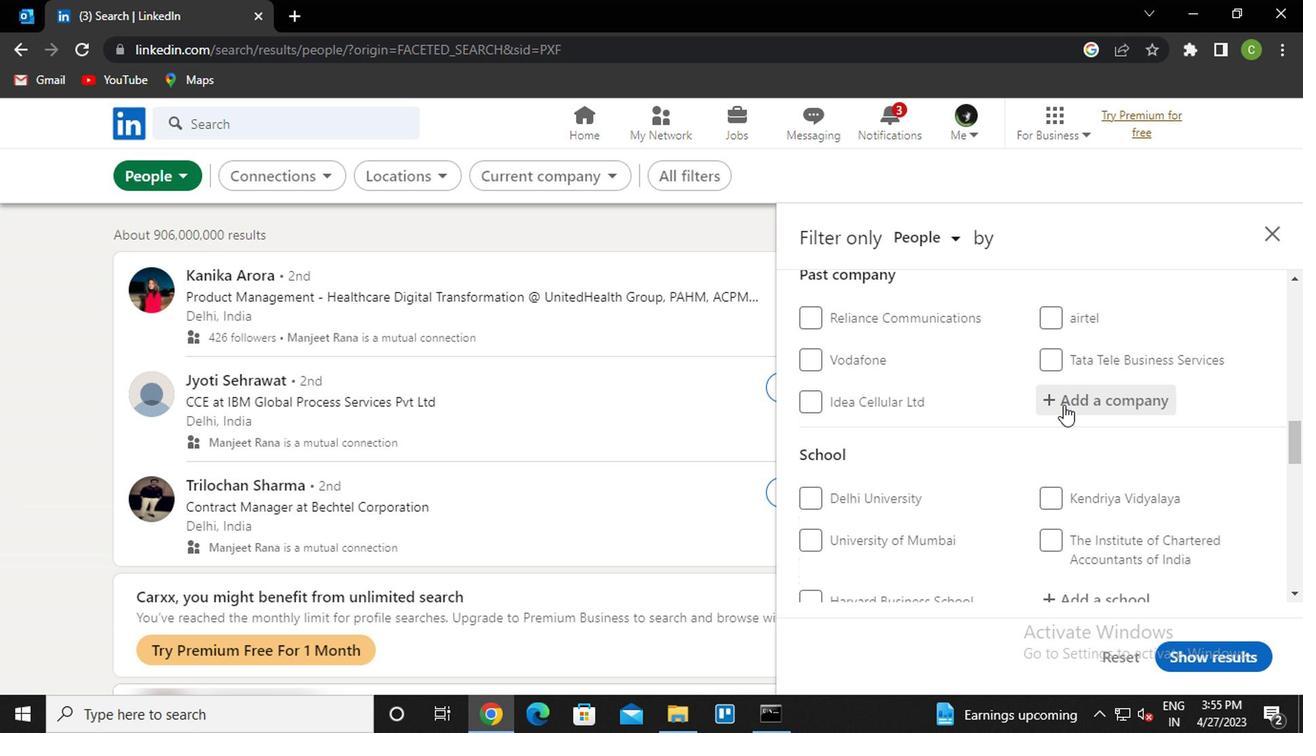 
Action: Mouse scrolled (1051, 410) with delta (0, 0)
Screenshot: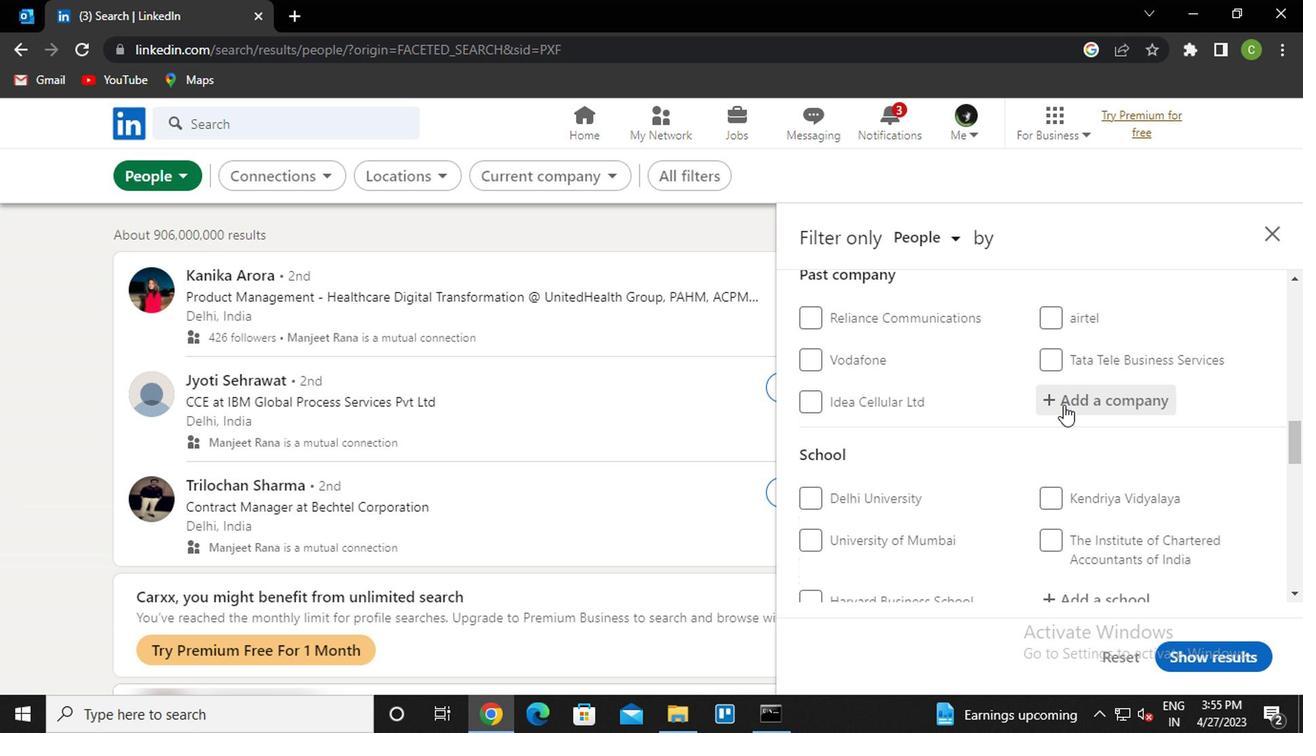 
Action: Mouse moved to (1050, 412)
Screenshot: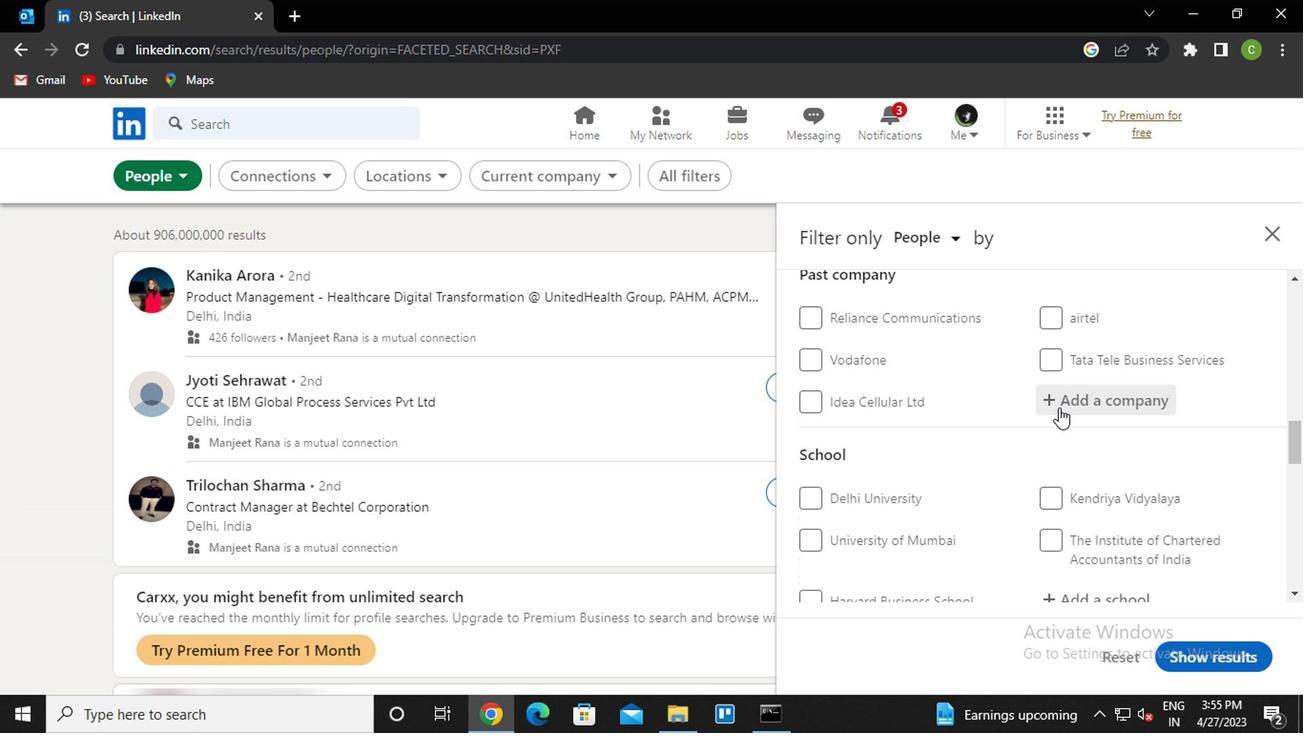 
Action: Mouse scrolled (1050, 411) with delta (0, -1)
Screenshot: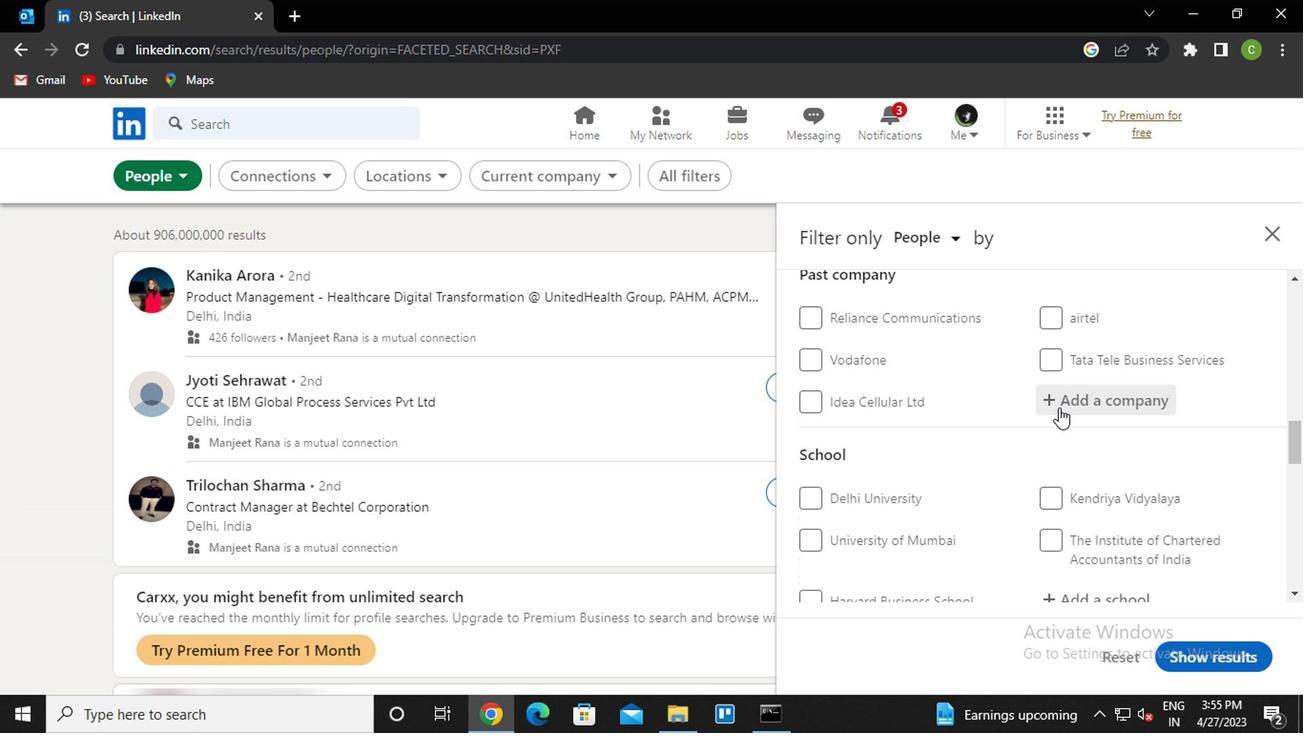 
Action: Mouse scrolled (1050, 411) with delta (0, -1)
Screenshot: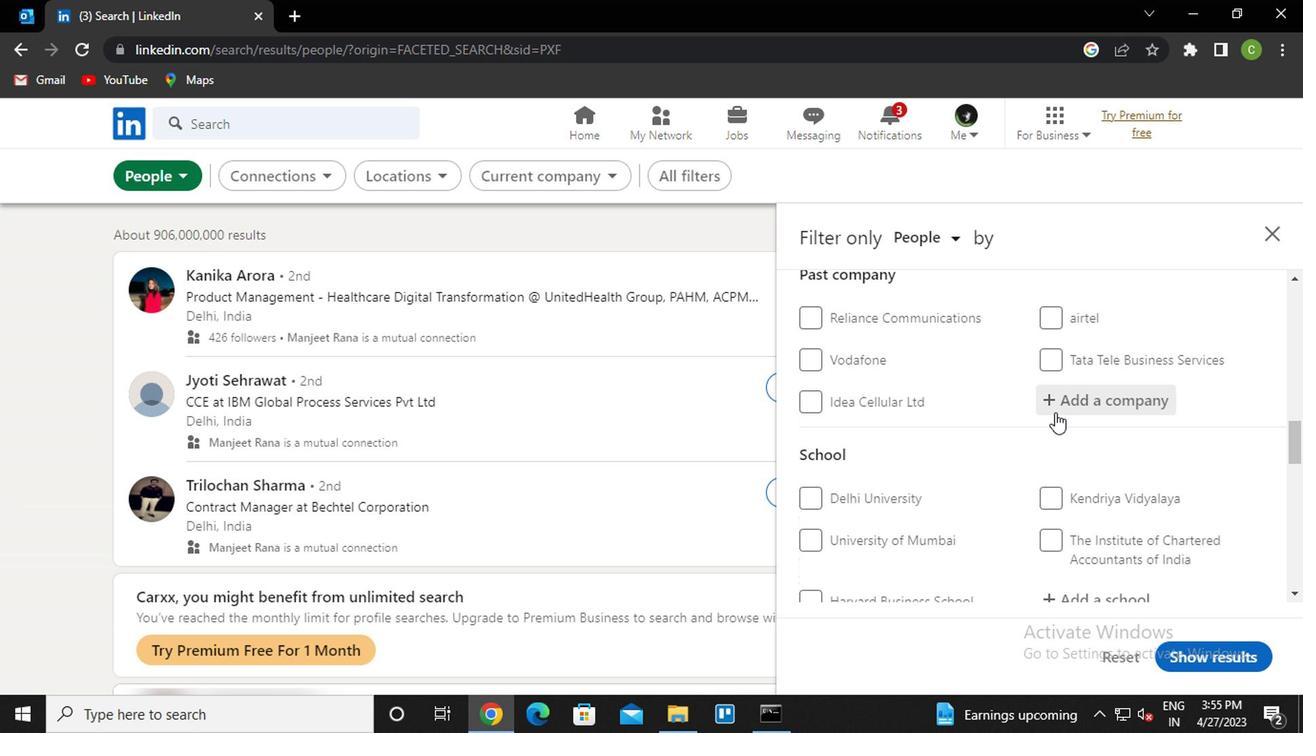 
Action: Mouse moved to (1102, 317)
Screenshot: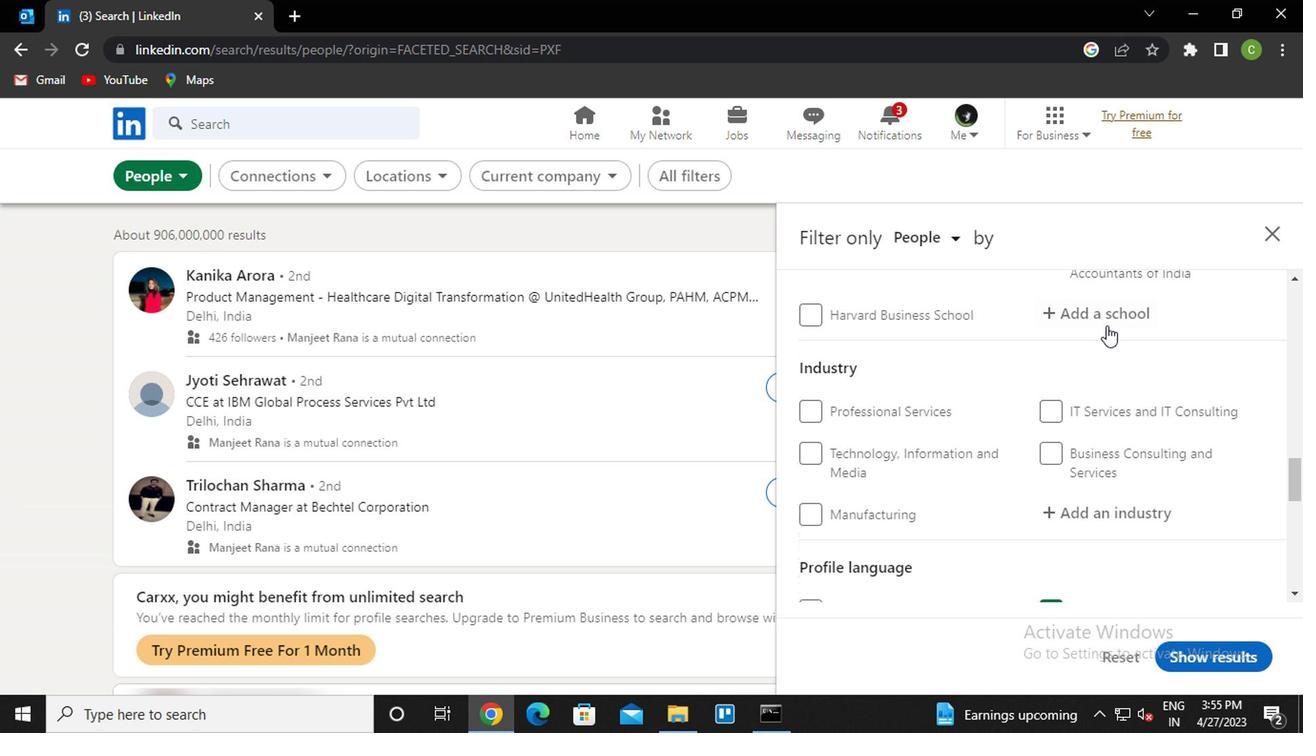 
Action: Mouse pressed left at (1102, 317)
Screenshot: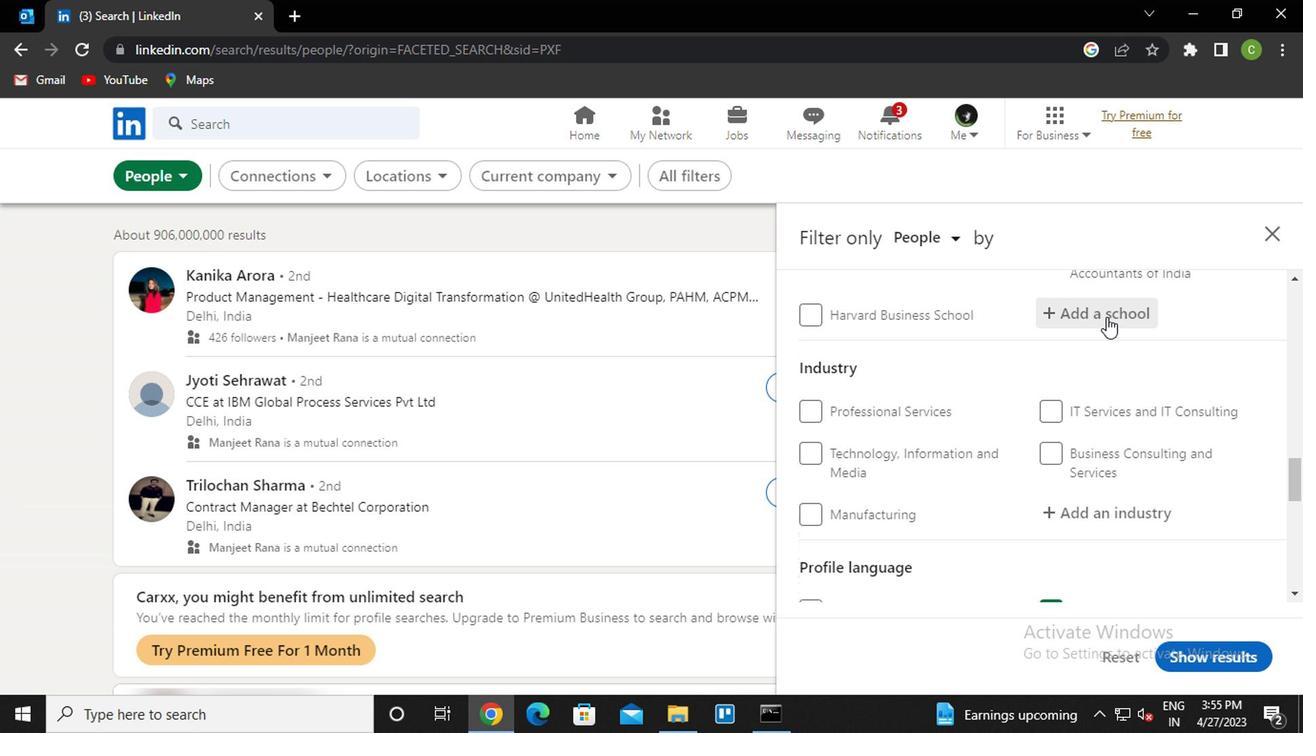 
Action: Key pressed <Key.caps_lock>t<Key.caps_lock>Hiaj<Key.backspace>gara<Key.down><Key.enter>
Screenshot: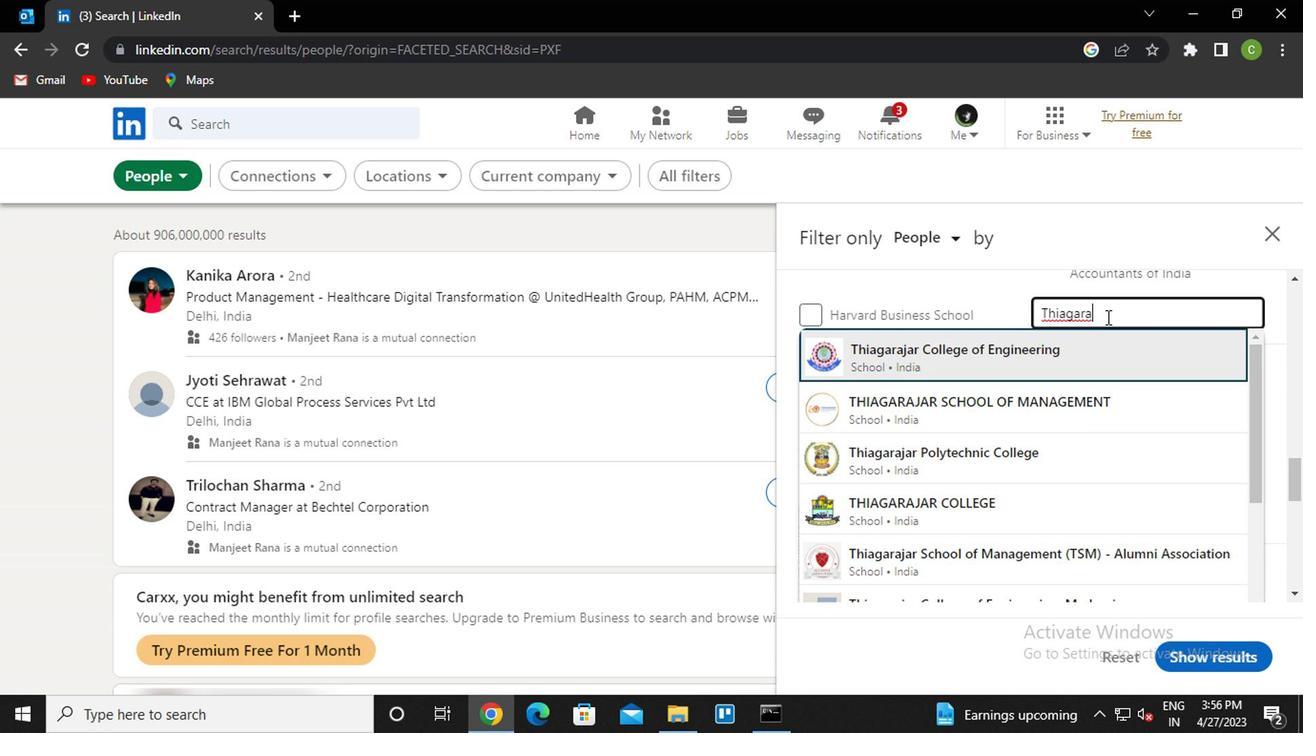 
Action: Mouse moved to (1101, 317)
Screenshot: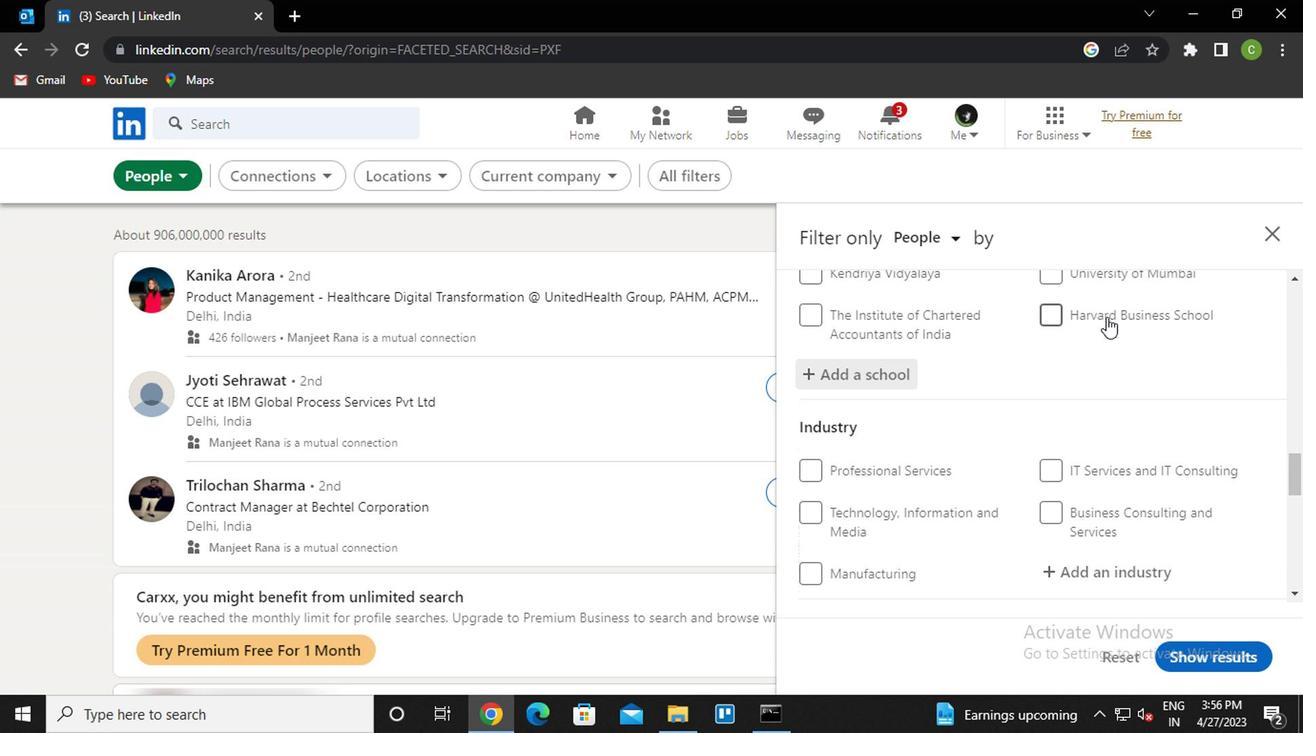 
Action: Mouse scrolled (1101, 317) with delta (0, 0)
Screenshot: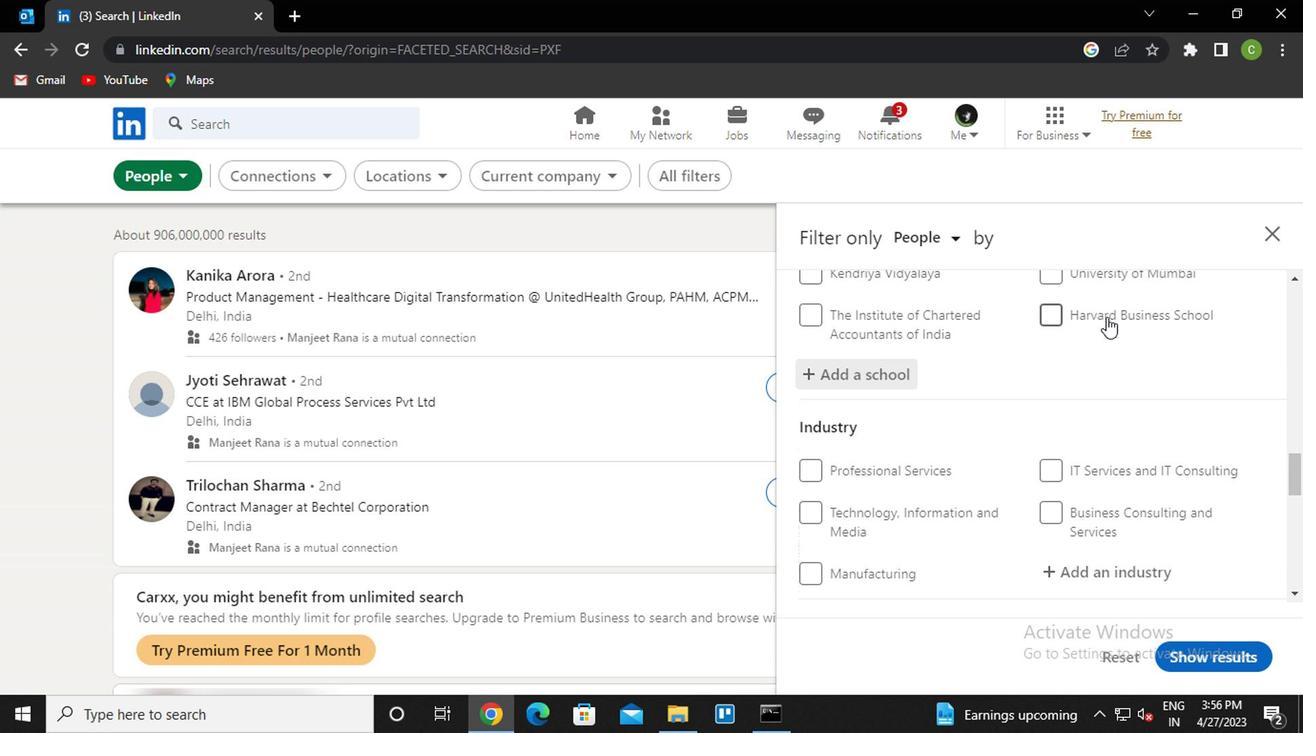 
Action: Mouse moved to (1098, 319)
Screenshot: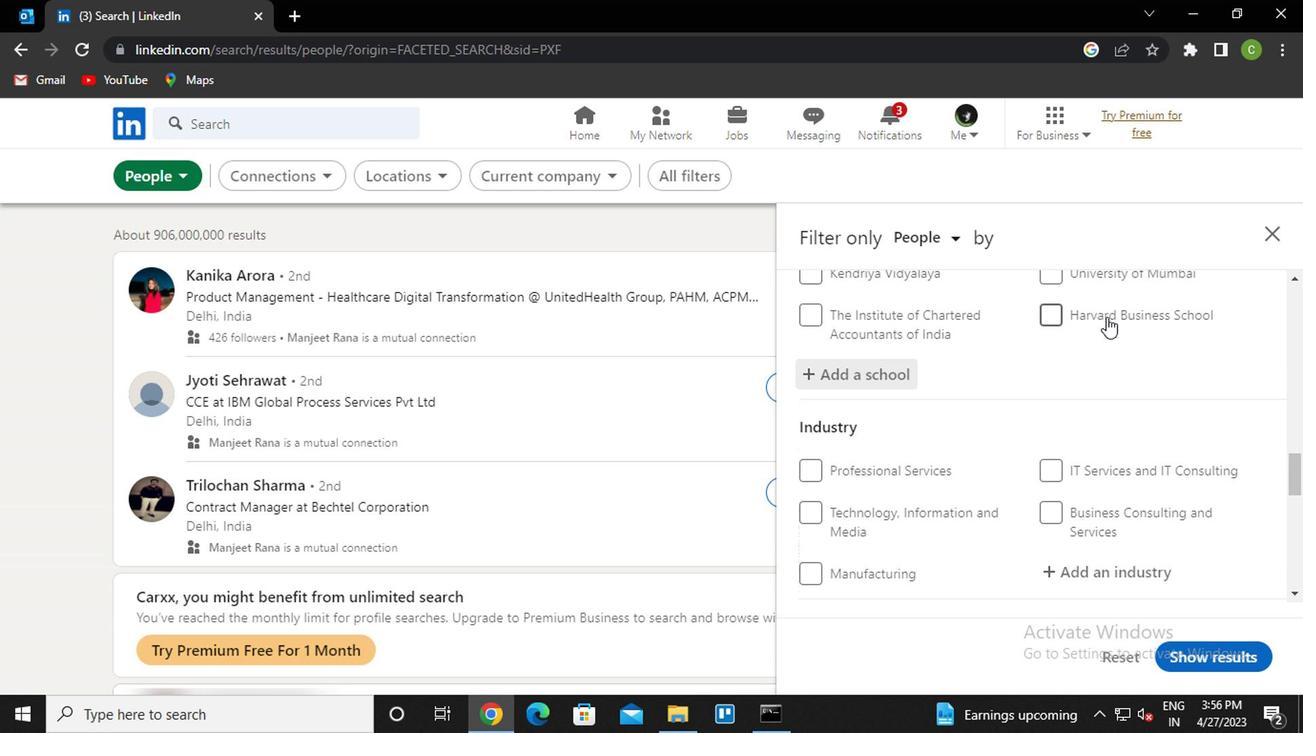 
Action: Mouse scrolled (1098, 318) with delta (0, -1)
Screenshot: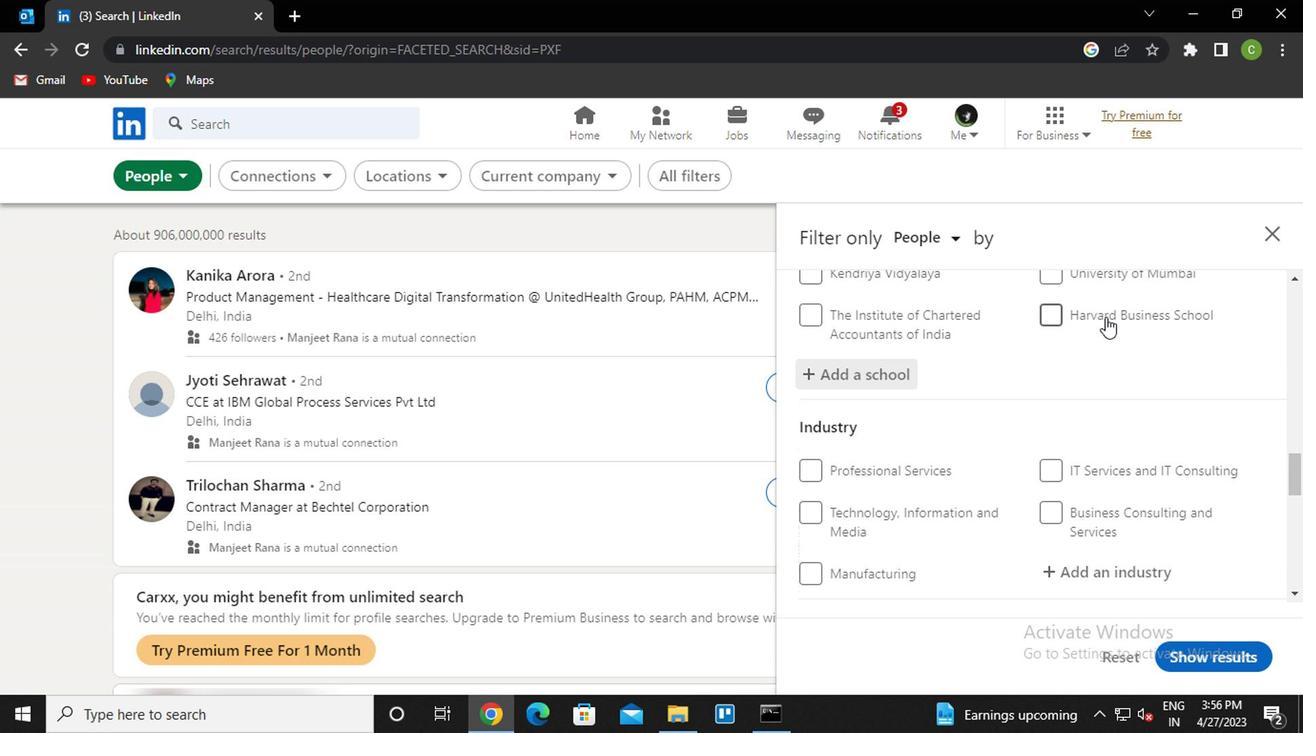 
Action: Mouse moved to (1097, 320)
Screenshot: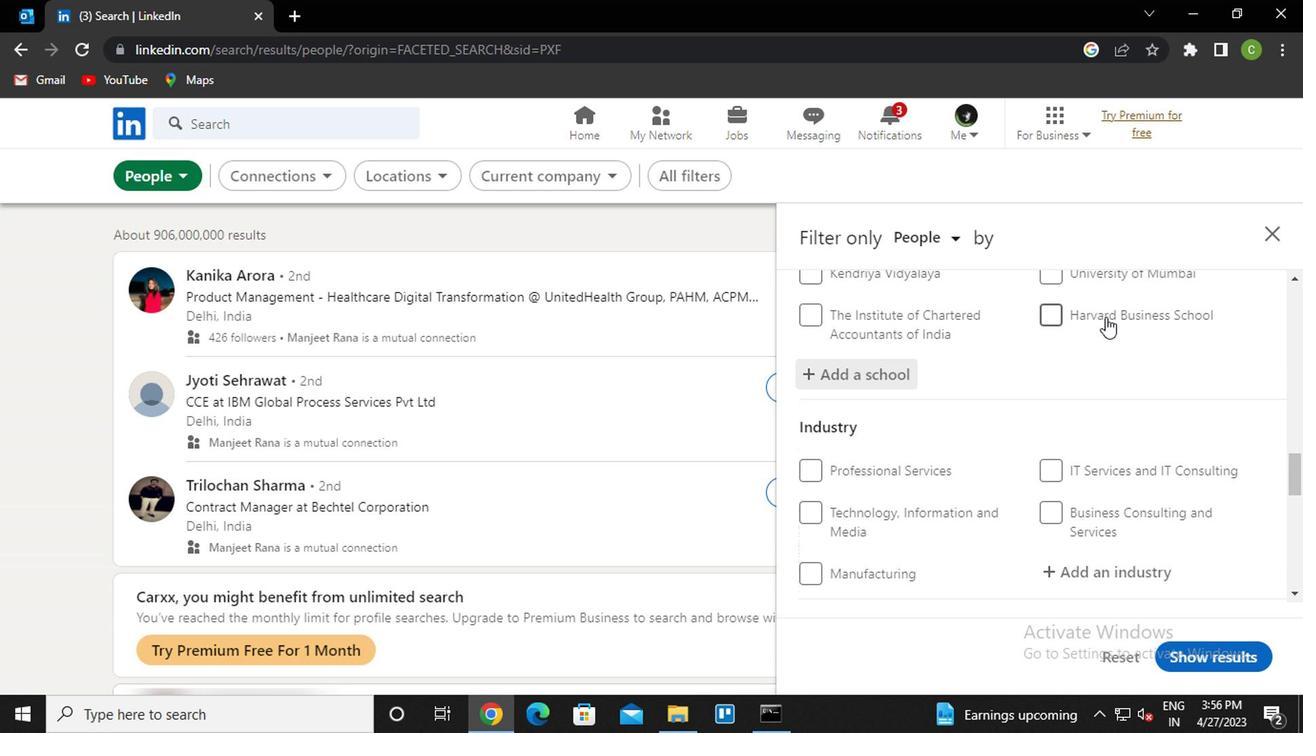 
Action: Mouse scrolled (1097, 319) with delta (0, 0)
Screenshot: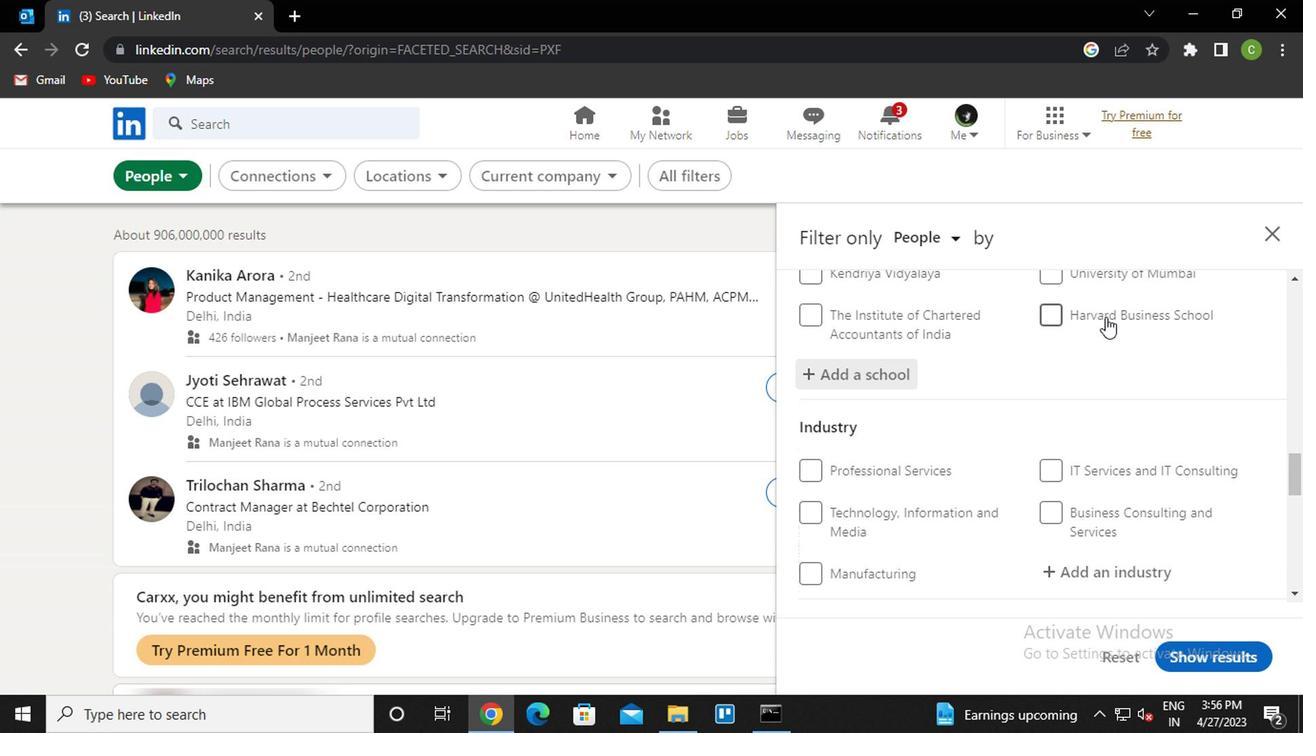 
Action: Mouse moved to (1120, 292)
Screenshot: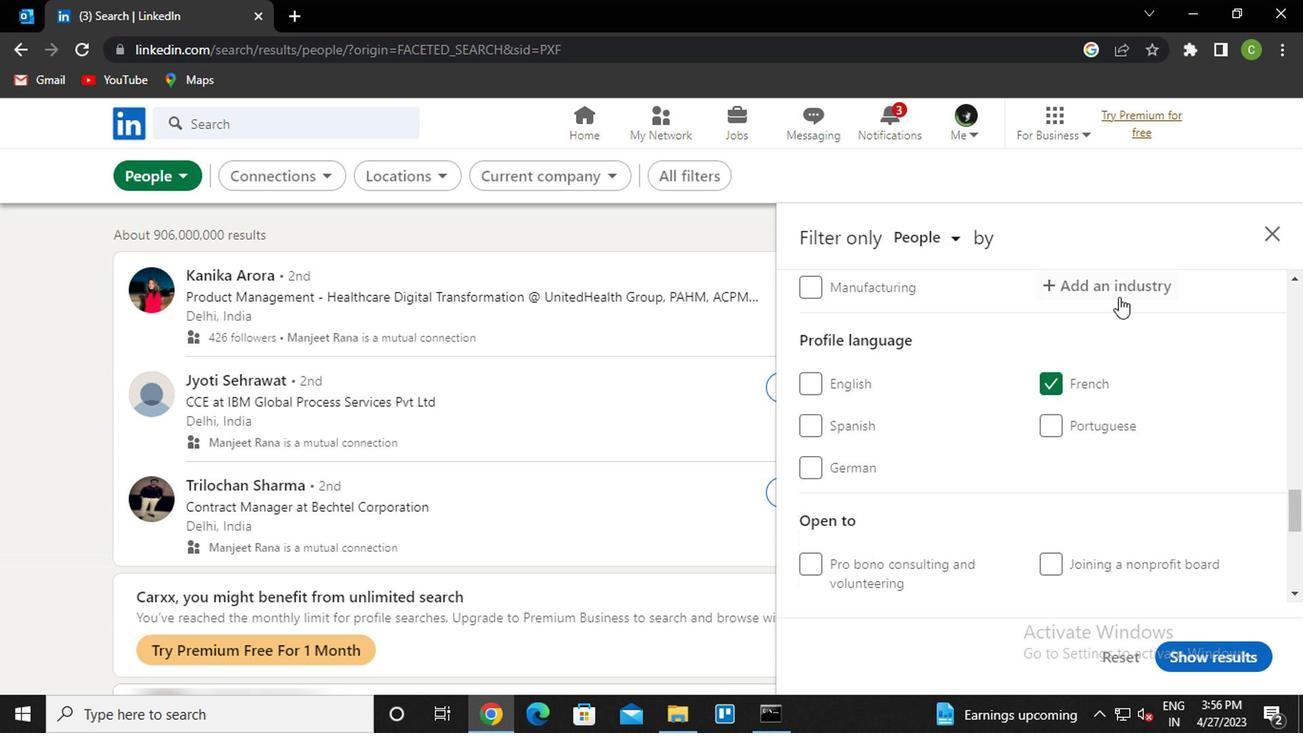 
Action: Mouse pressed left at (1120, 292)
Screenshot: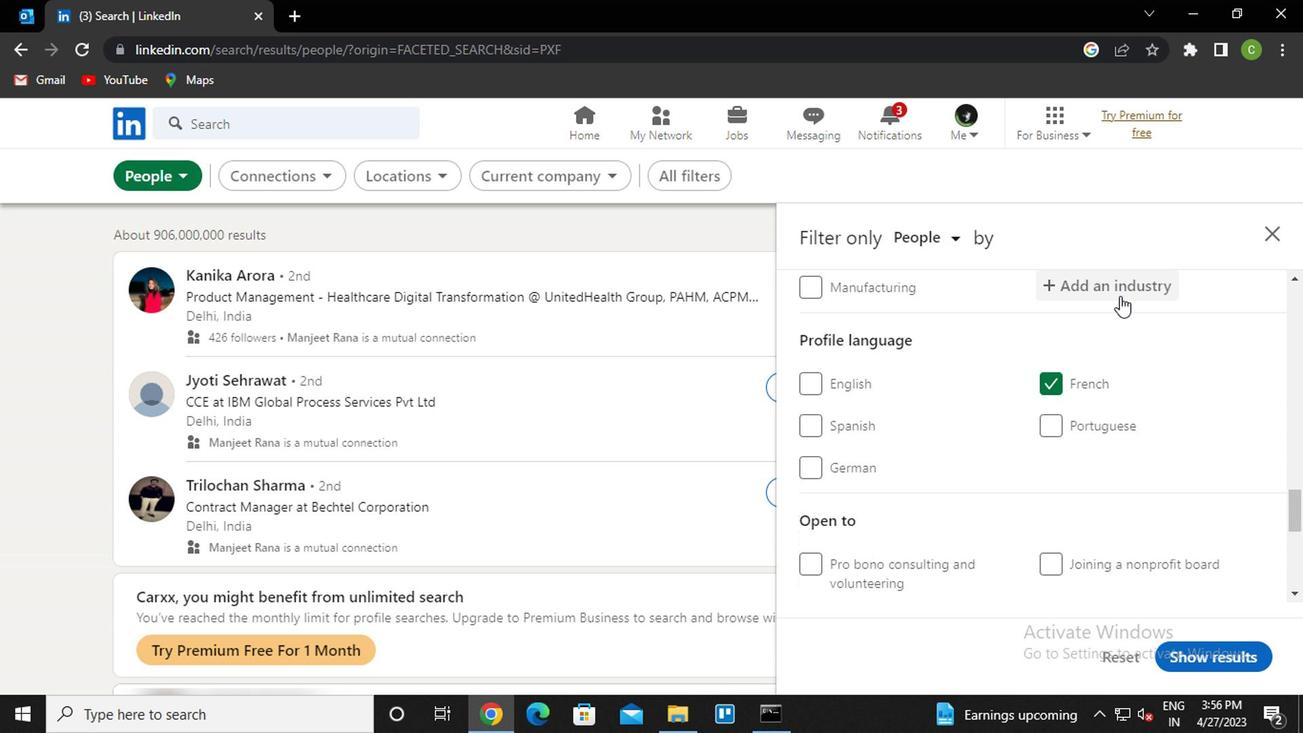 
Action: Key pressed <Key.caps_lock>p<Key.caps_lock>hysicia<Key.down><Key.down><Key.enter>
Screenshot: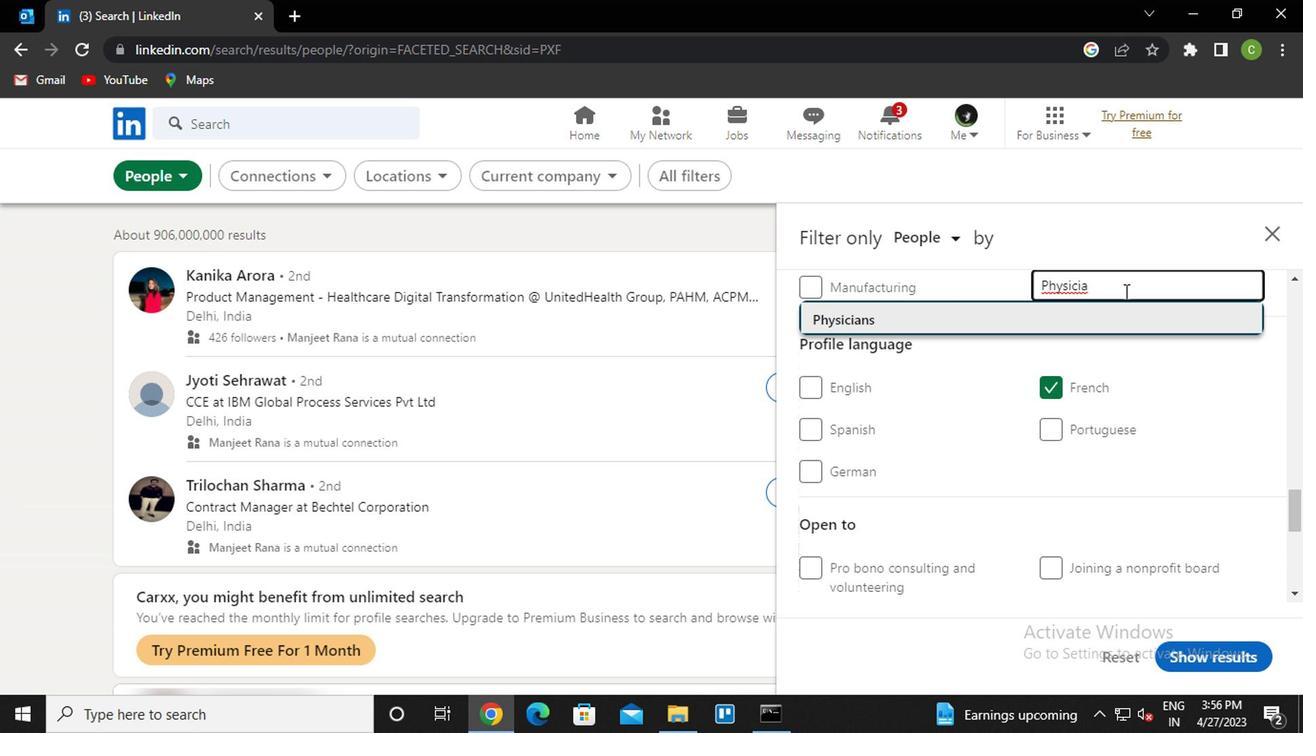 
Action: Mouse scrolled (1120, 291) with delta (0, 0)
Screenshot: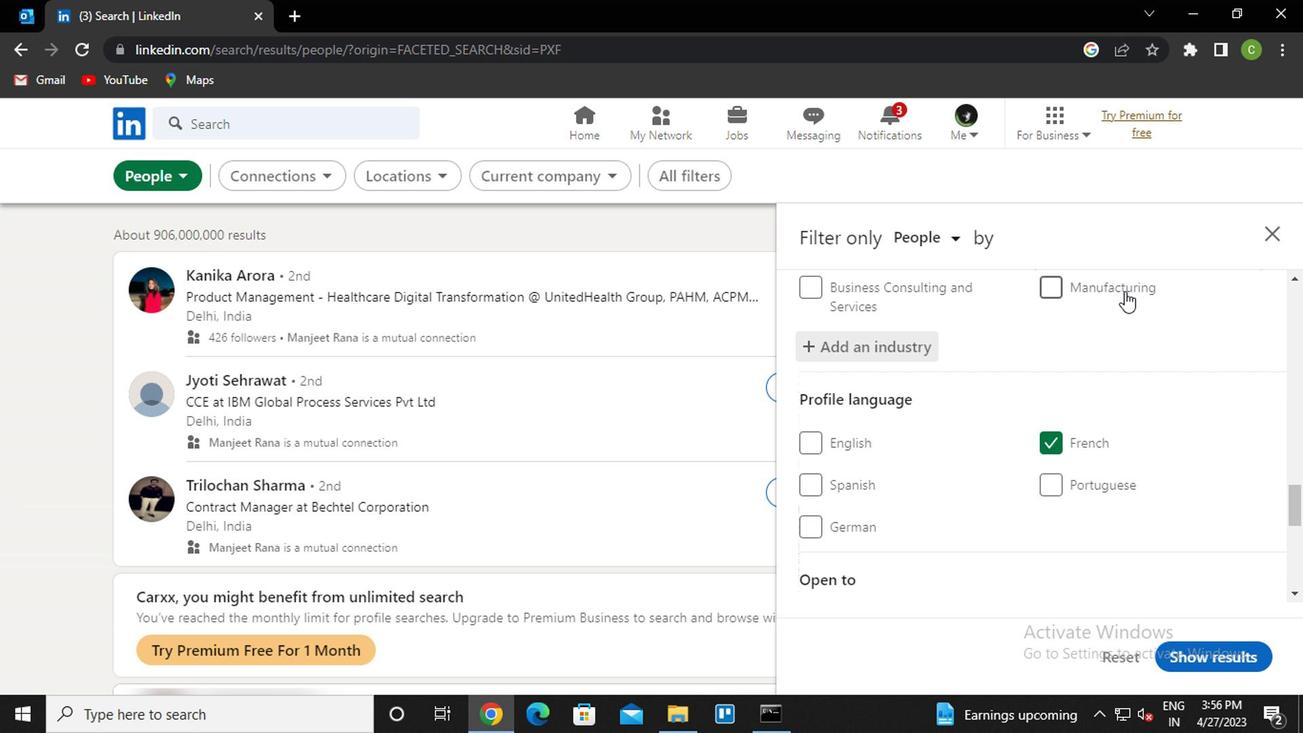 
Action: Mouse scrolled (1120, 291) with delta (0, 0)
Screenshot: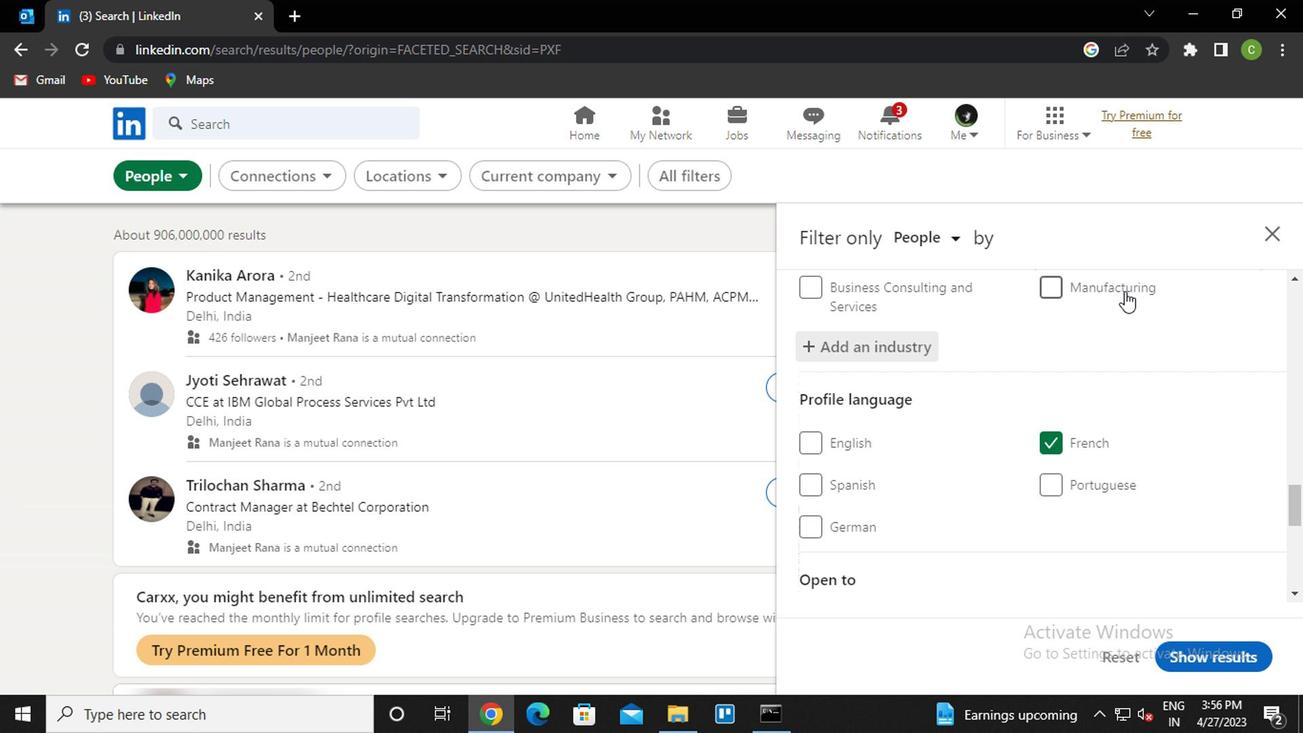 
Action: Mouse moved to (1118, 292)
Screenshot: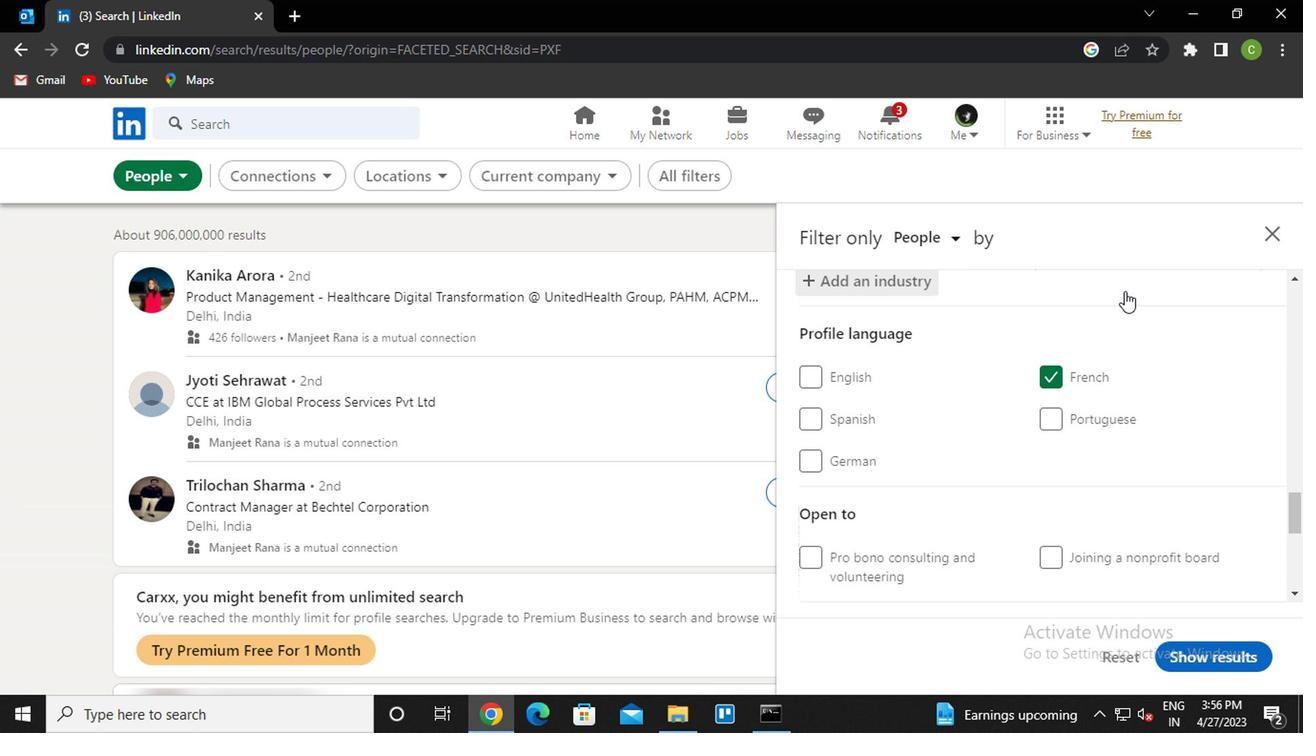 
Action: Mouse scrolled (1118, 291) with delta (0, 0)
Screenshot: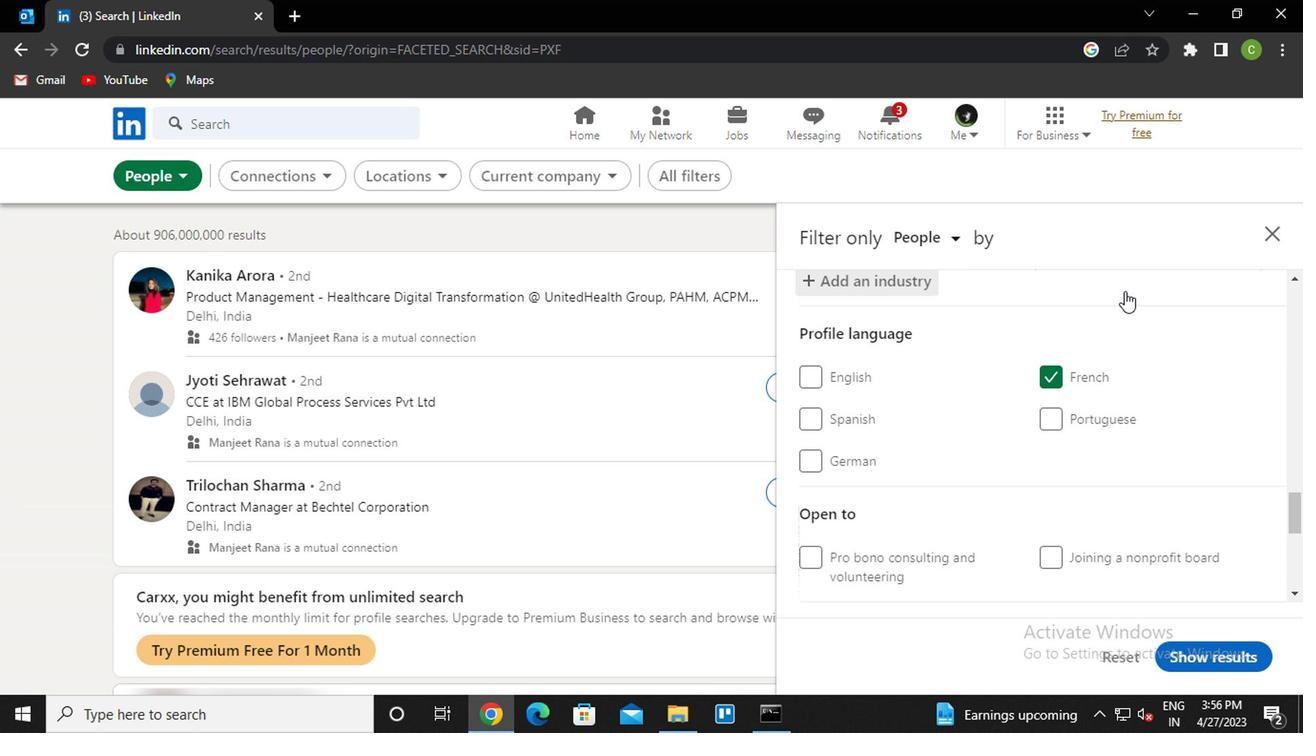 
Action: Mouse moved to (1110, 463)
Screenshot: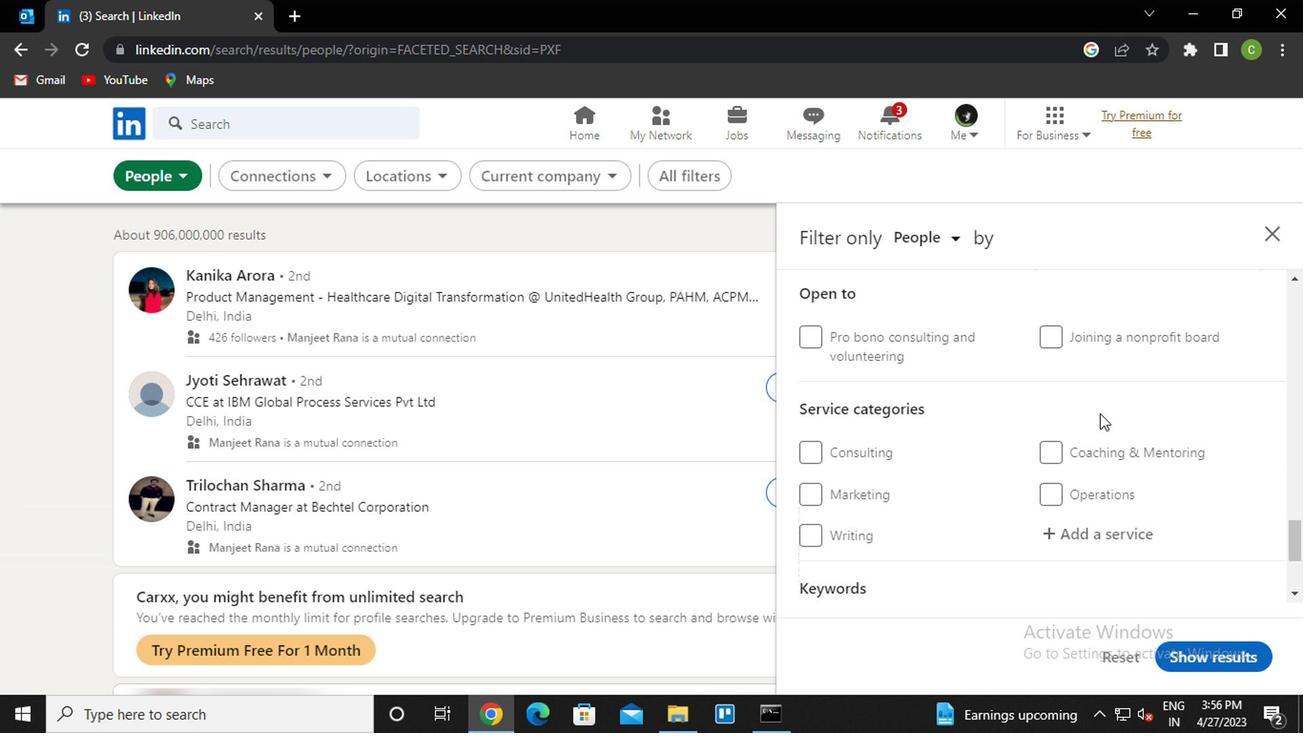 
Action: Mouse scrolled (1110, 461) with delta (0, -1)
Screenshot: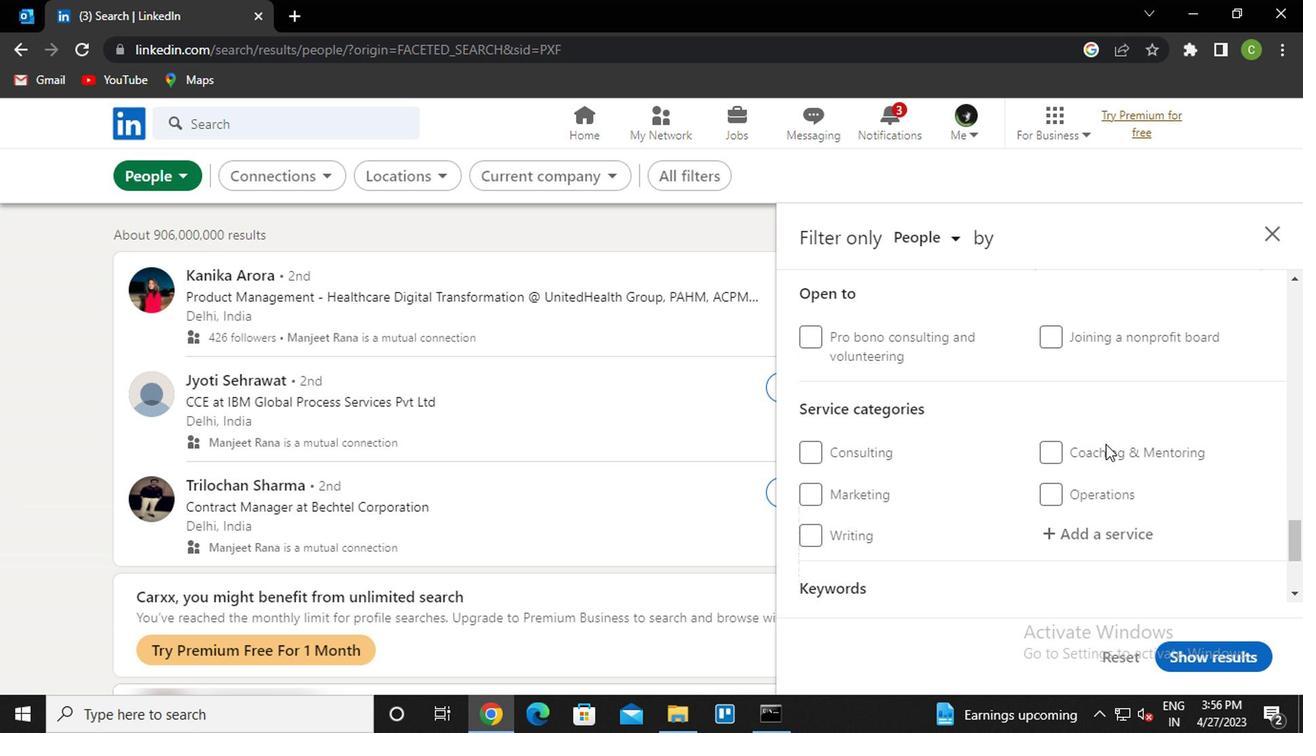 
Action: Mouse moved to (1105, 438)
Screenshot: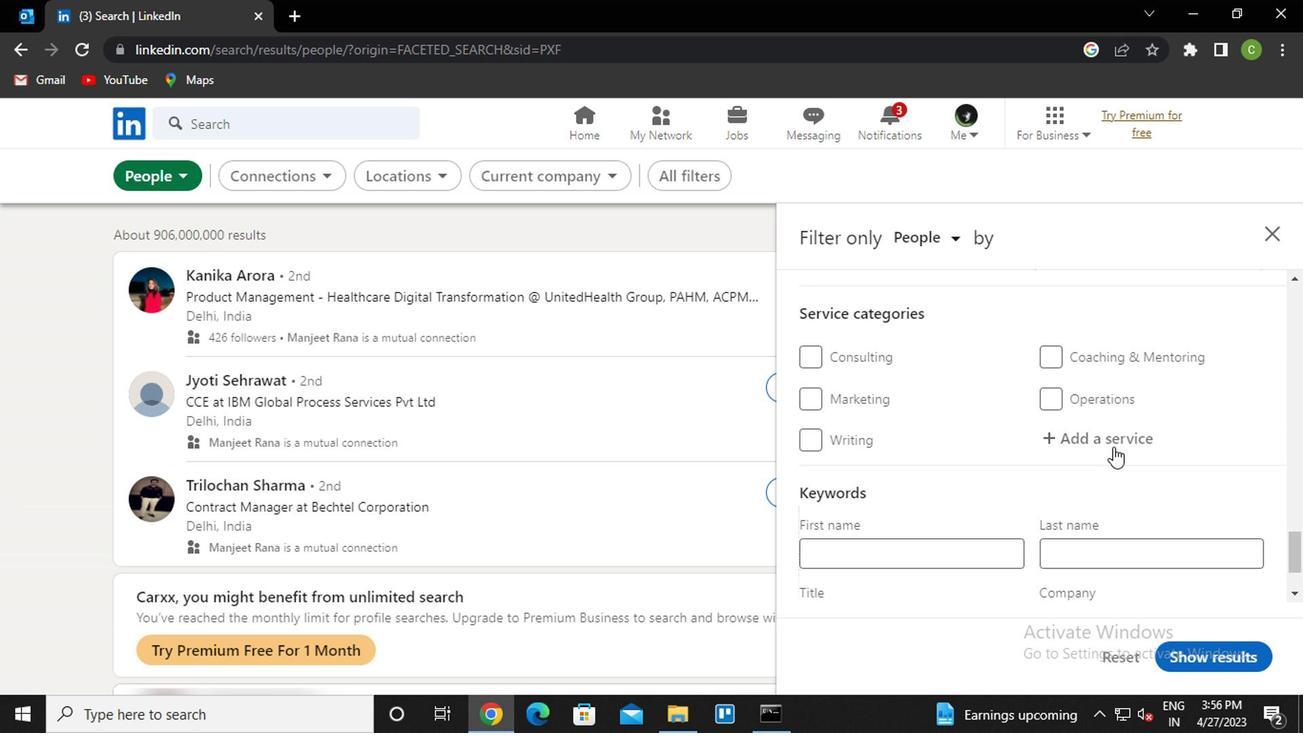 
Action: Mouse pressed left at (1105, 438)
Screenshot: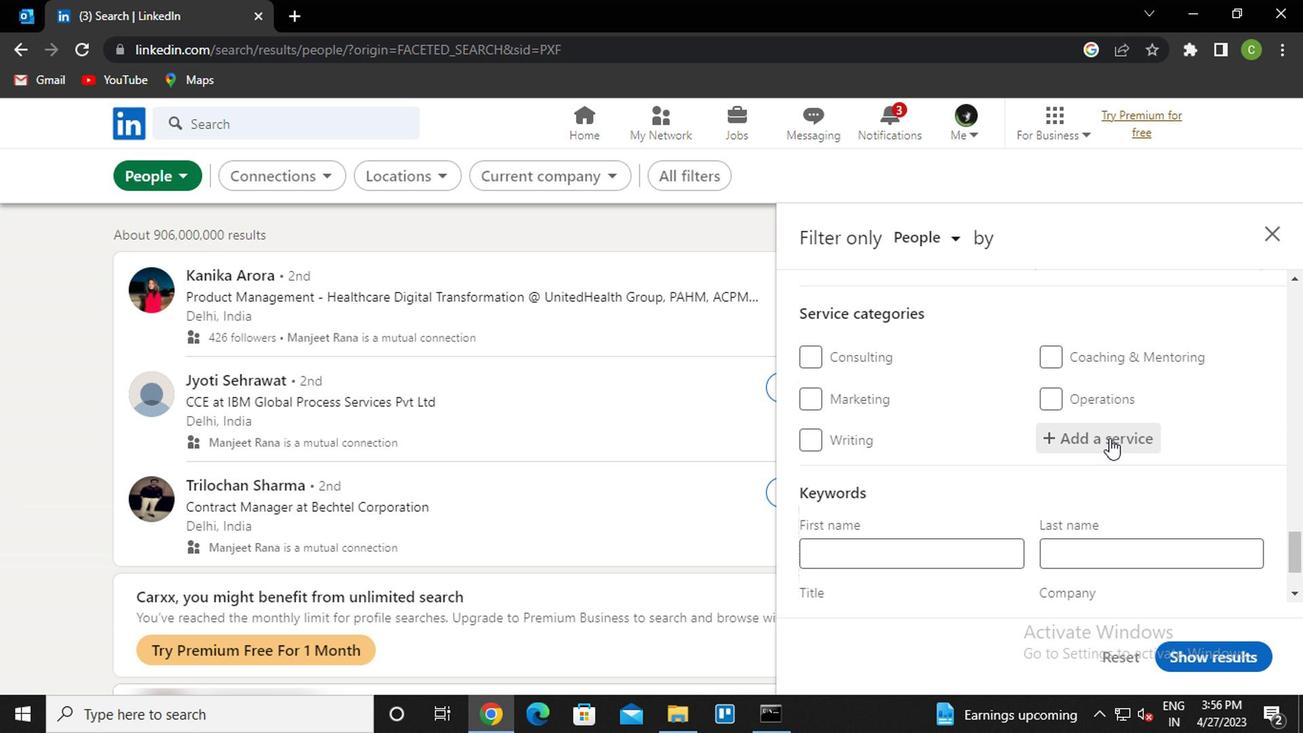 
Action: Key pressed <Key.caps_lock>w<Key.caps_lock>Ealth<Key.space><Key.caps_lock><Key.caps_lock><Key.caps_lock>m<Key.caps_lock>anagement
Screenshot: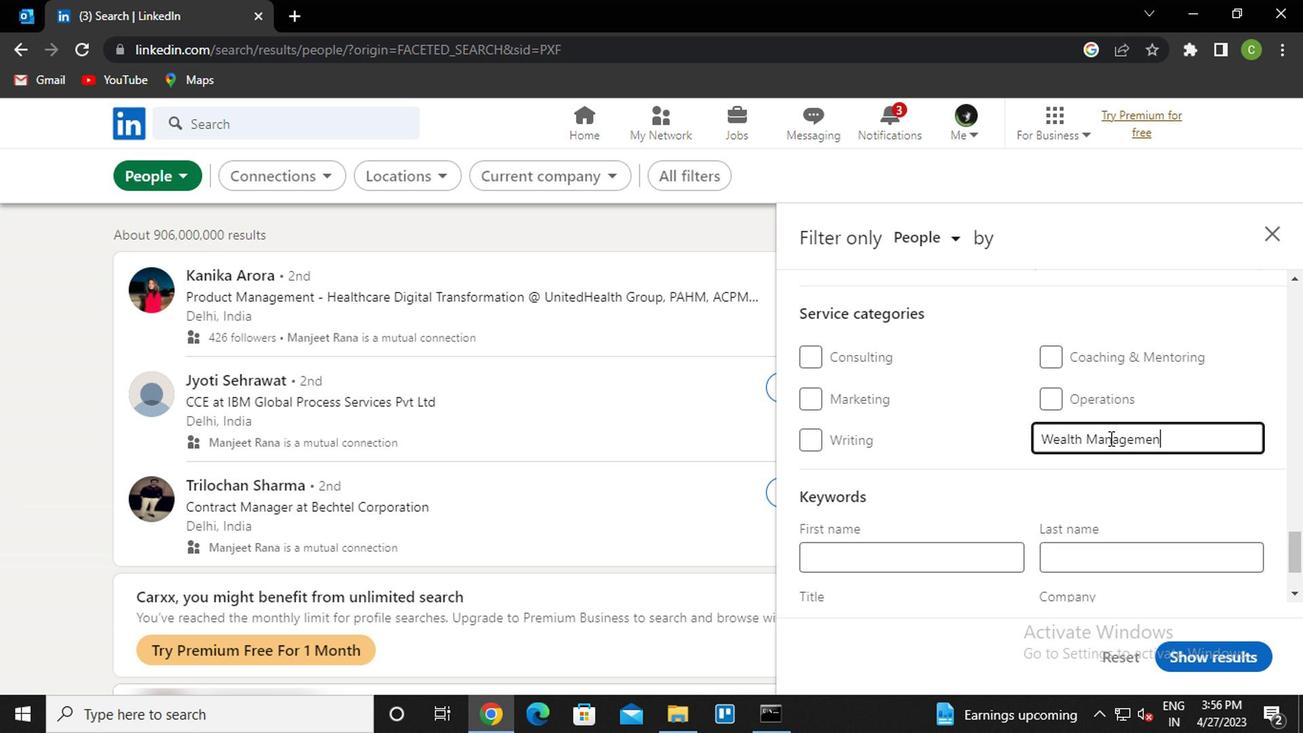 
Action: Mouse moved to (1098, 440)
Screenshot: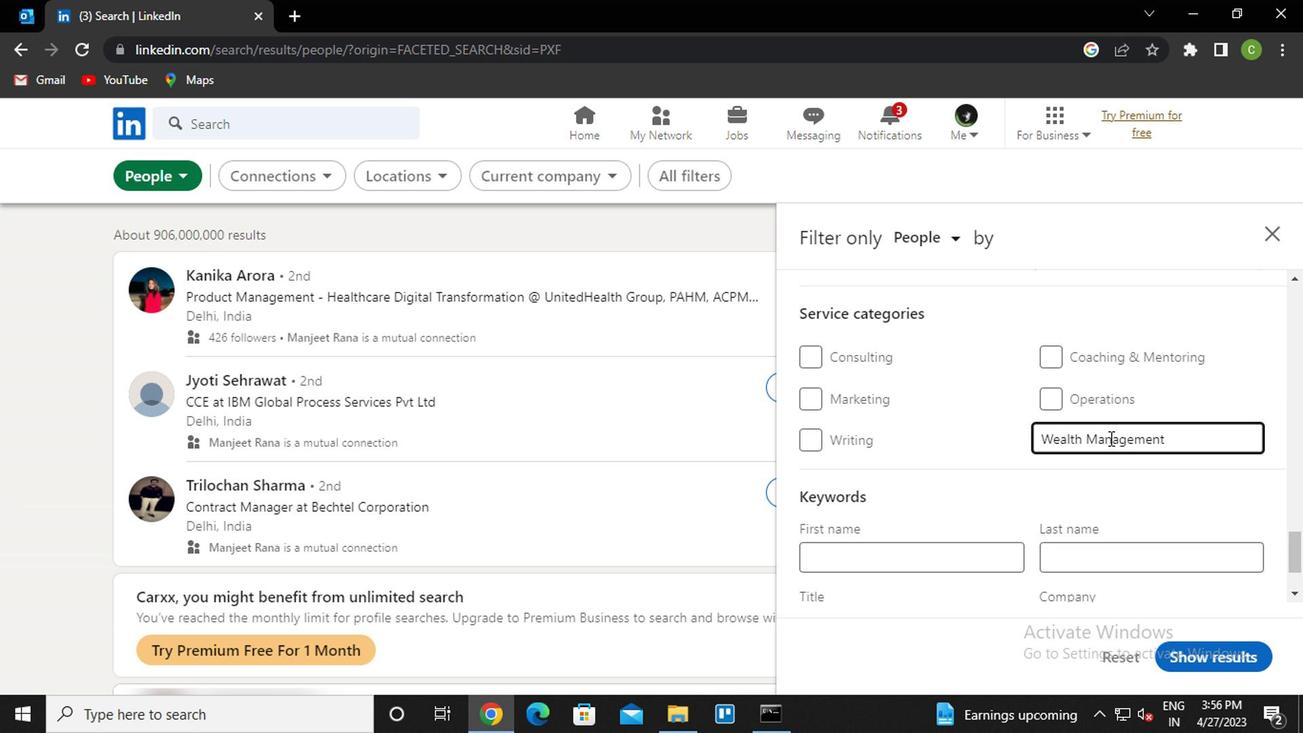 
Action: Mouse scrolled (1098, 439) with delta (0, 0)
Screenshot: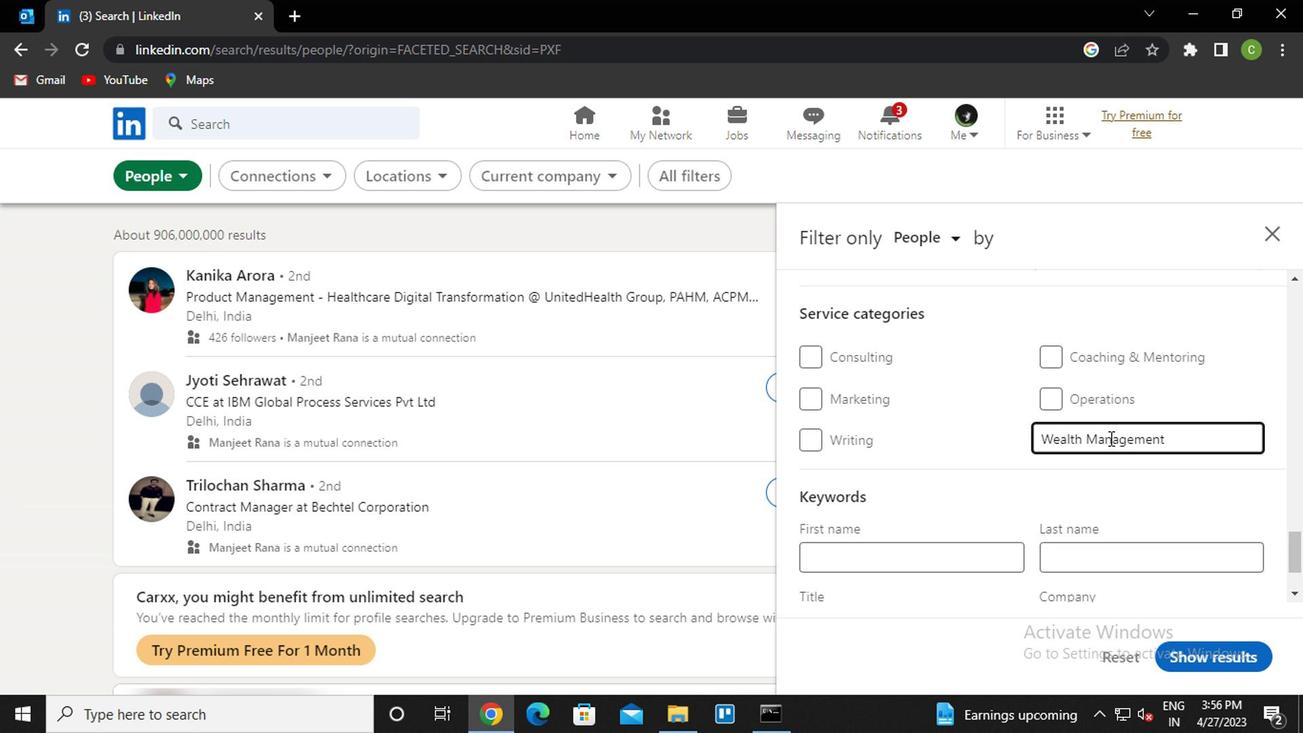 
Action: Mouse moved to (1029, 460)
Screenshot: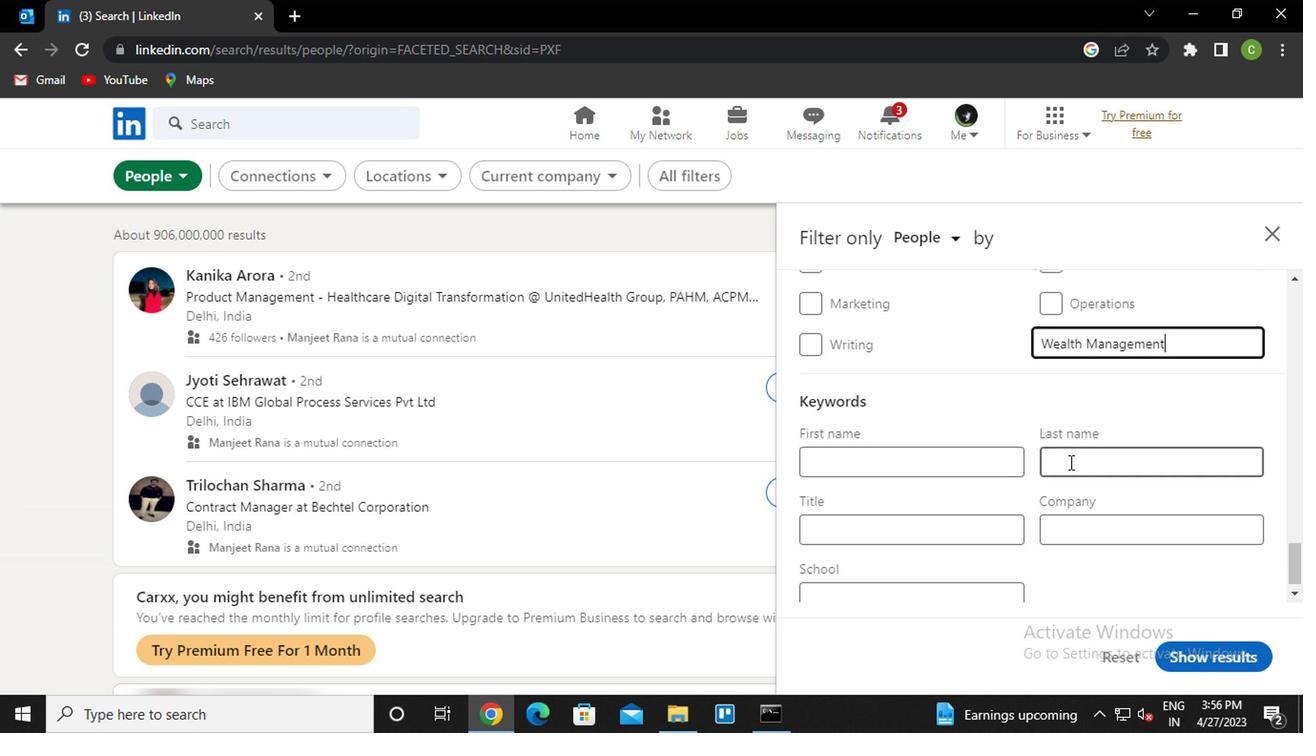 
Action: Mouse scrolled (1029, 459) with delta (0, -1)
Screenshot: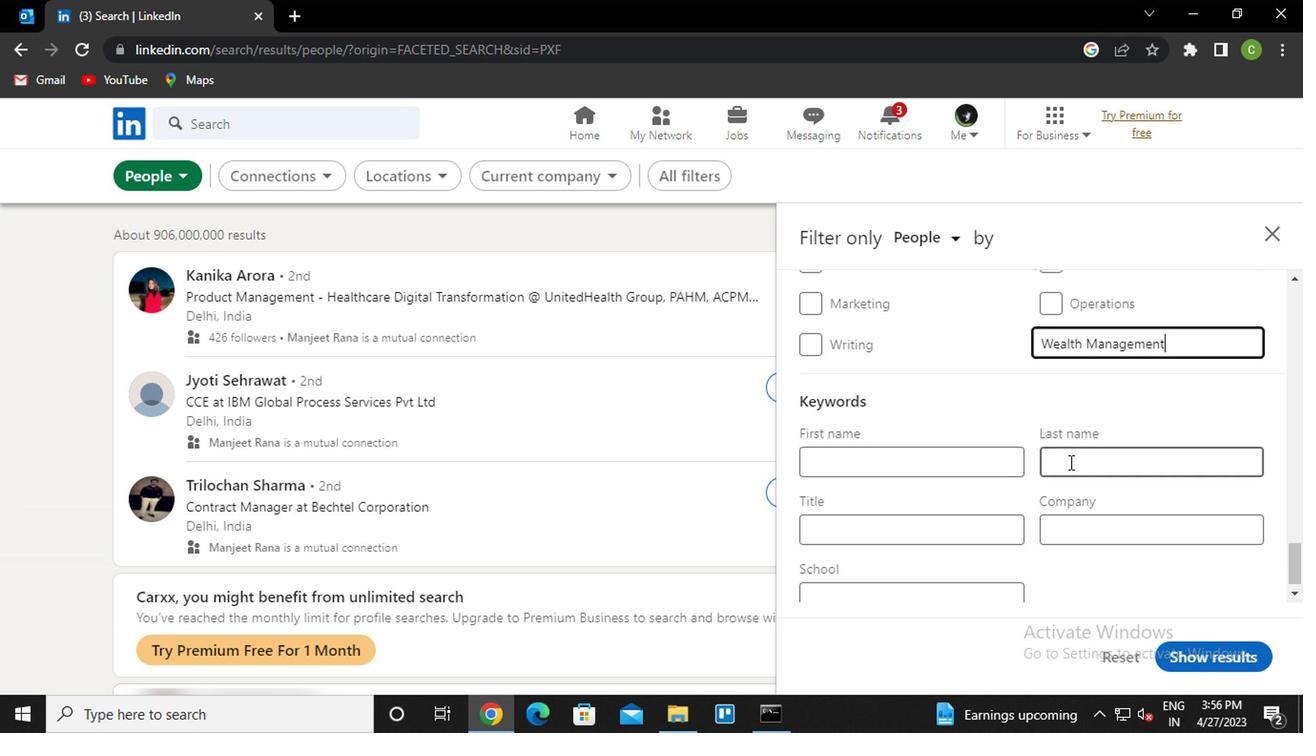 
Action: Mouse moved to (1013, 453)
Screenshot: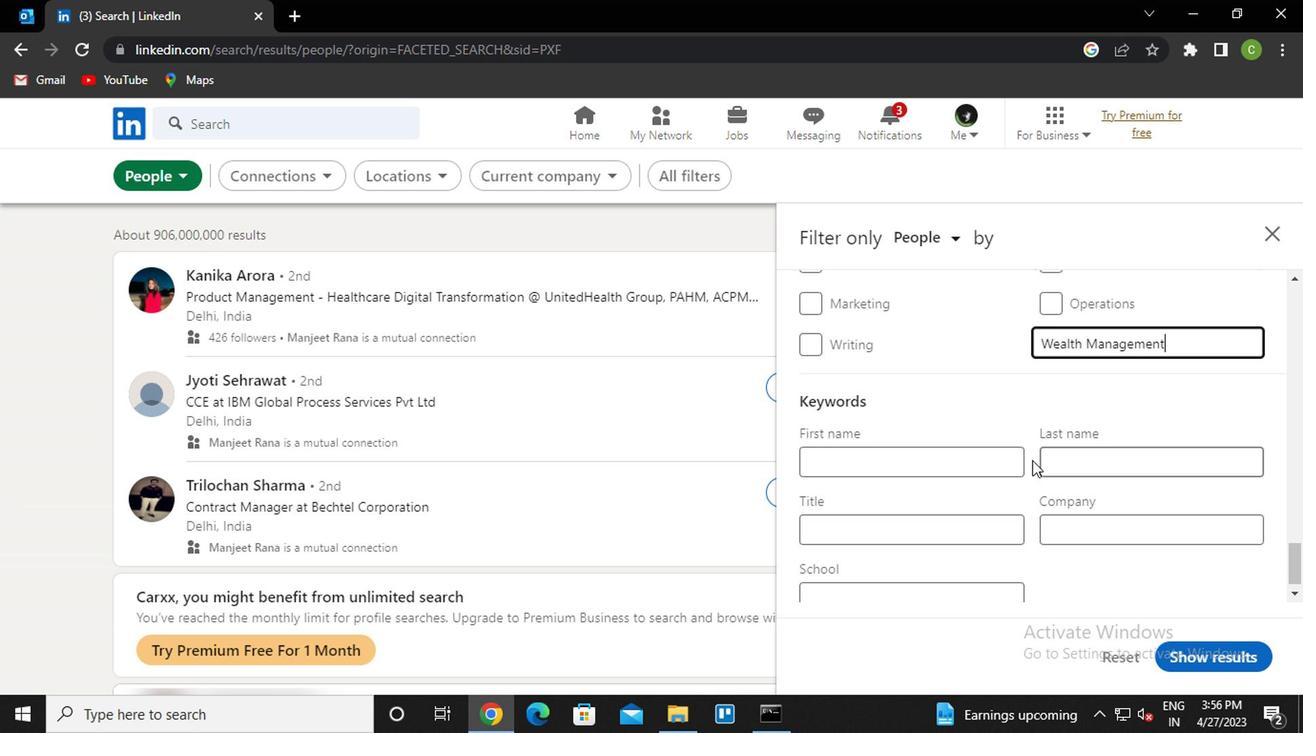 
Action: Mouse scrolled (1013, 452) with delta (0, -1)
Screenshot: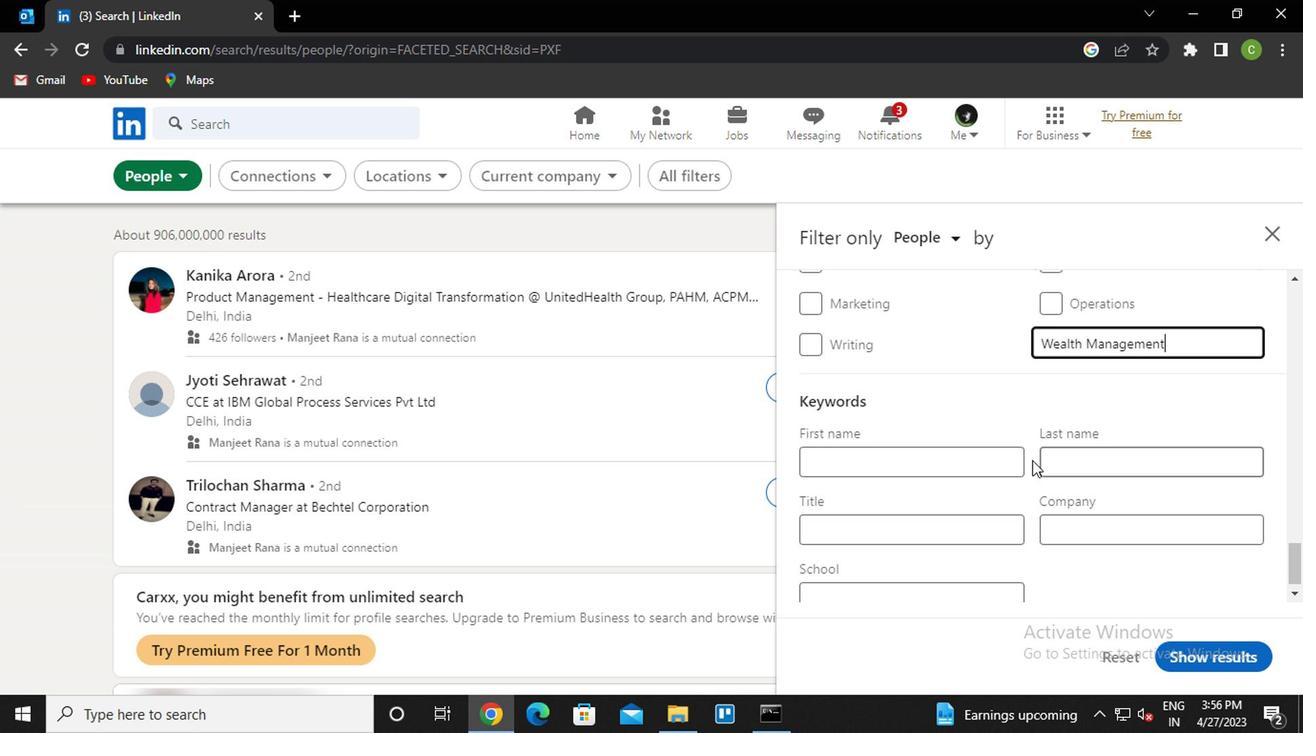 
Action: Mouse moved to (947, 501)
Screenshot: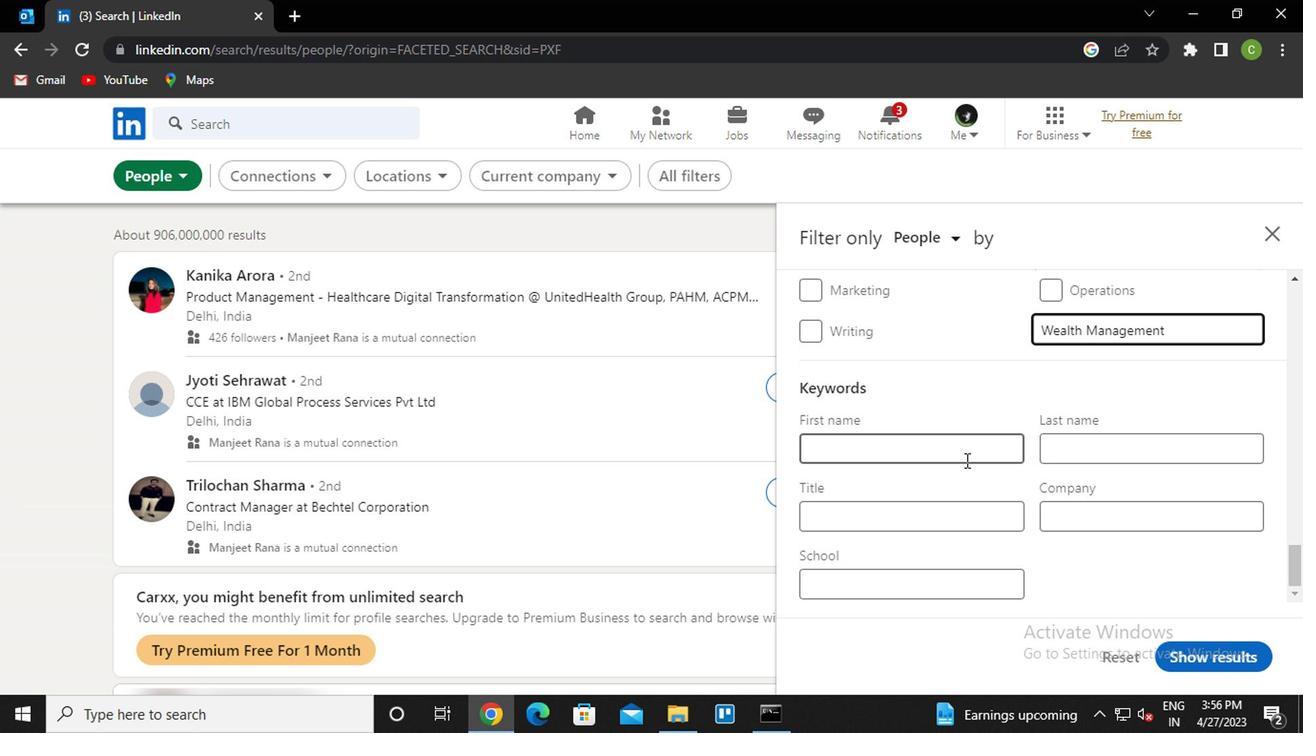
Action: Mouse pressed left at (947, 501)
Screenshot: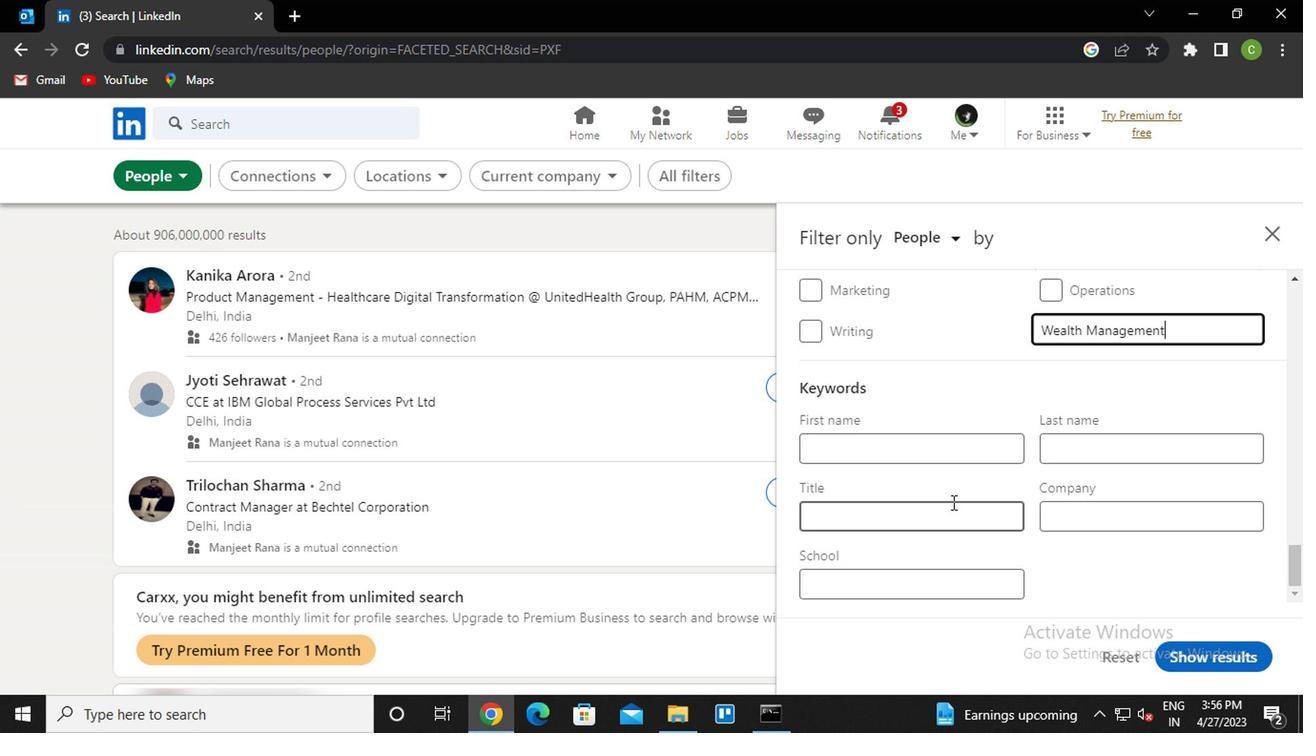 
Action: Mouse moved to (1165, 327)
Screenshot: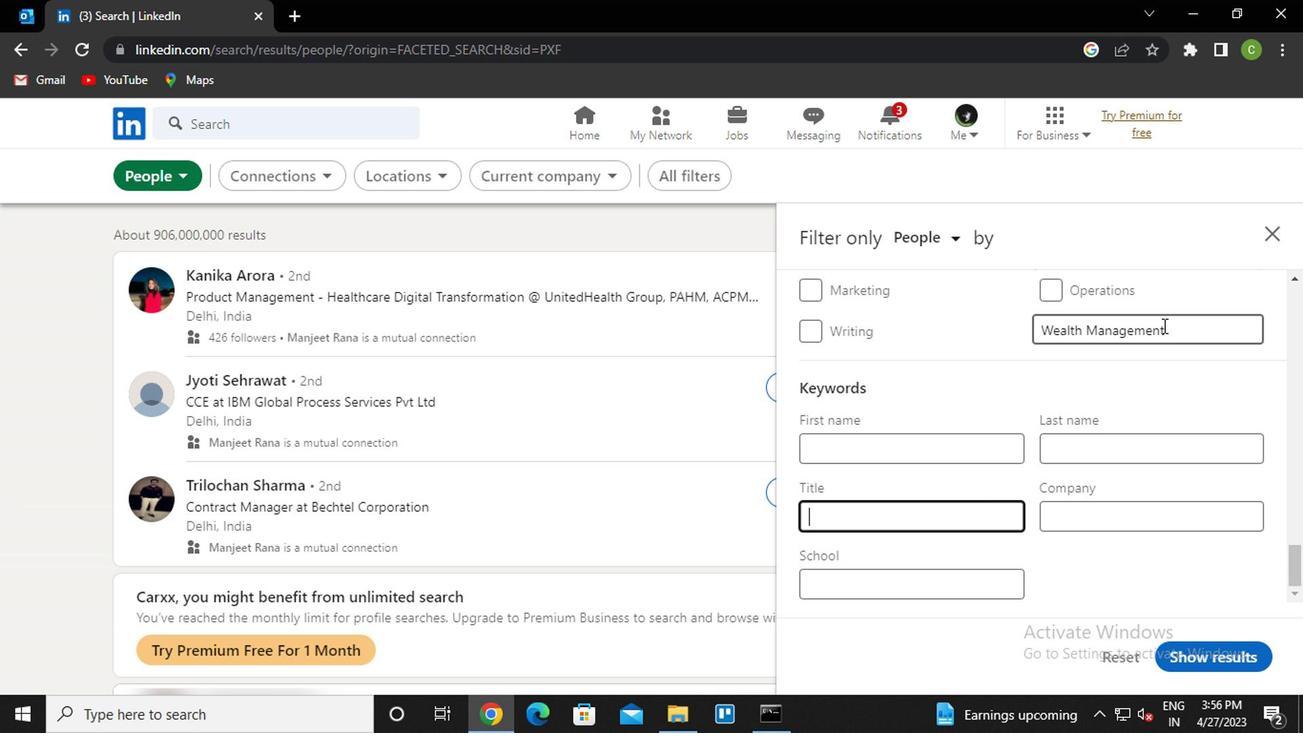 
Action: Mouse pressed left at (1165, 327)
Screenshot: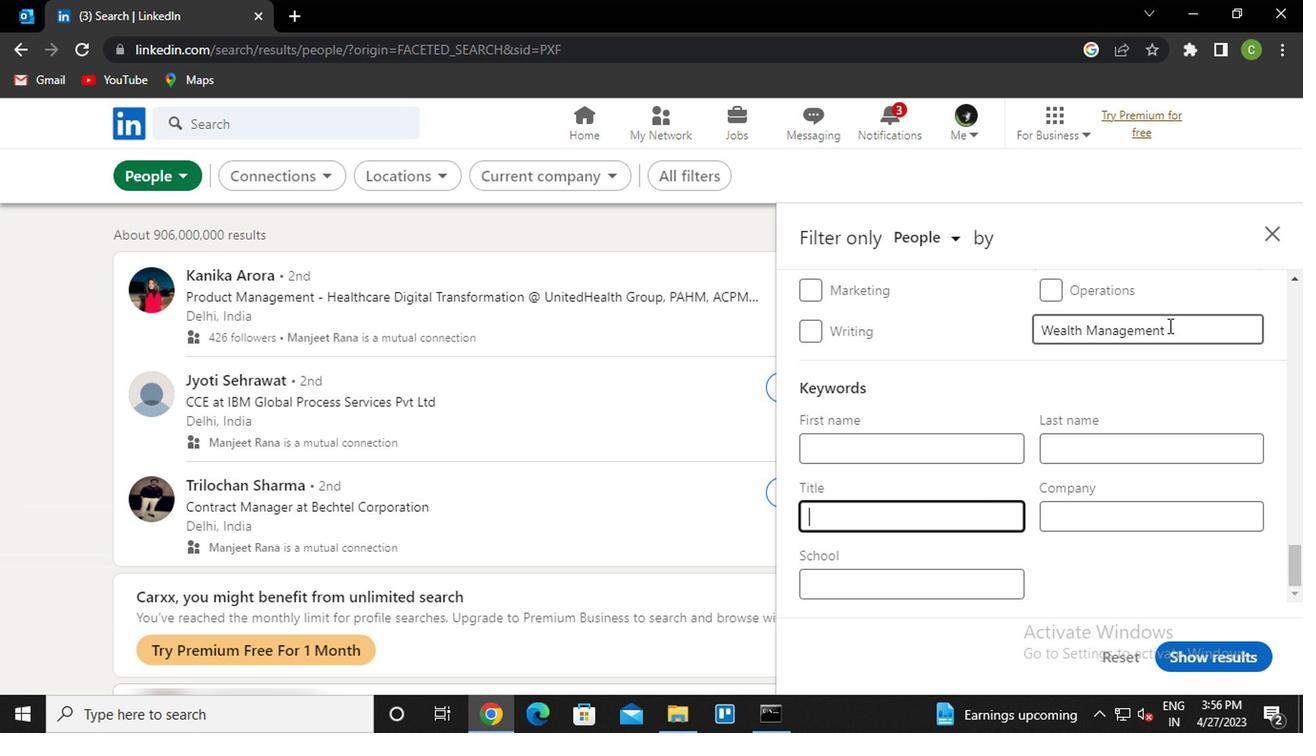 
Action: Mouse moved to (1008, 334)
Screenshot: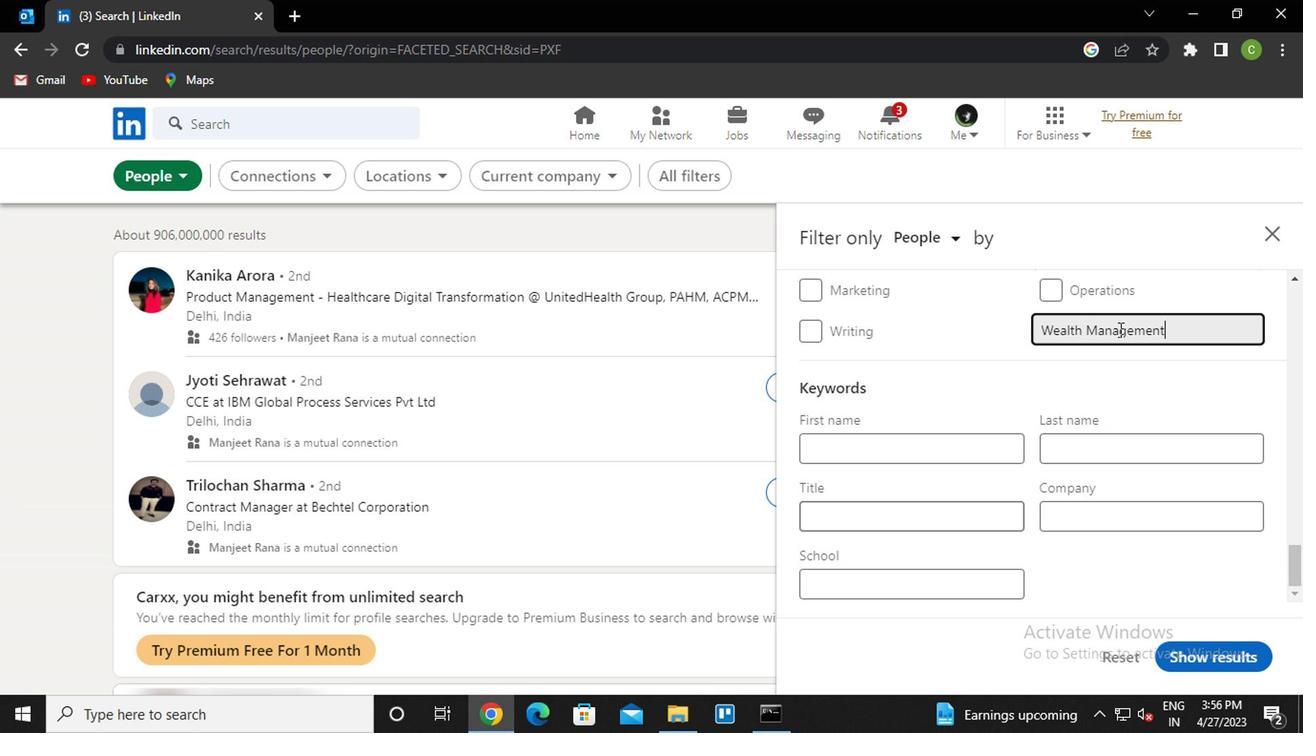 
Action: Key pressed <Key.delete>
Screenshot: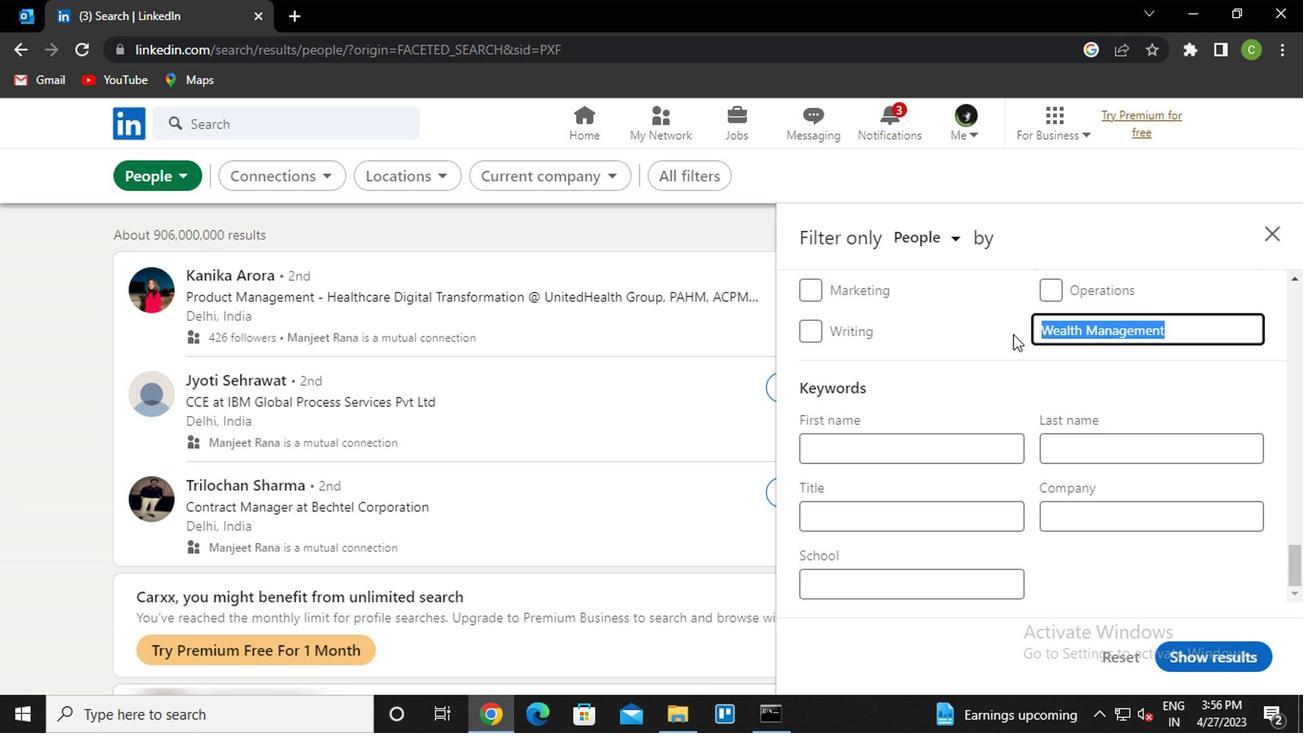 
Action: Mouse moved to (1117, 343)
Screenshot: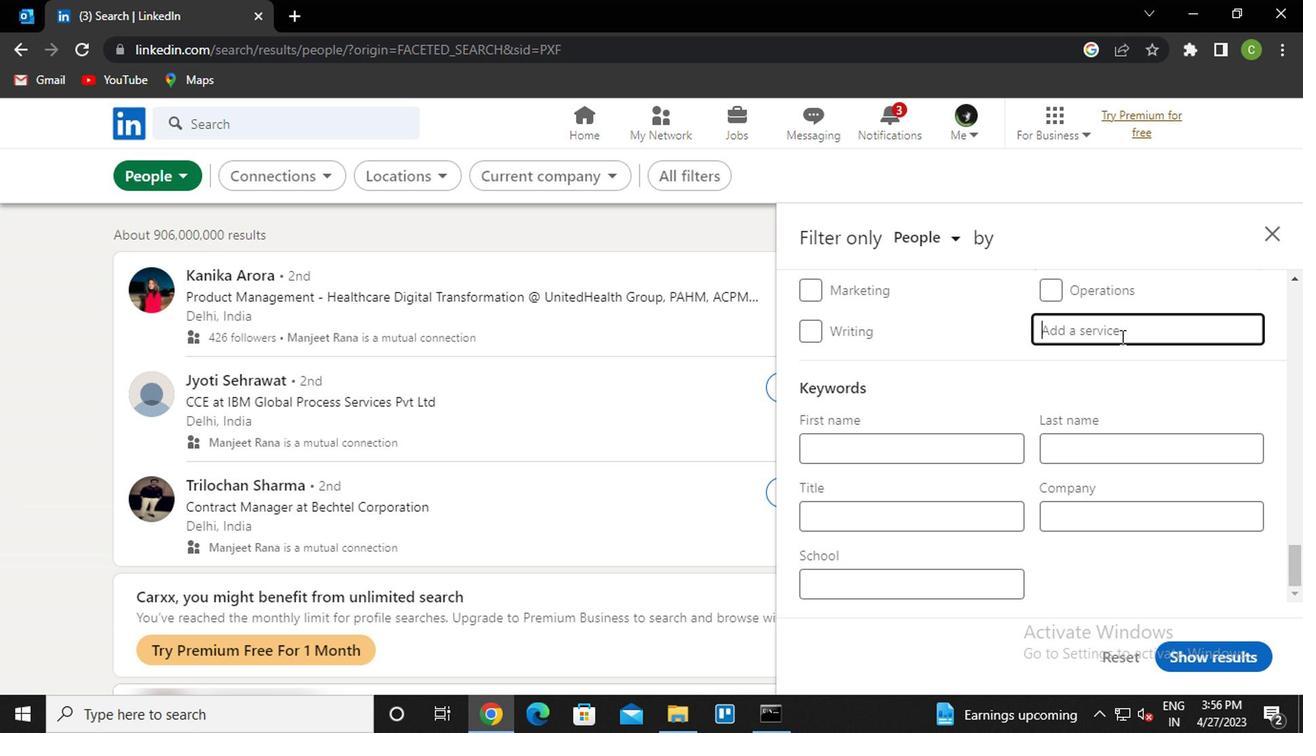 
Action: Key pressed ctrl+Z
Screenshot: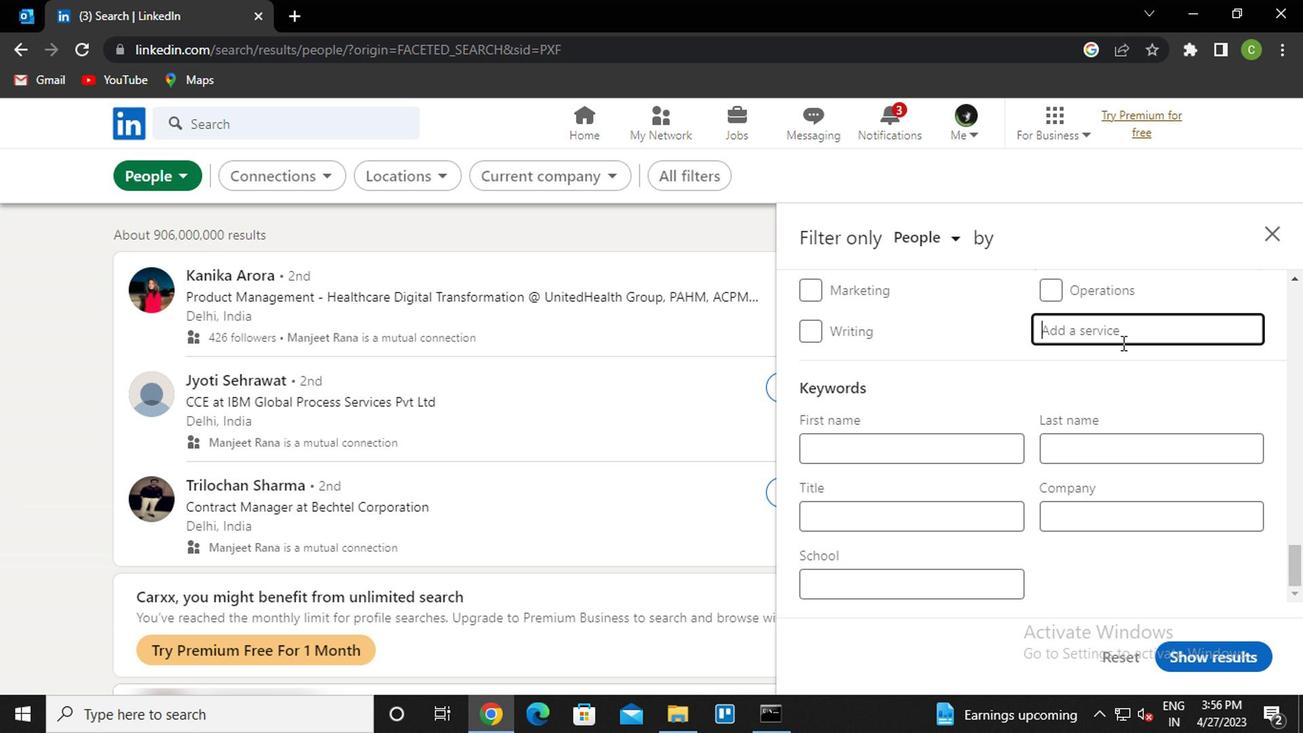 
Action: Mouse moved to (904, 514)
Screenshot: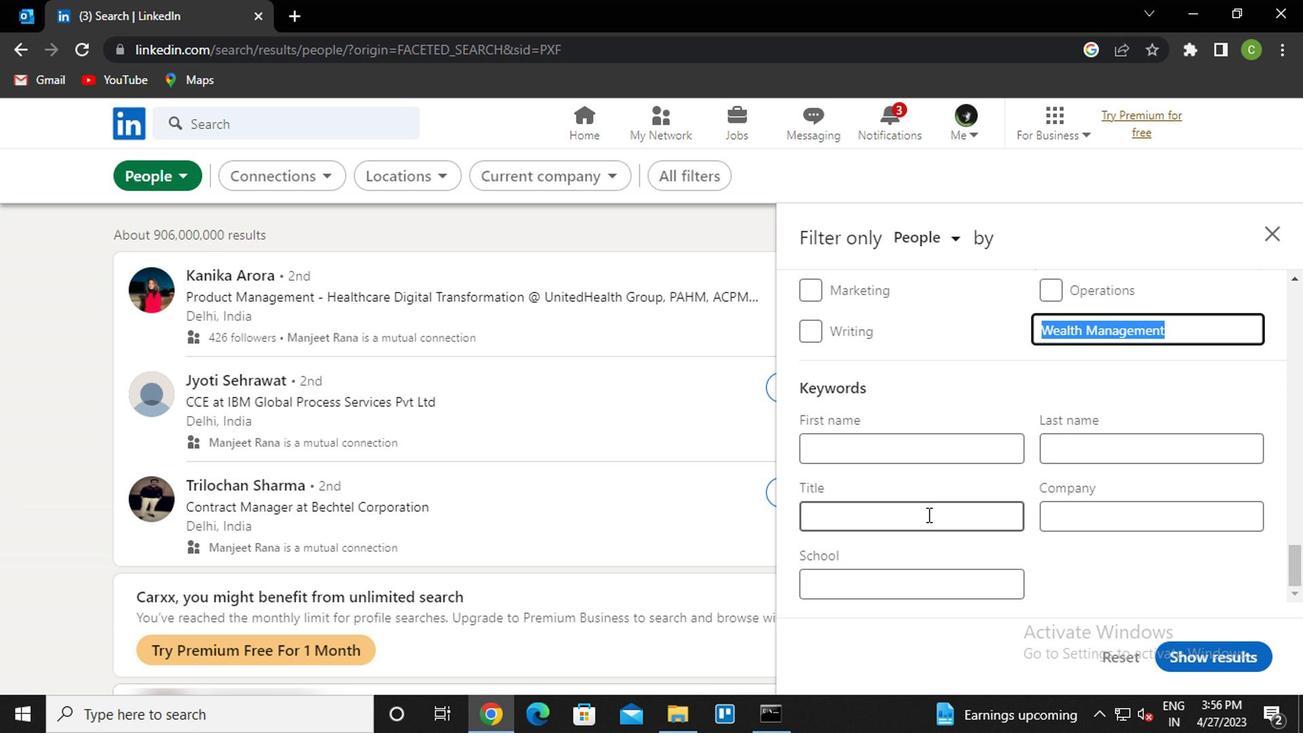 
Action: Mouse pressed left at (904, 514)
Screenshot: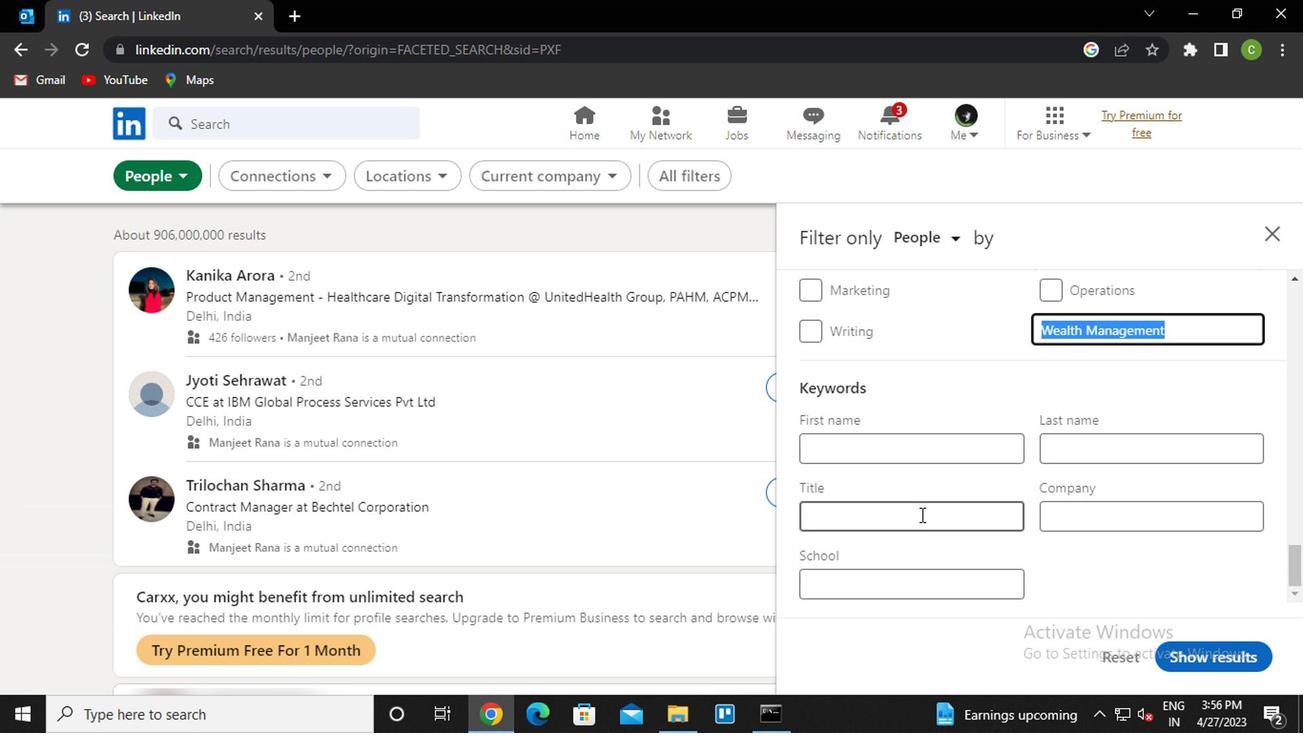 
Action: Key pressed <Key.caps_lock>ctrl+M<Key.caps_lock>arket<Key.space><Key.caps_lock>d<Key.caps_lock>evelopment<Key.space><Key.caps_lock>m<Key.caps_lock>anager
Screenshot: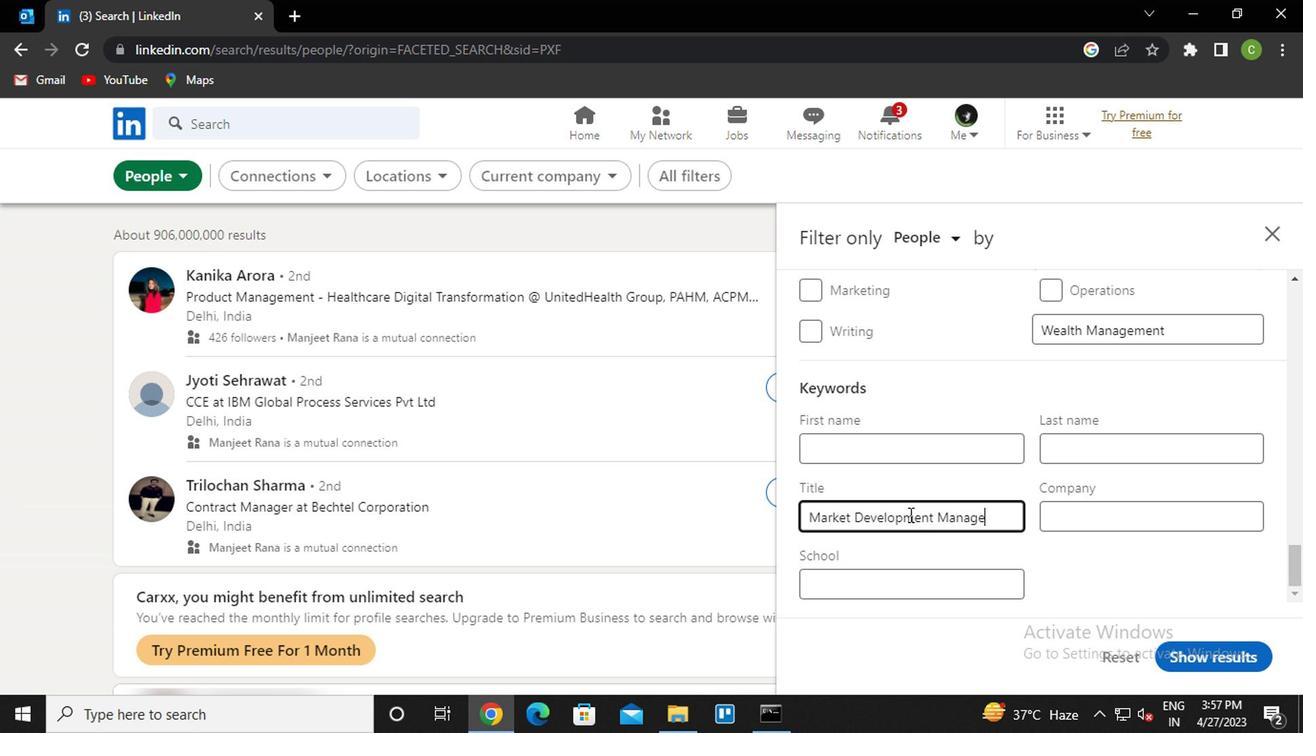 
Action: Mouse moved to (1225, 662)
Screenshot: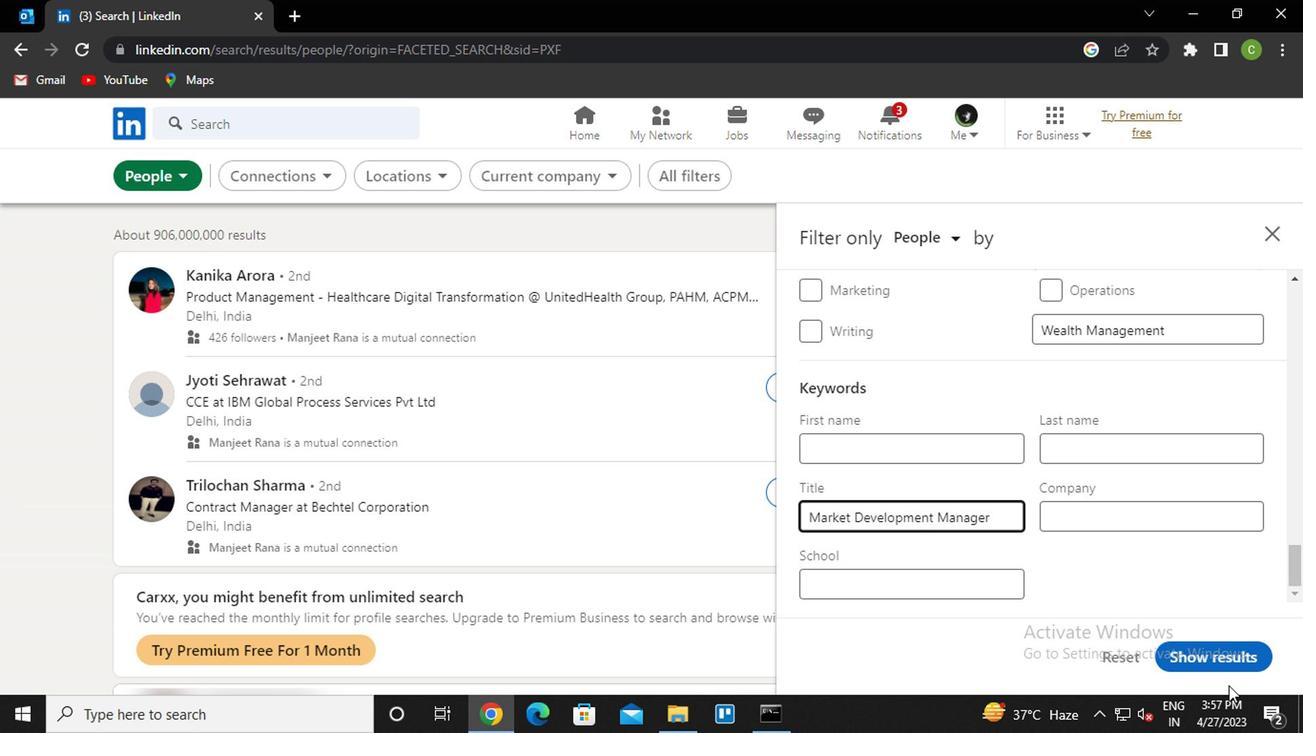 
Action: Mouse pressed left at (1225, 662)
Screenshot: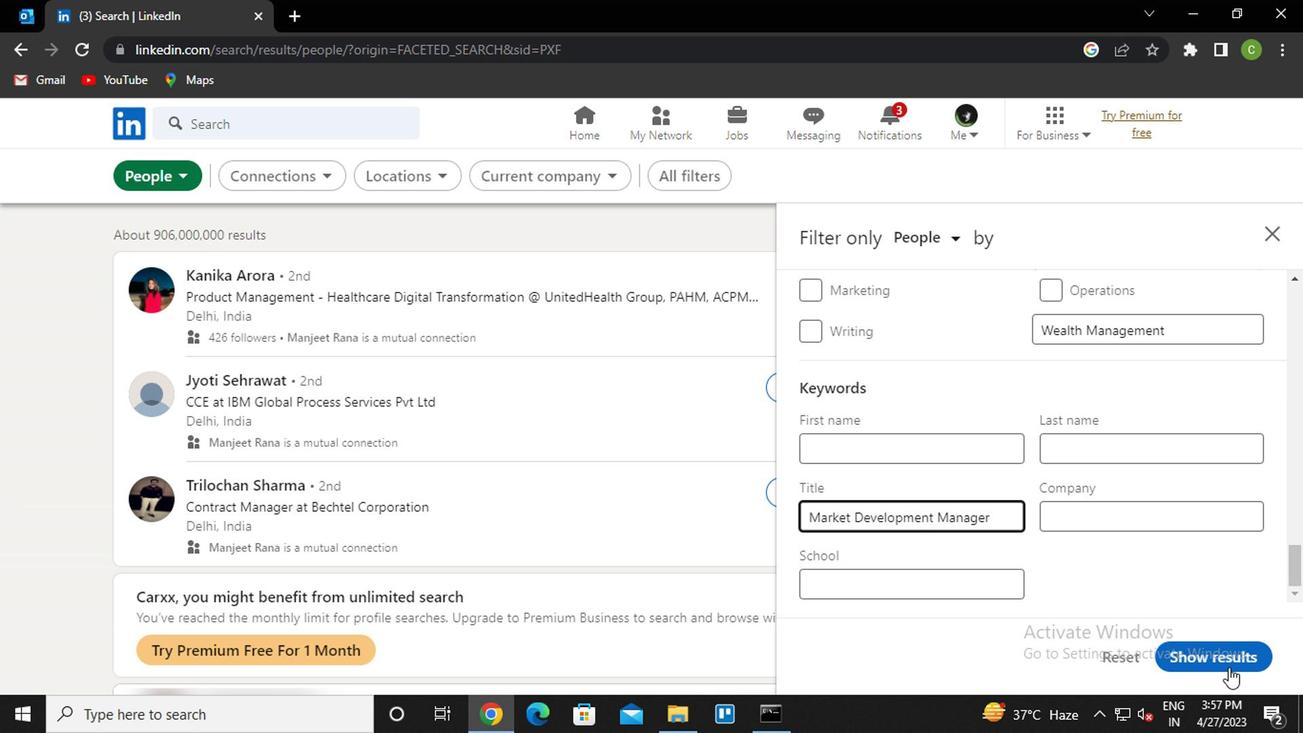 
Action: Mouse moved to (645, 490)
Screenshot: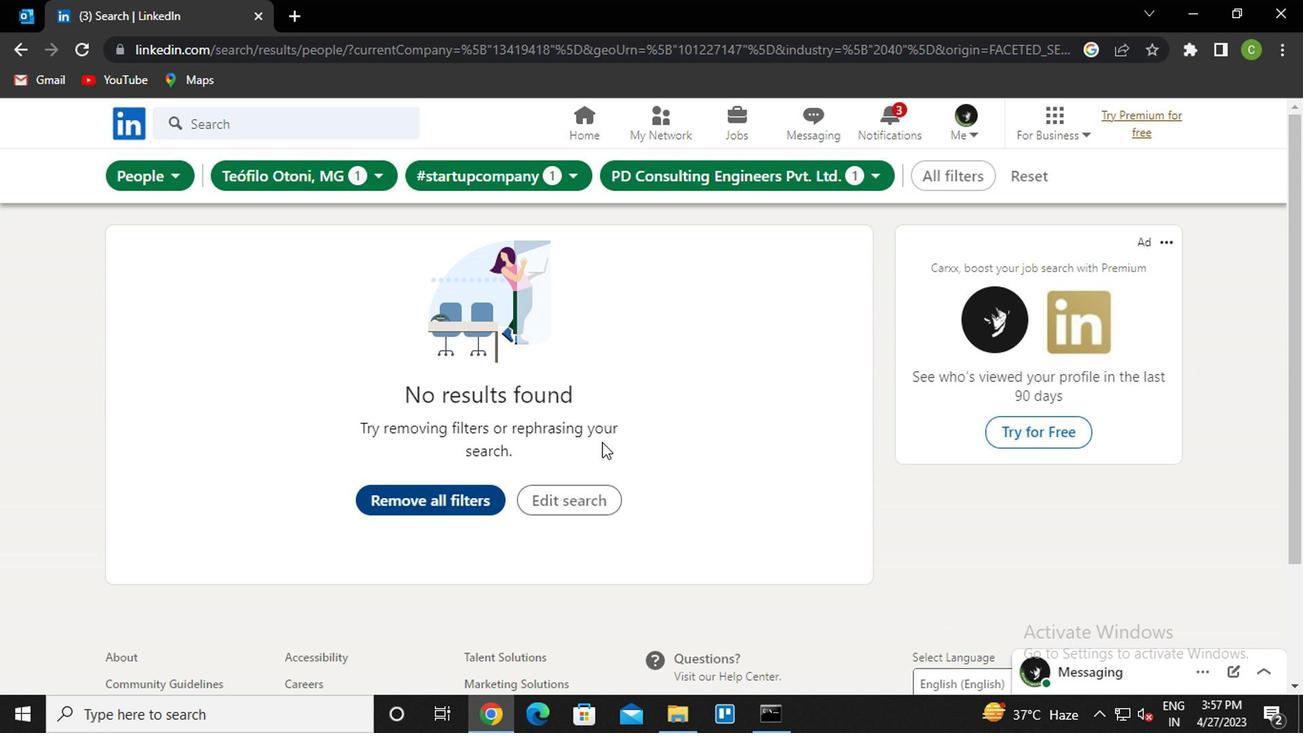 
Action: Key pressed <Key.f8>
Screenshot: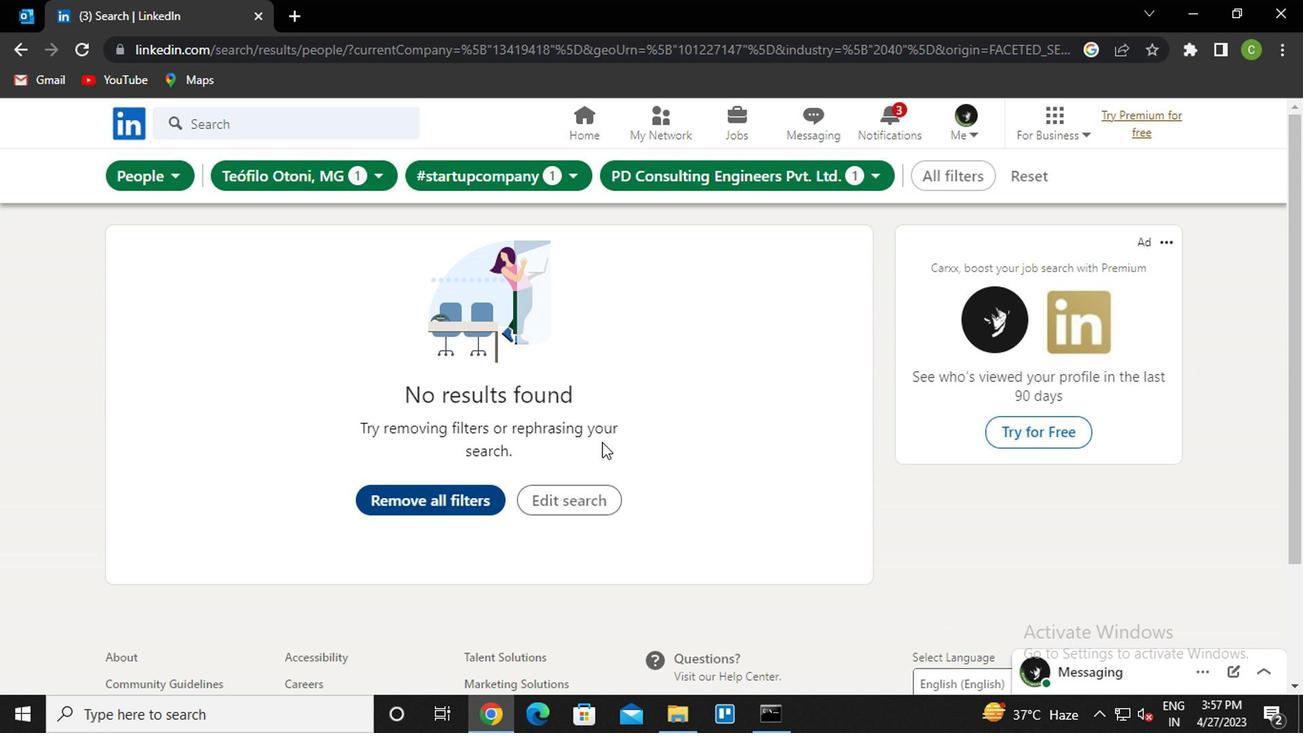 
